 Task: Search round trip flight ticket for 2 adults, 2 infants in seat and 1 infant on lap in first from Klawock: Klawock Airport (also Seeklawock Seaplane Base) to Evansville: Evansville Regional Airport on 5-3-2023 and return on 5-3-2023. Number of bags: 1 carry on bag and 5 checked bags. Price is upto 100000. Outbound departure time preference is 19:45. Return departure time preference is 0:00.
Action: Mouse moved to (269, 420)
Screenshot: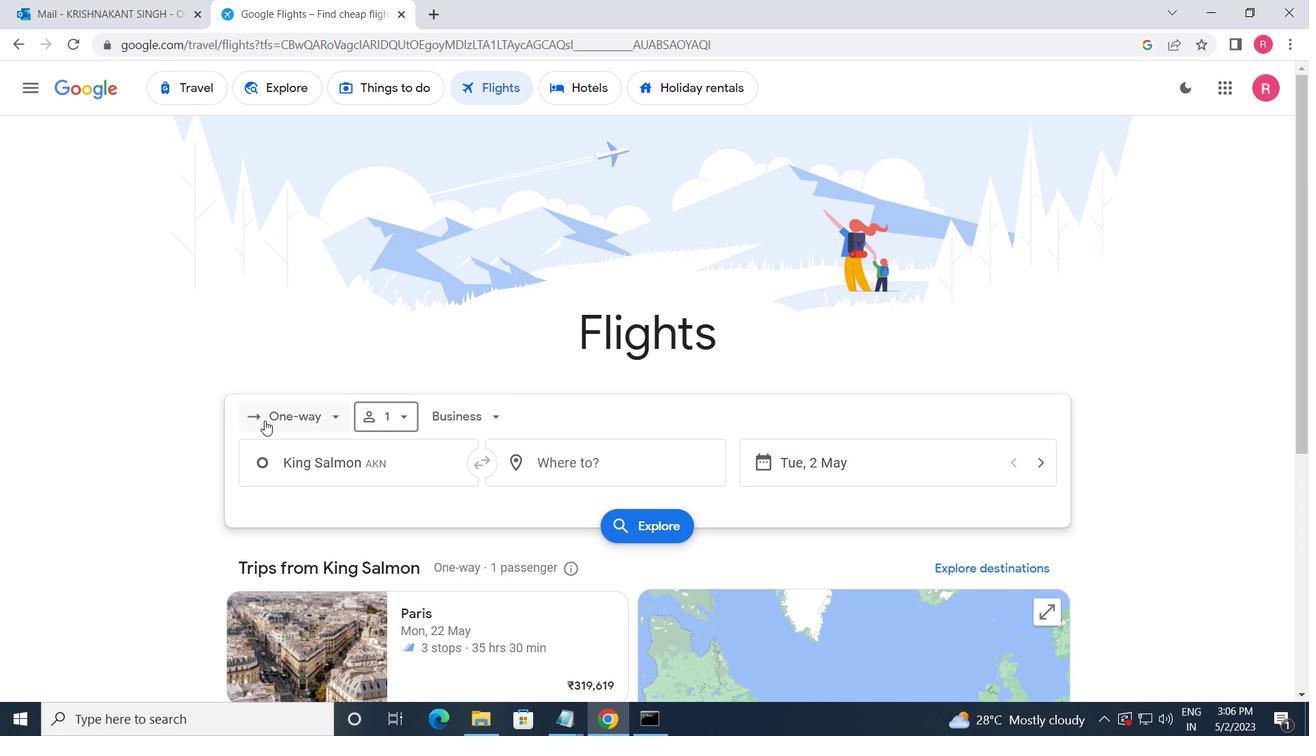 
Action: Mouse pressed left at (269, 420)
Screenshot: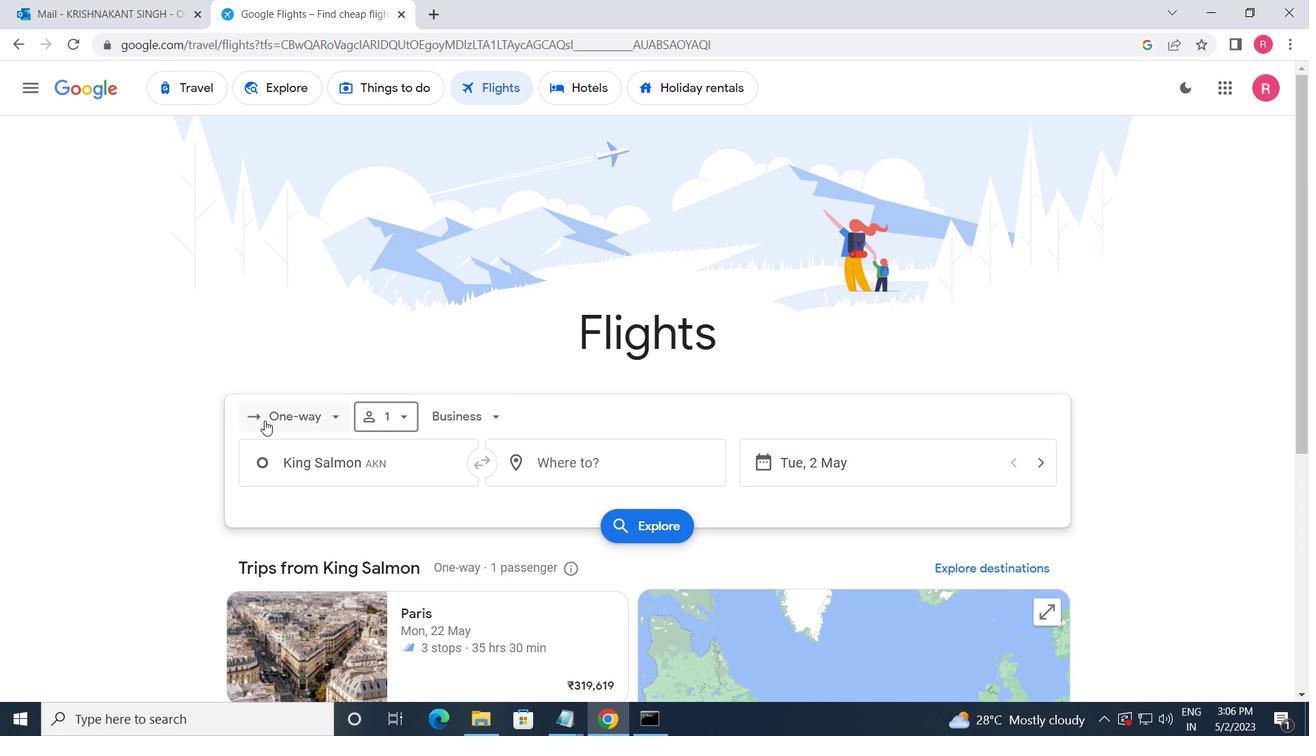 
Action: Mouse moved to (311, 463)
Screenshot: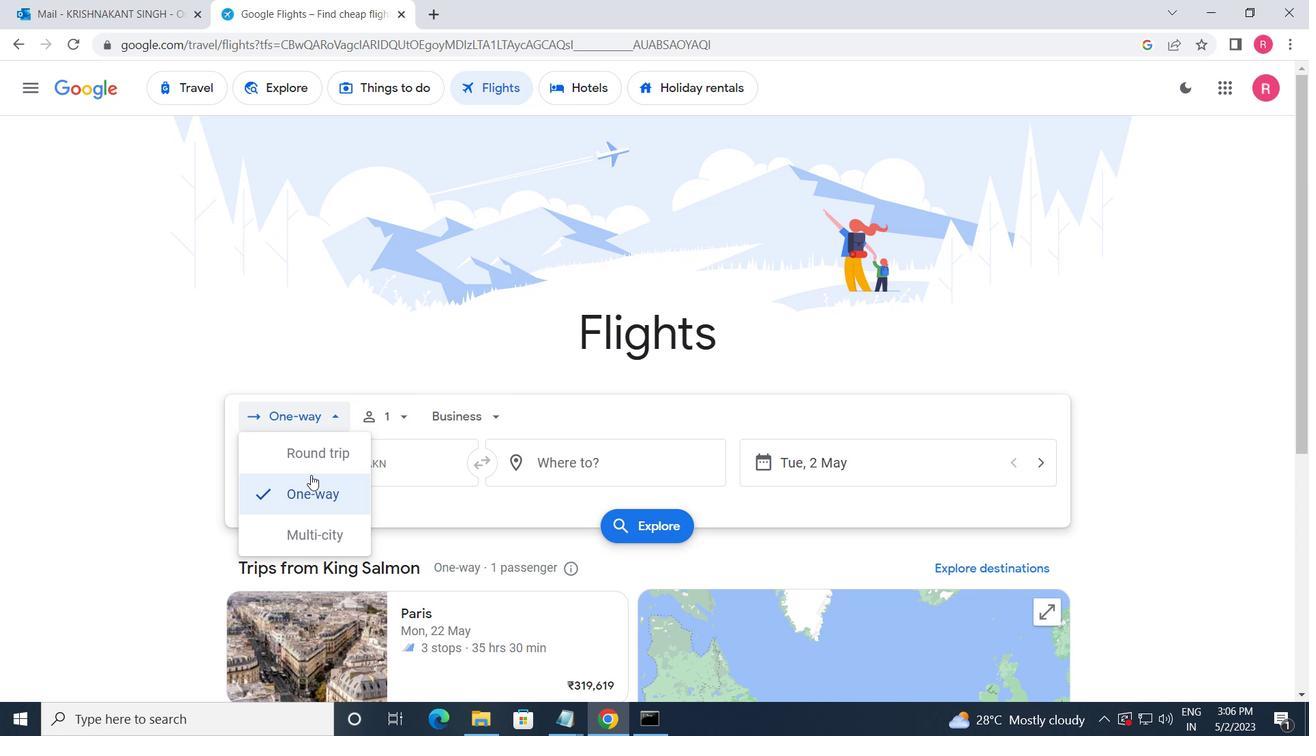 
Action: Mouse pressed left at (311, 463)
Screenshot: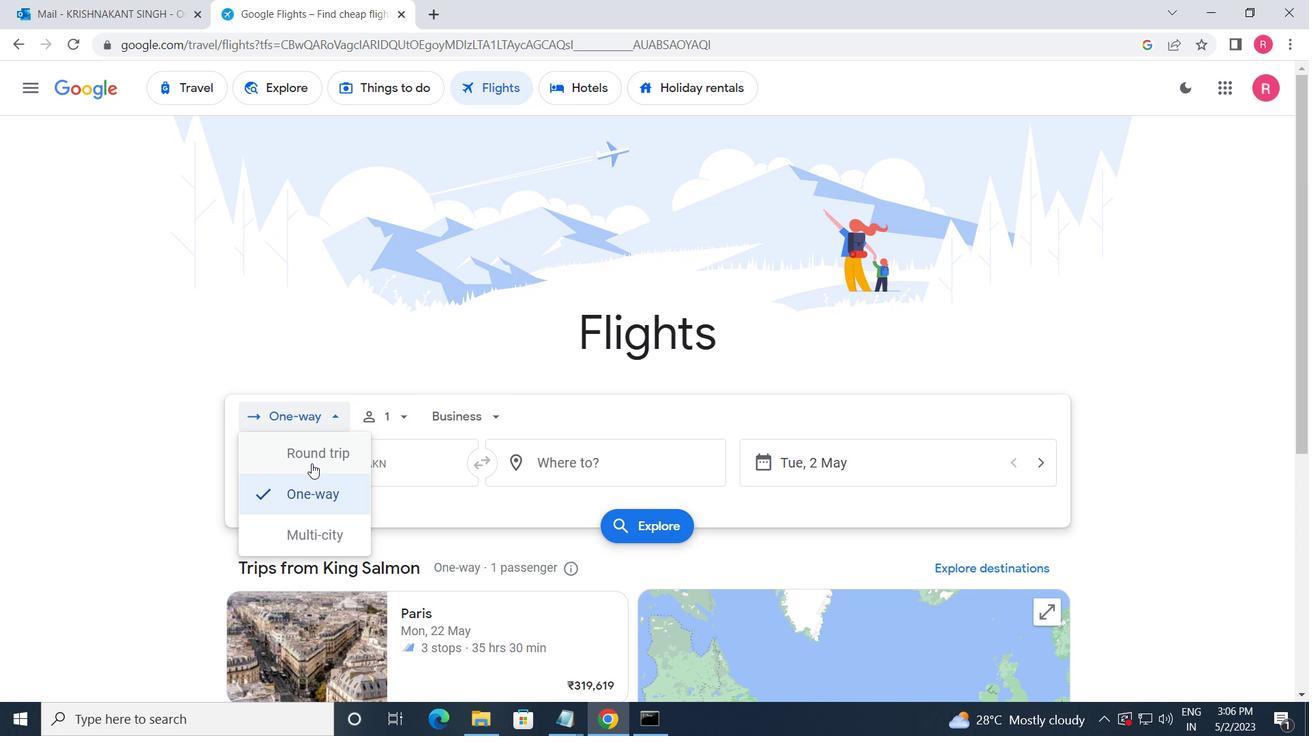
Action: Mouse moved to (391, 428)
Screenshot: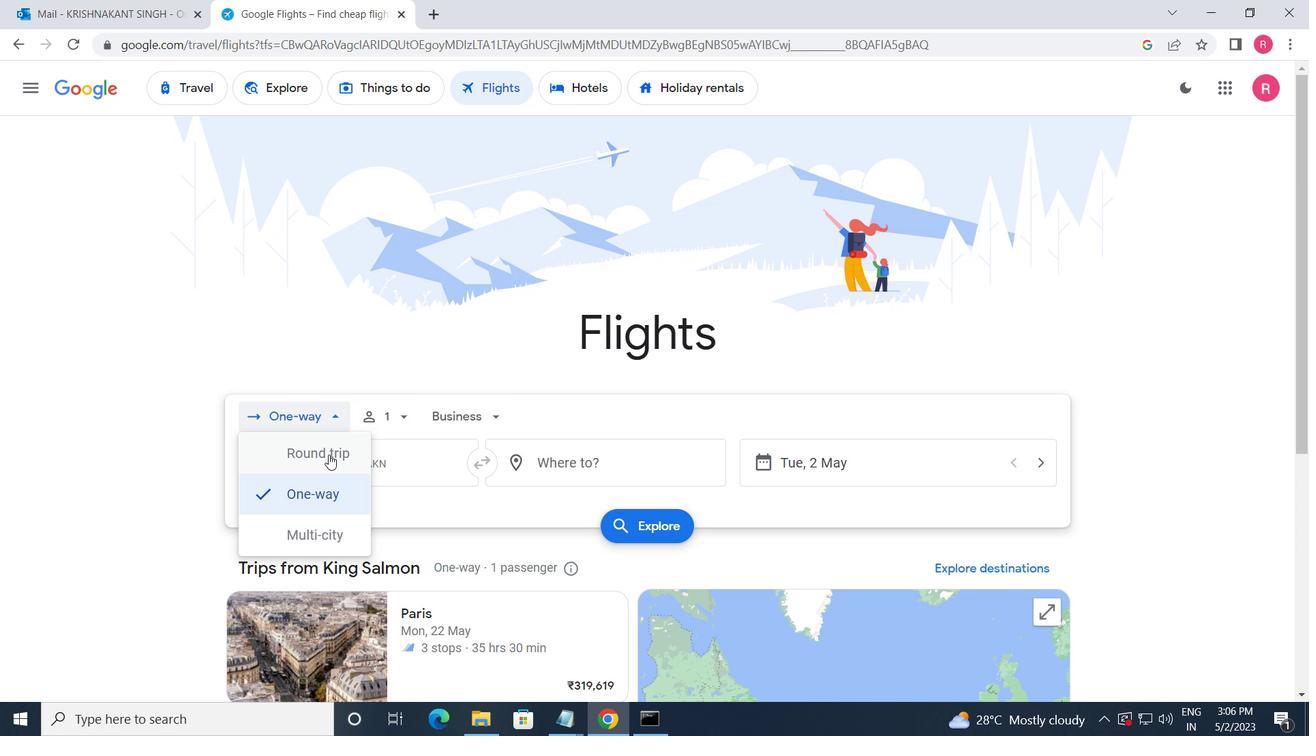 
Action: Mouse pressed left at (391, 428)
Screenshot: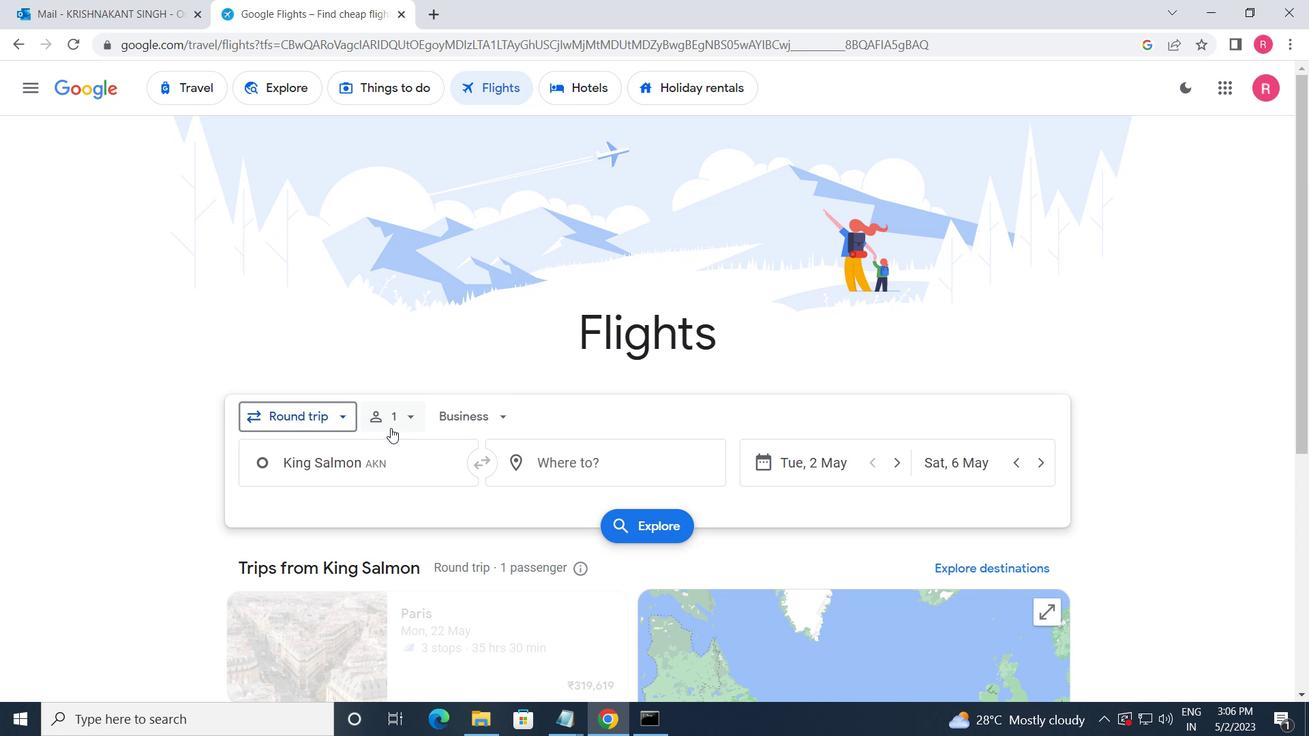 
Action: Mouse moved to (536, 460)
Screenshot: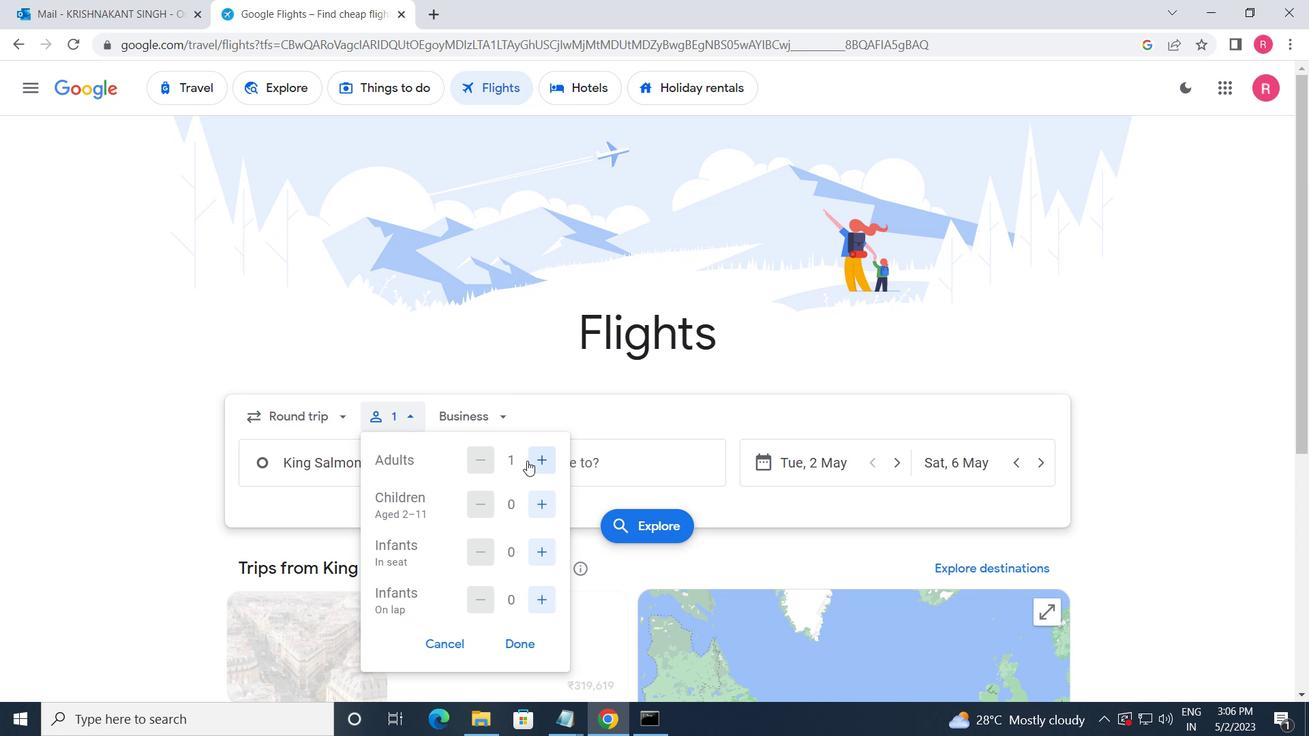 
Action: Mouse pressed left at (536, 460)
Screenshot: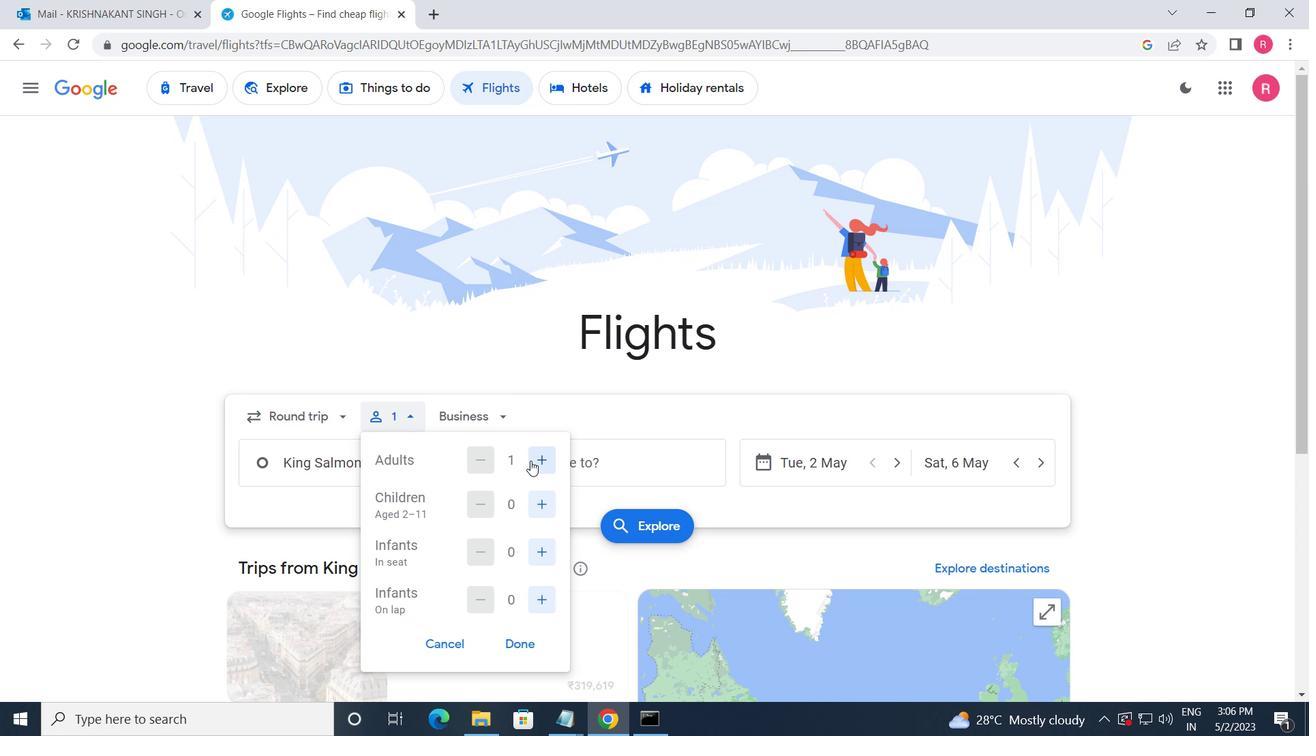
Action: Mouse moved to (536, 497)
Screenshot: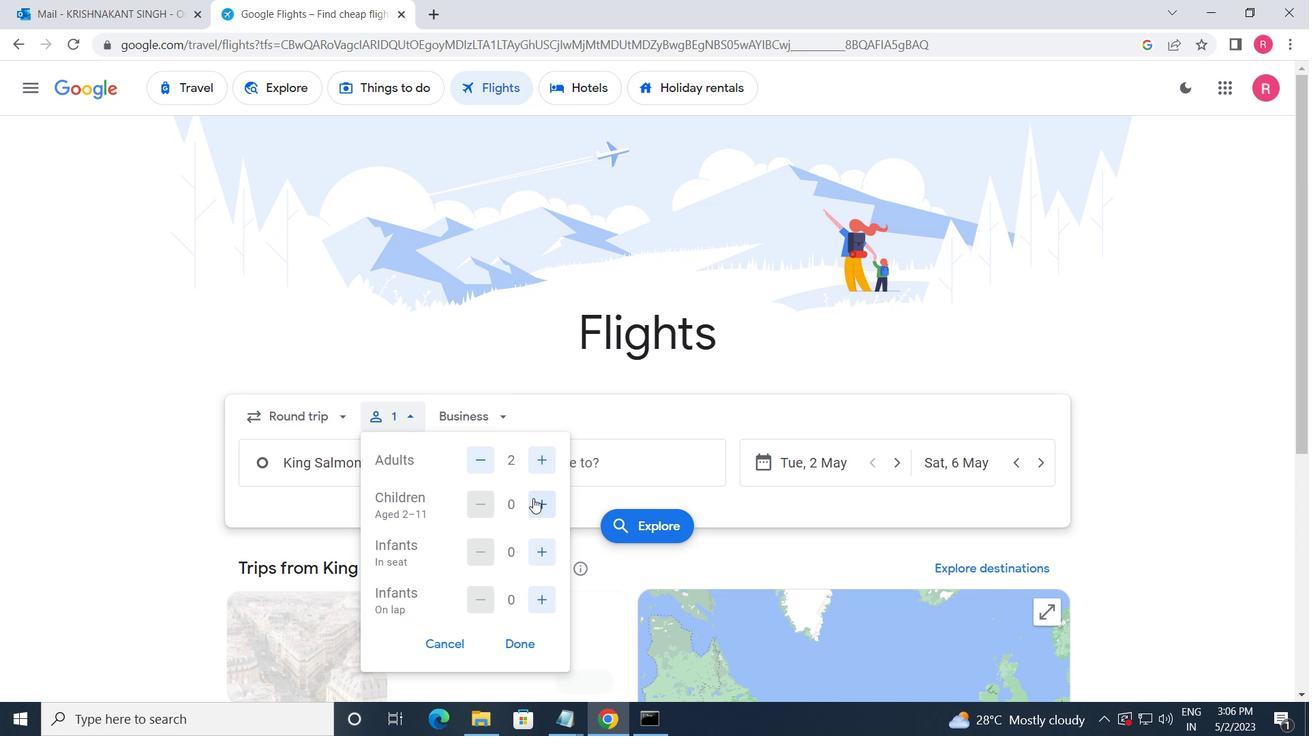 
Action: Mouse pressed left at (536, 497)
Screenshot: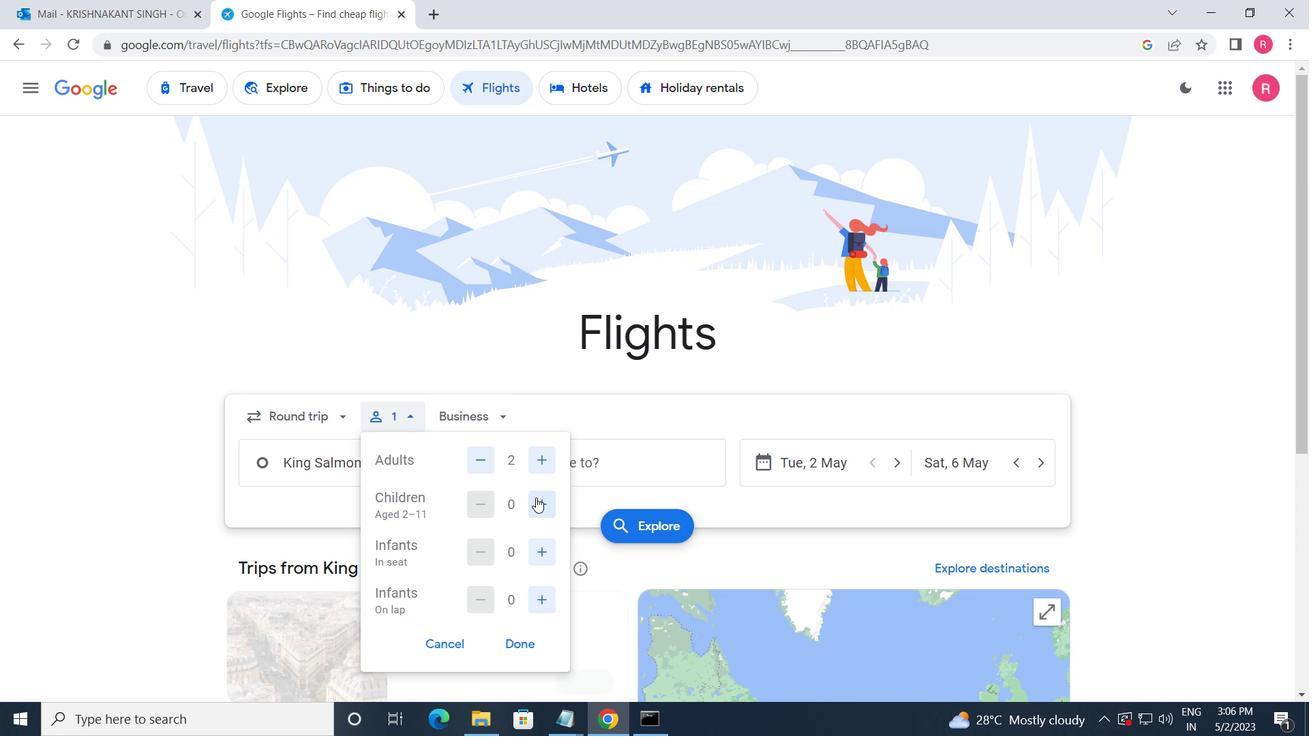 
Action: Mouse pressed left at (536, 497)
Screenshot: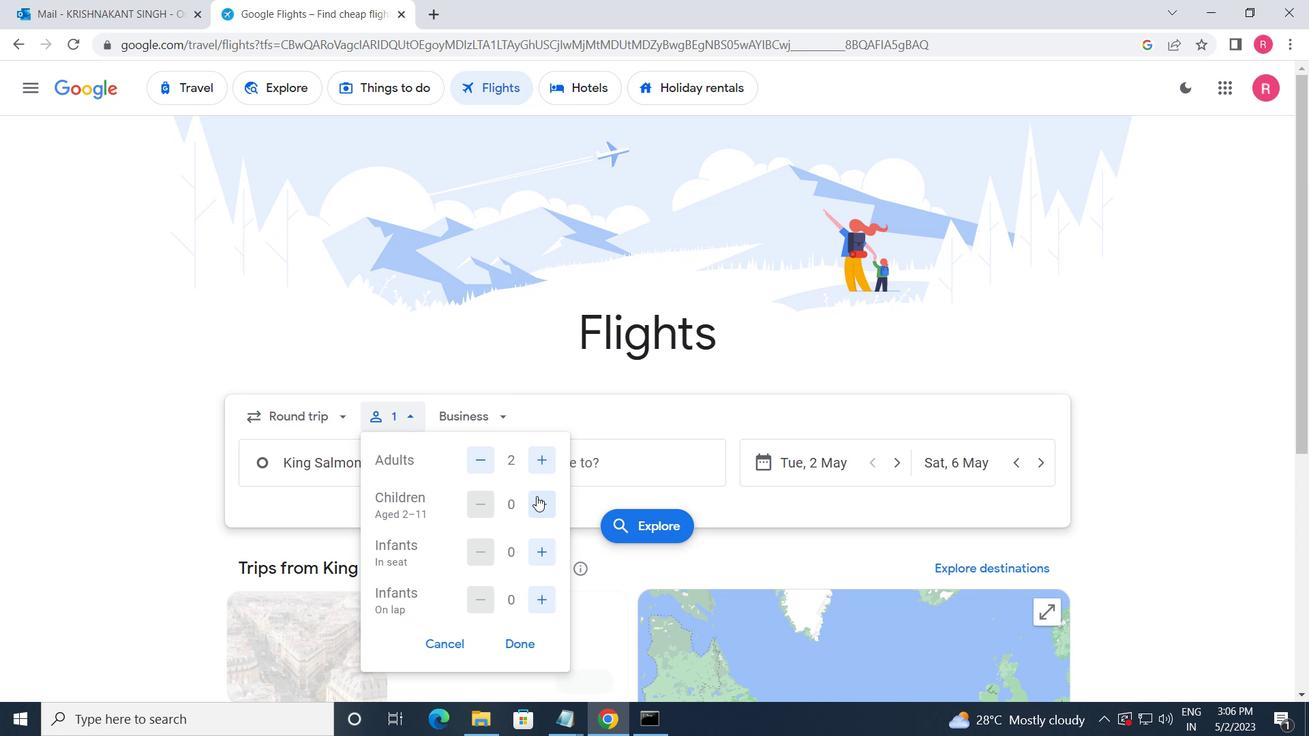 
Action: Mouse moved to (531, 544)
Screenshot: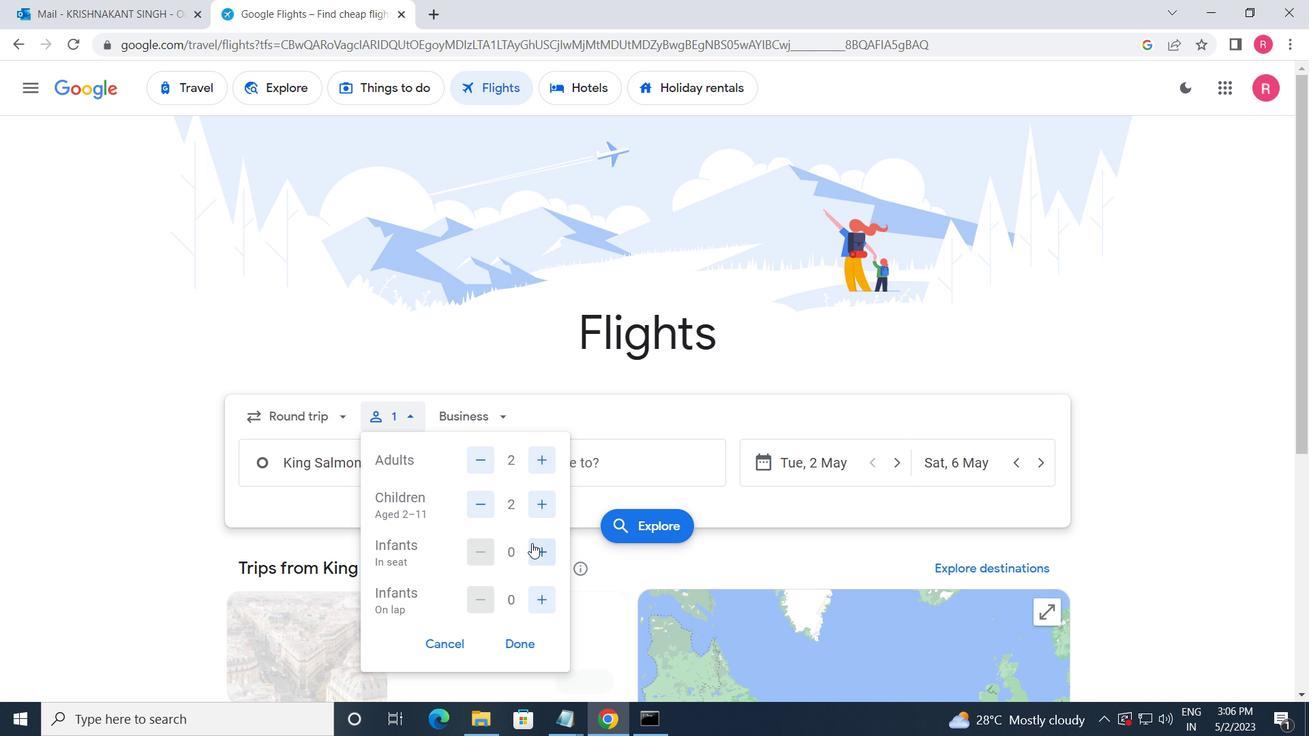 
Action: Mouse pressed left at (531, 544)
Screenshot: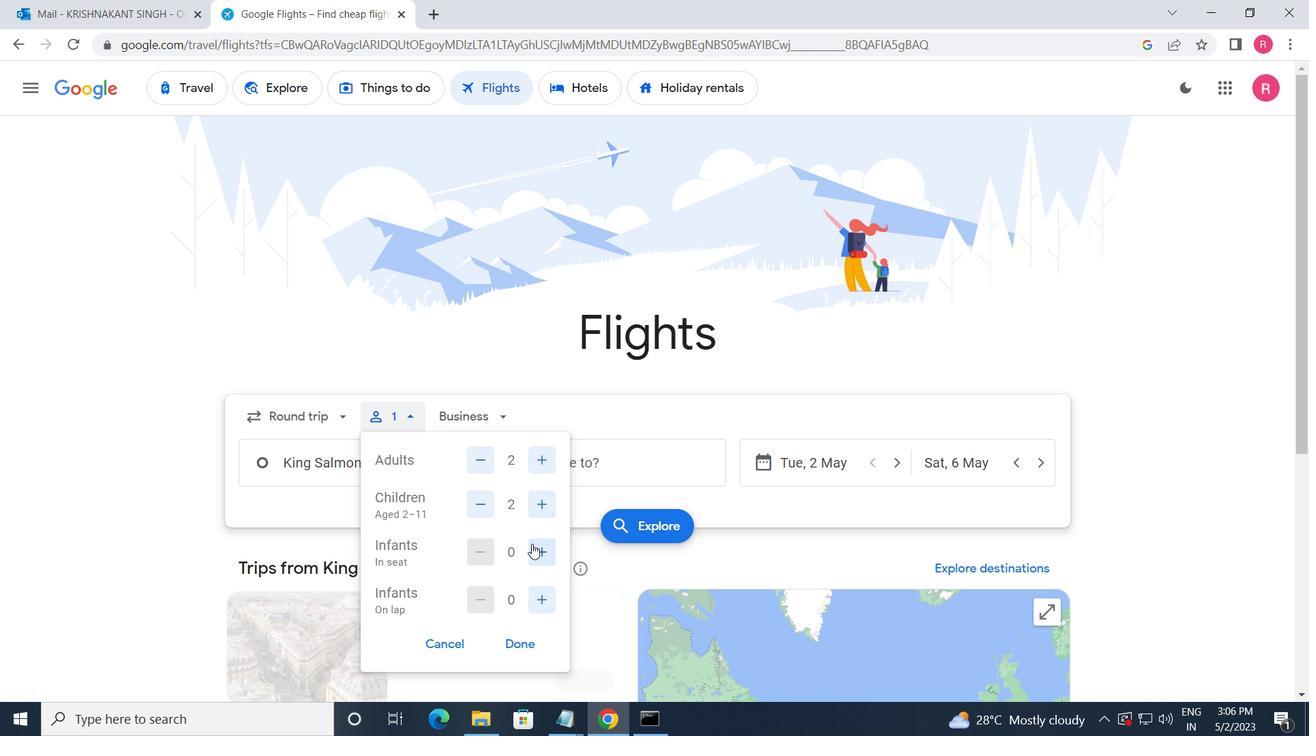 
Action: Mouse moved to (487, 420)
Screenshot: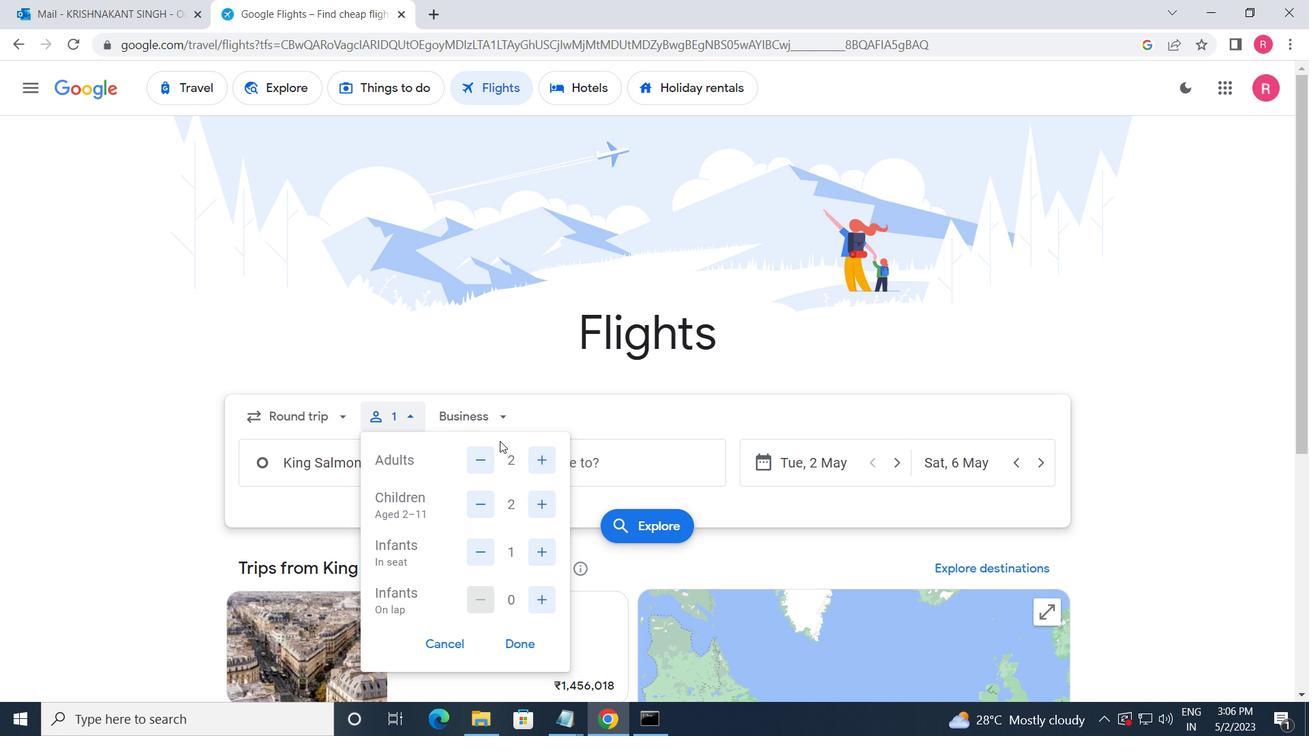
Action: Mouse pressed left at (487, 420)
Screenshot: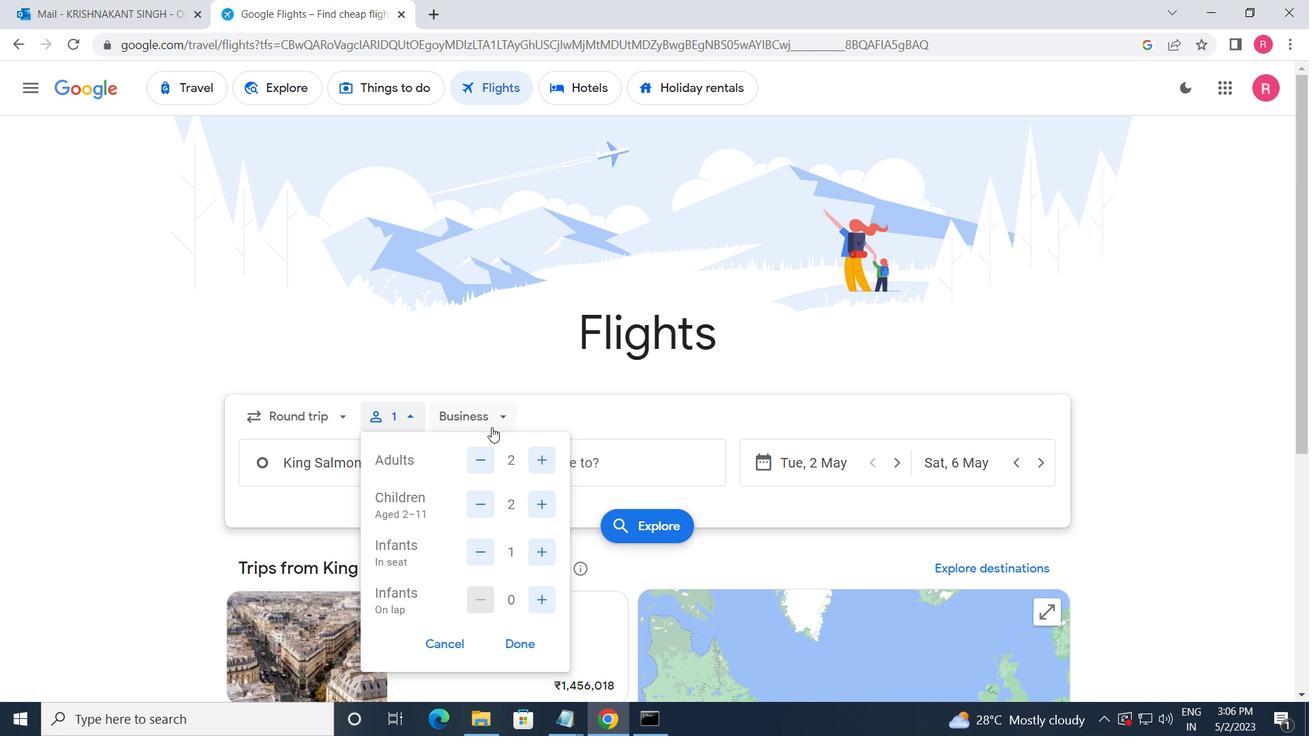 
Action: Mouse moved to (504, 589)
Screenshot: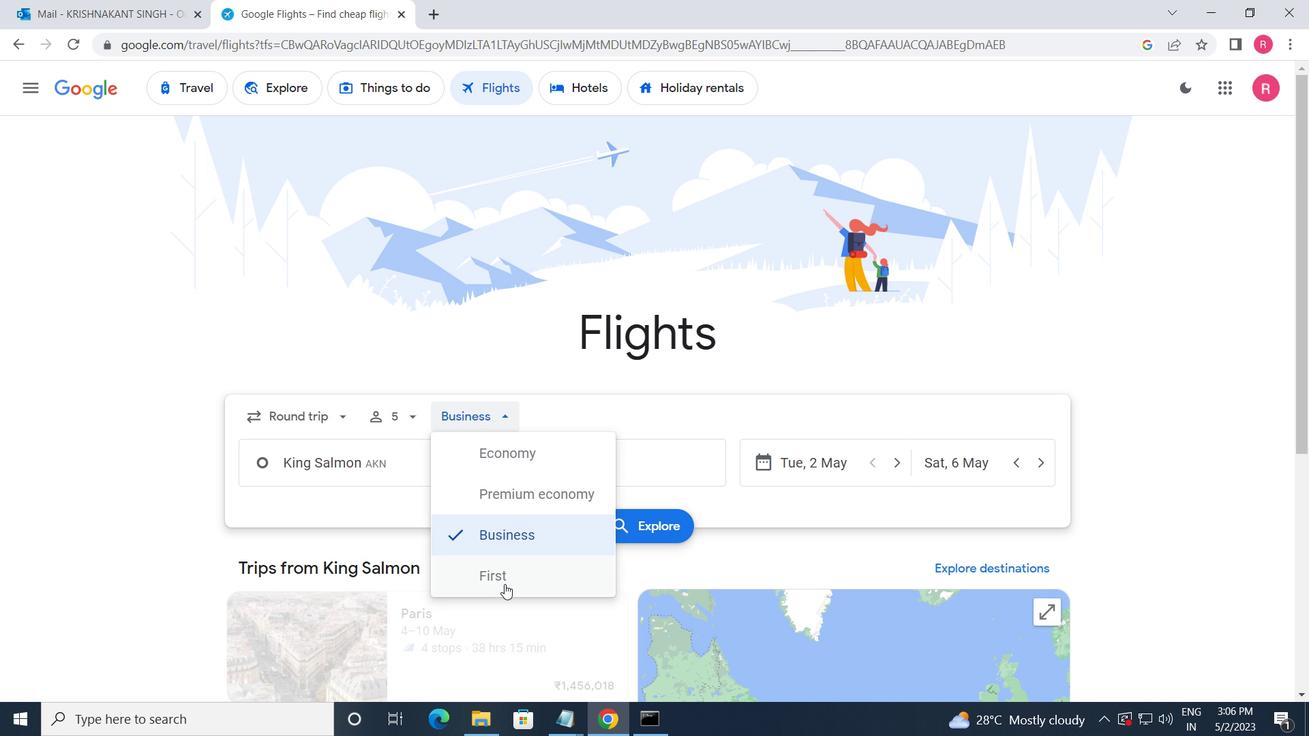 
Action: Mouse pressed left at (504, 589)
Screenshot: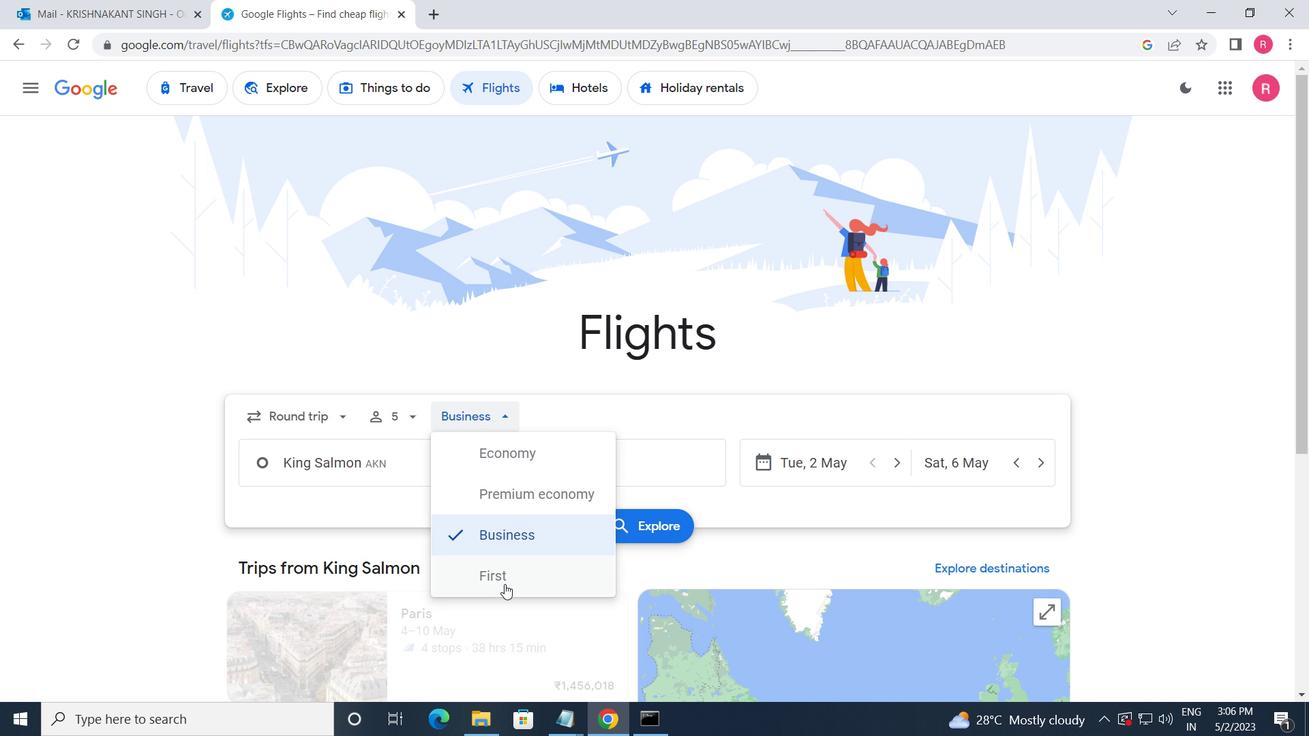 
Action: Mouse moved to (405, 483)
Screenshot: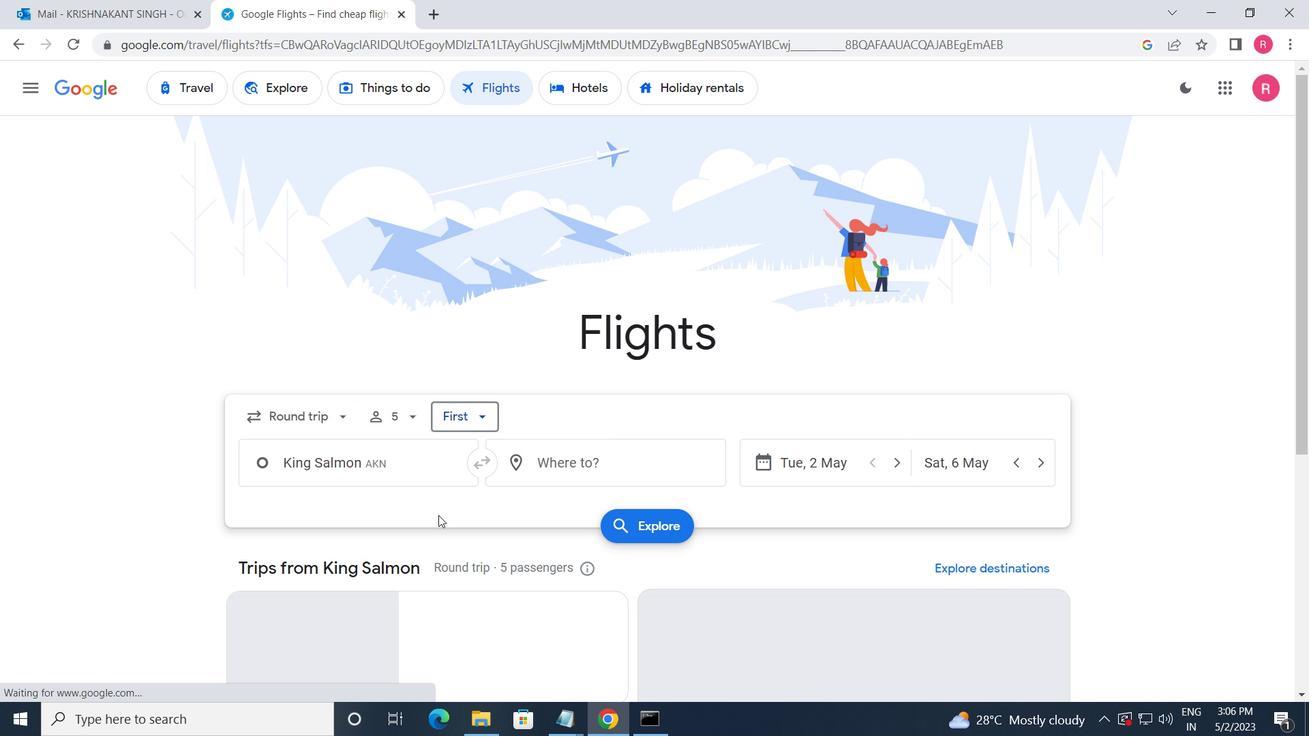 
Action: Mouse pressed left at (405, 483)
Screenshot: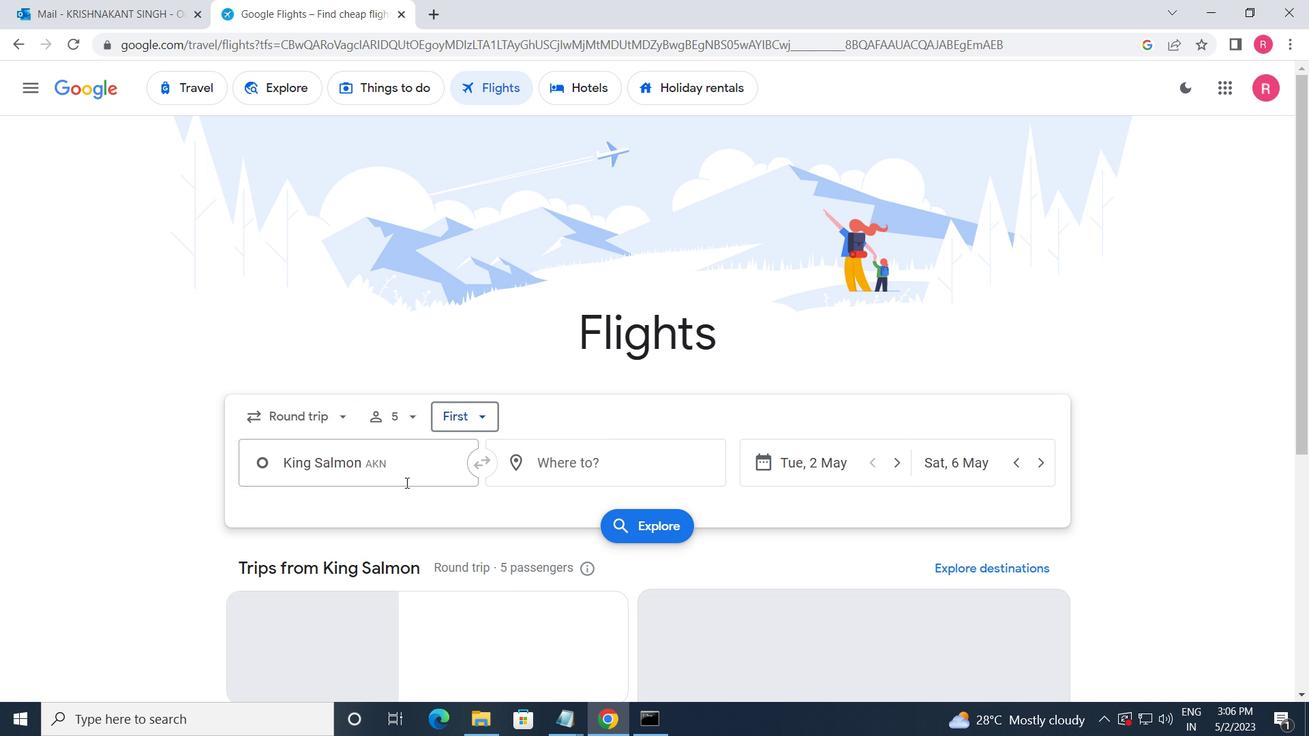 
Action: Mouse moved to (406, 505)
Screenshot: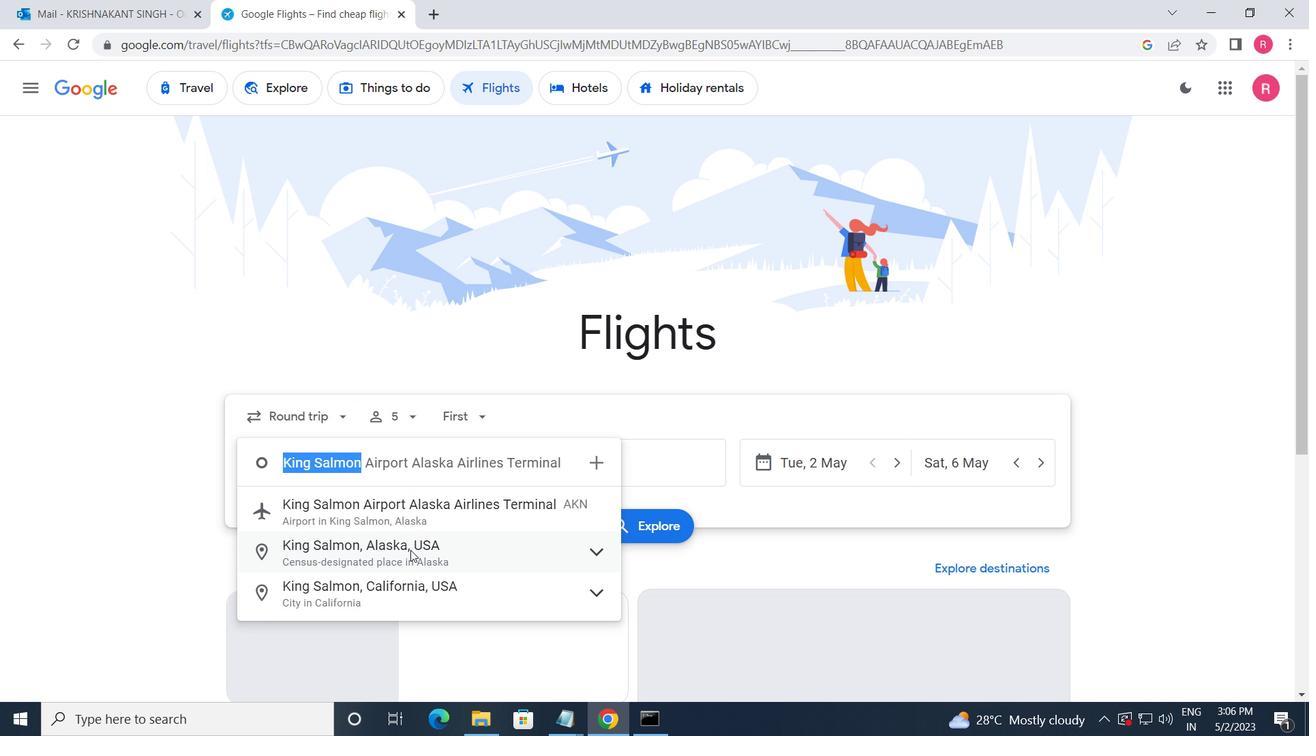 
Action: Key pressed <Key.shift_r>
Screenshot: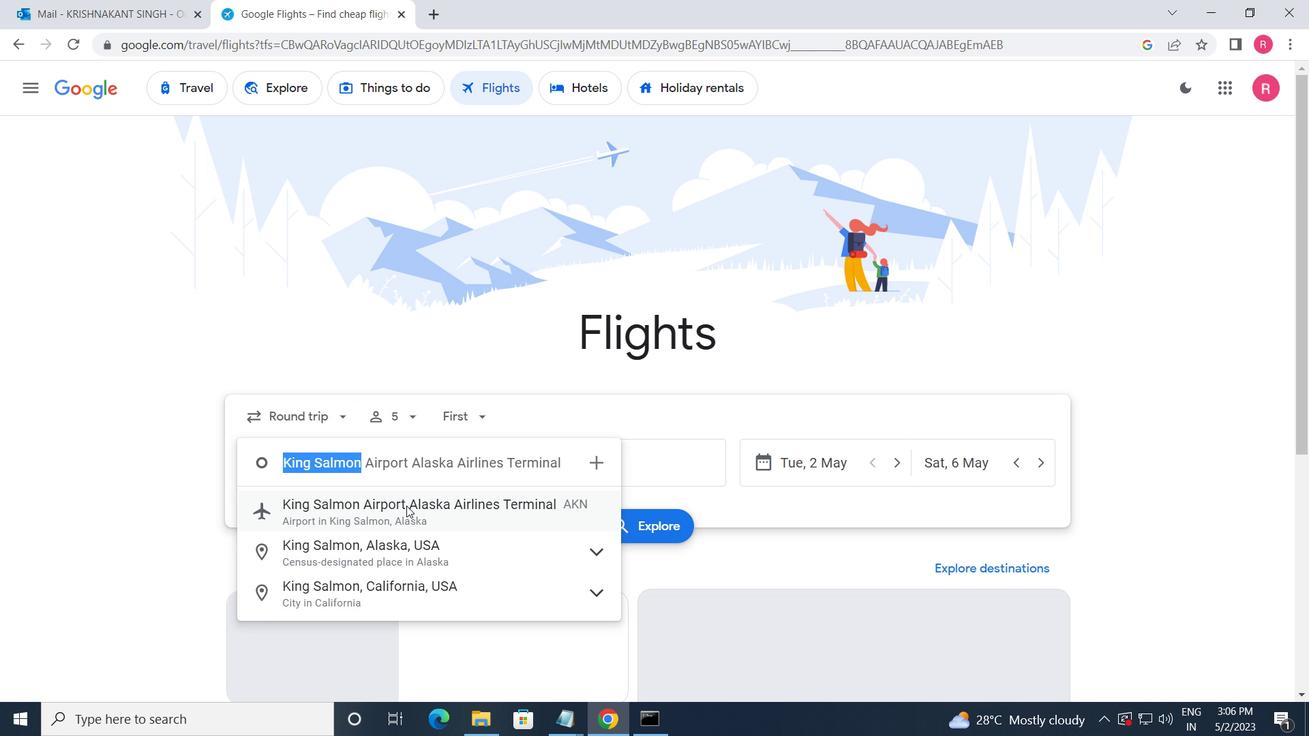 
Action: Mouse moved to (405, 505)
Screenshot: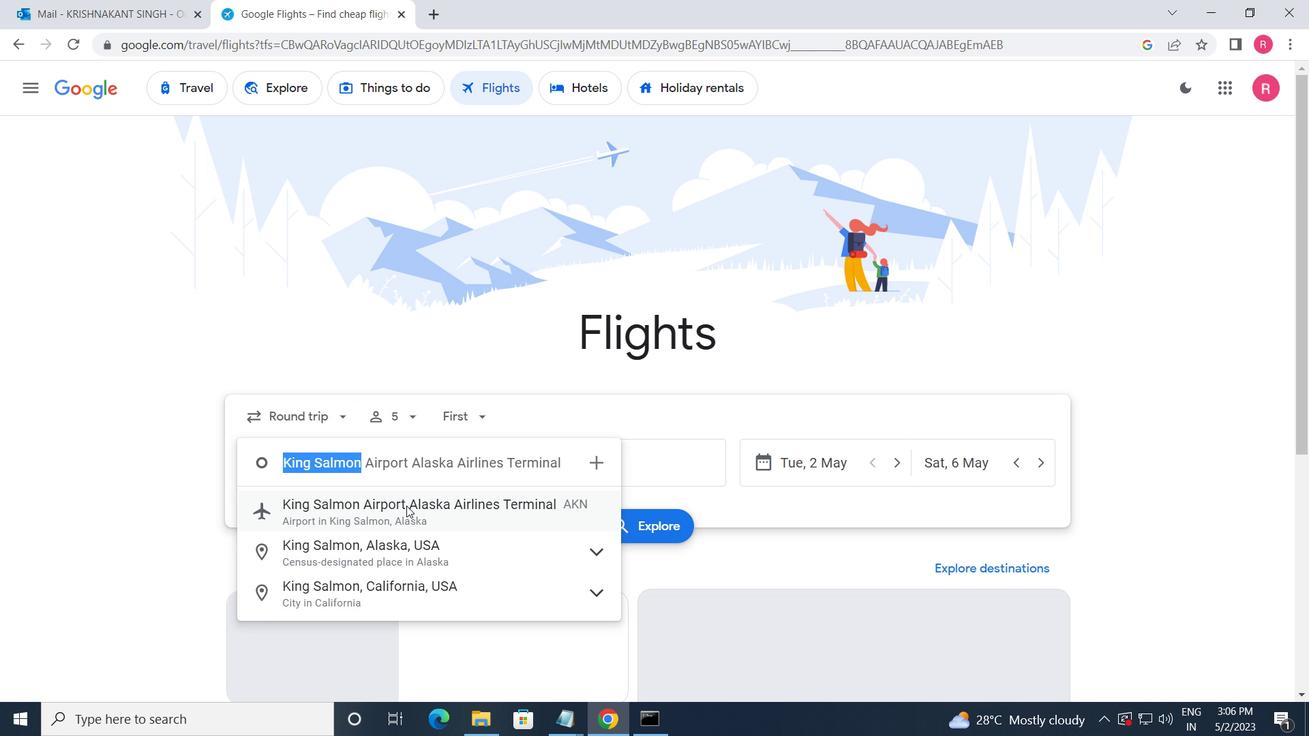 
Action: Key pressed Kal<Key.backspace><Key.backspace>lawock
Screenshot: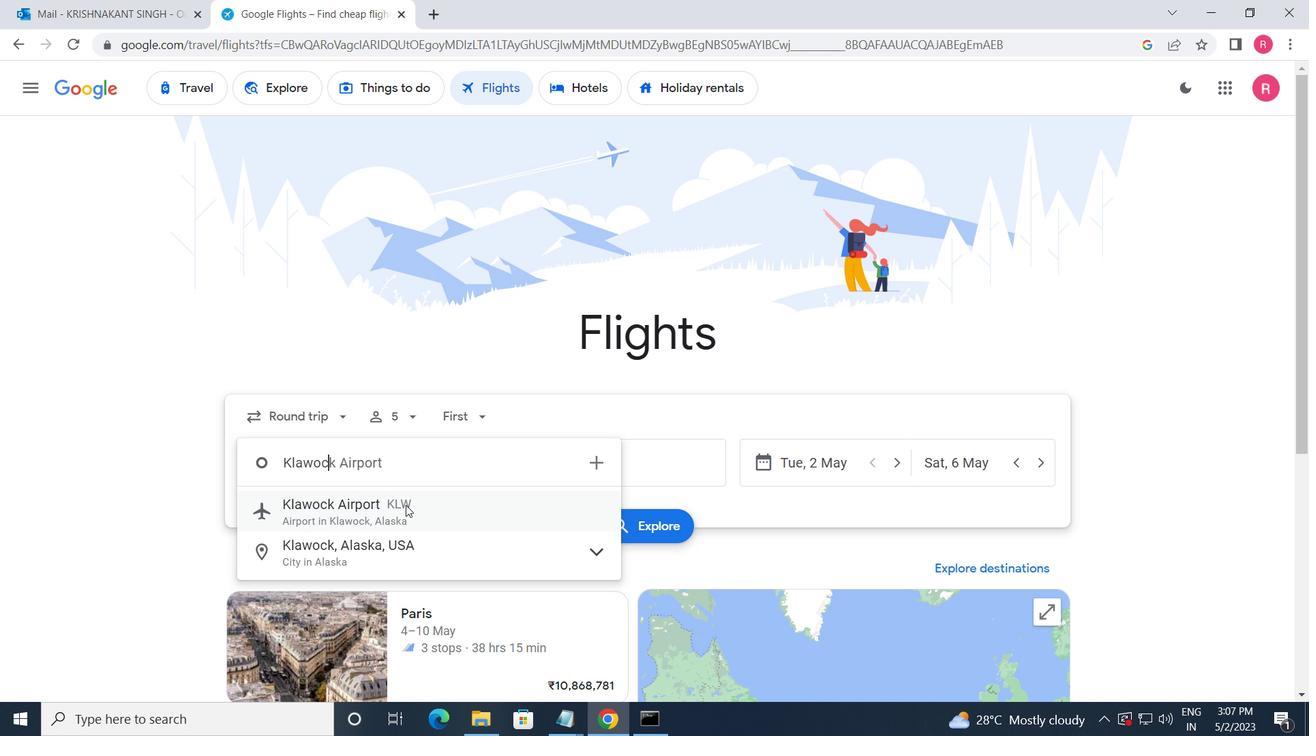 
Action: Mouse pressed left at (405, 505)
Screenshot: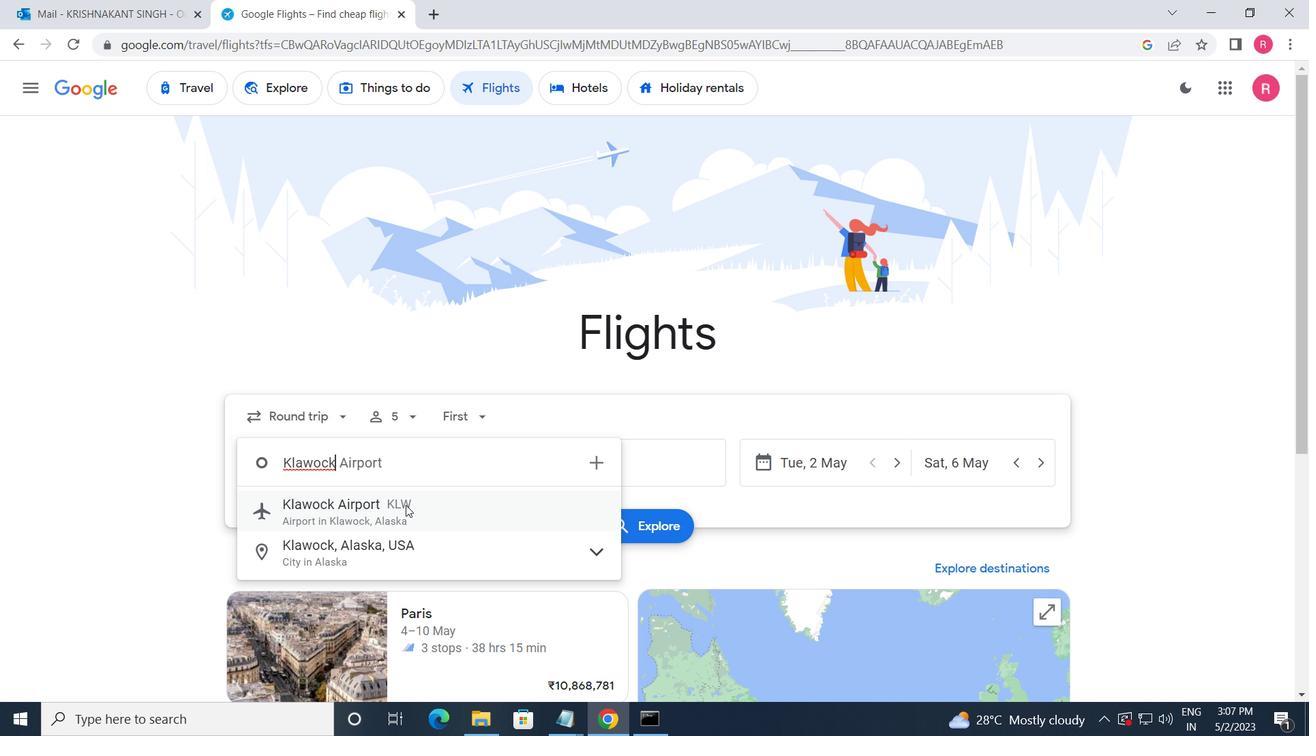 
Action: Mouse moved to (620, 464)
Screenshot: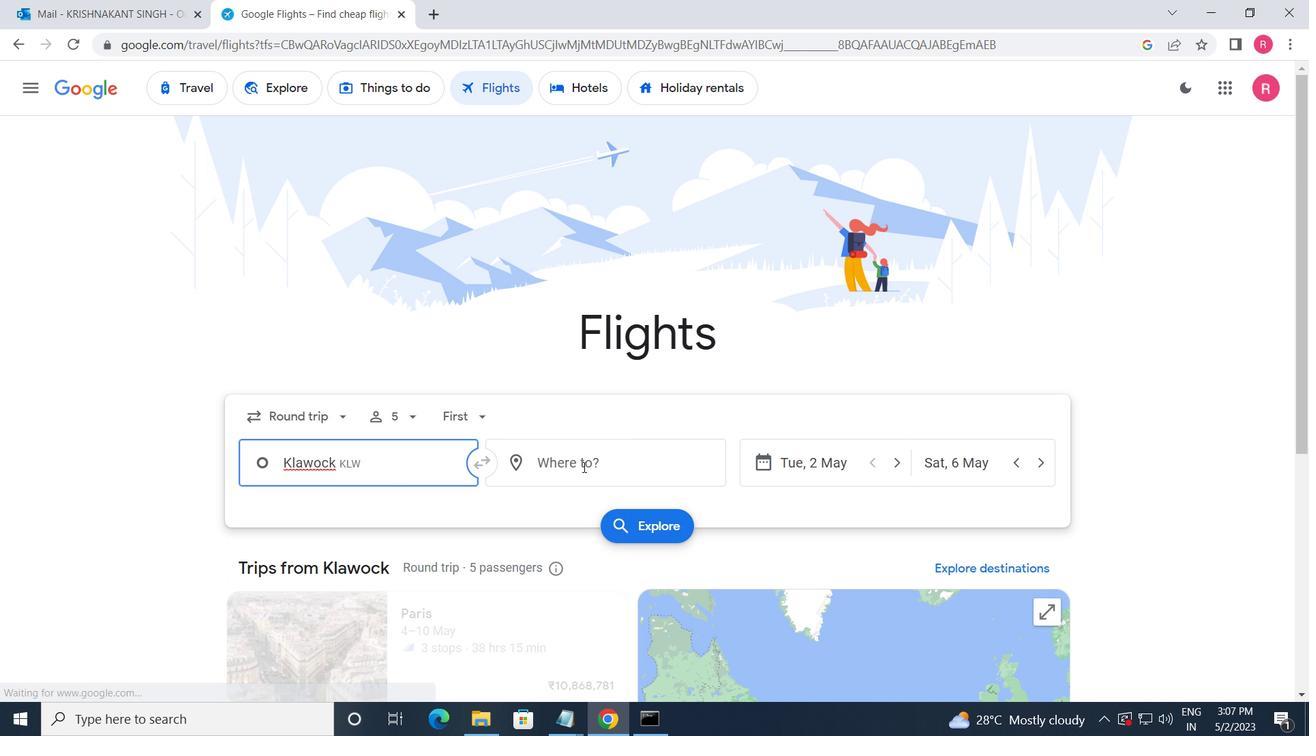 
Action: Mouse pressed left at (620, 464)
Screenshot: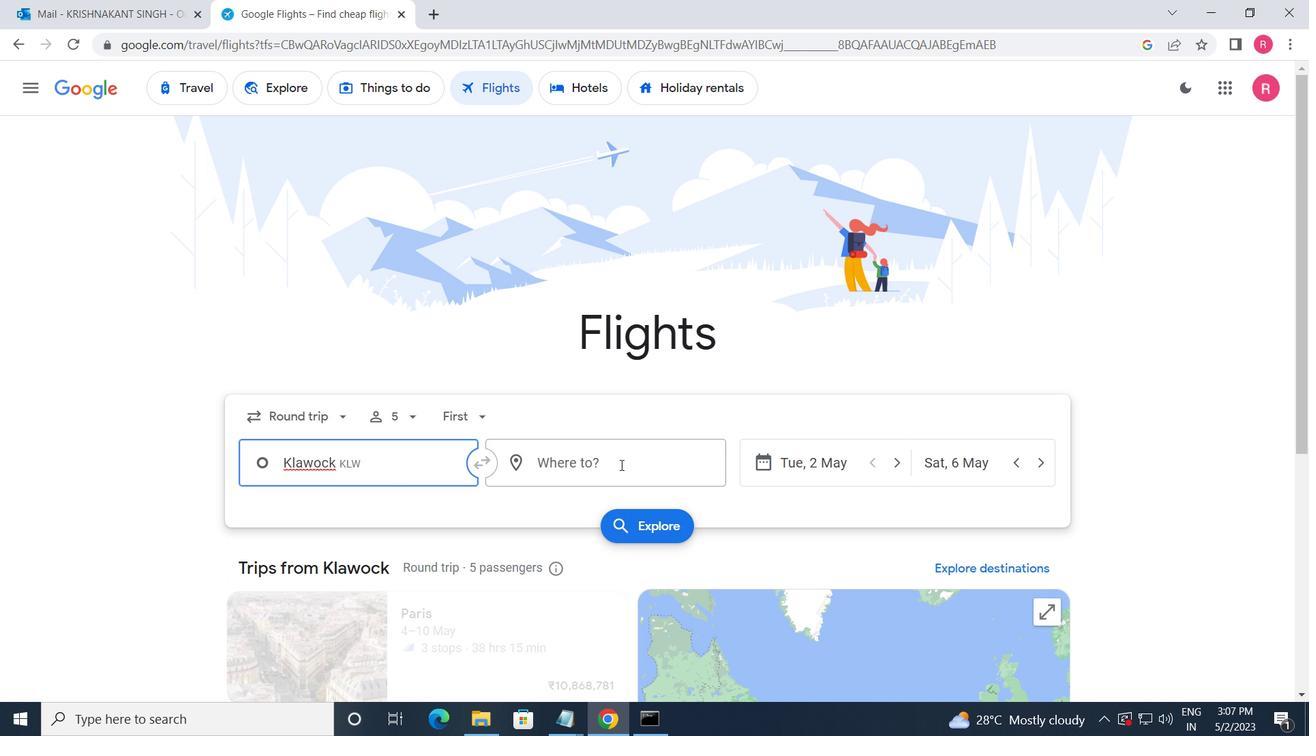 
Action: Mouse moved to (596, 633)
Screenshot: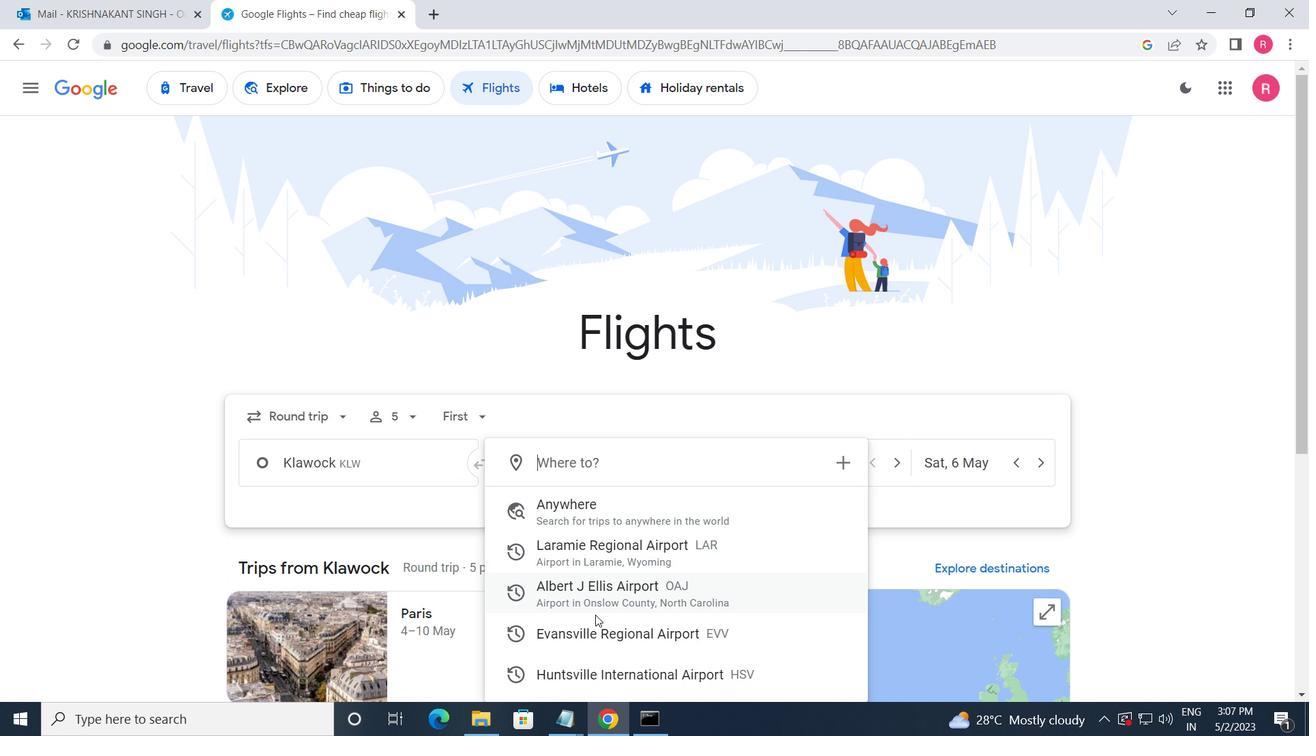 
Action: Mouse pressed left at (596, 633)
Screenshot: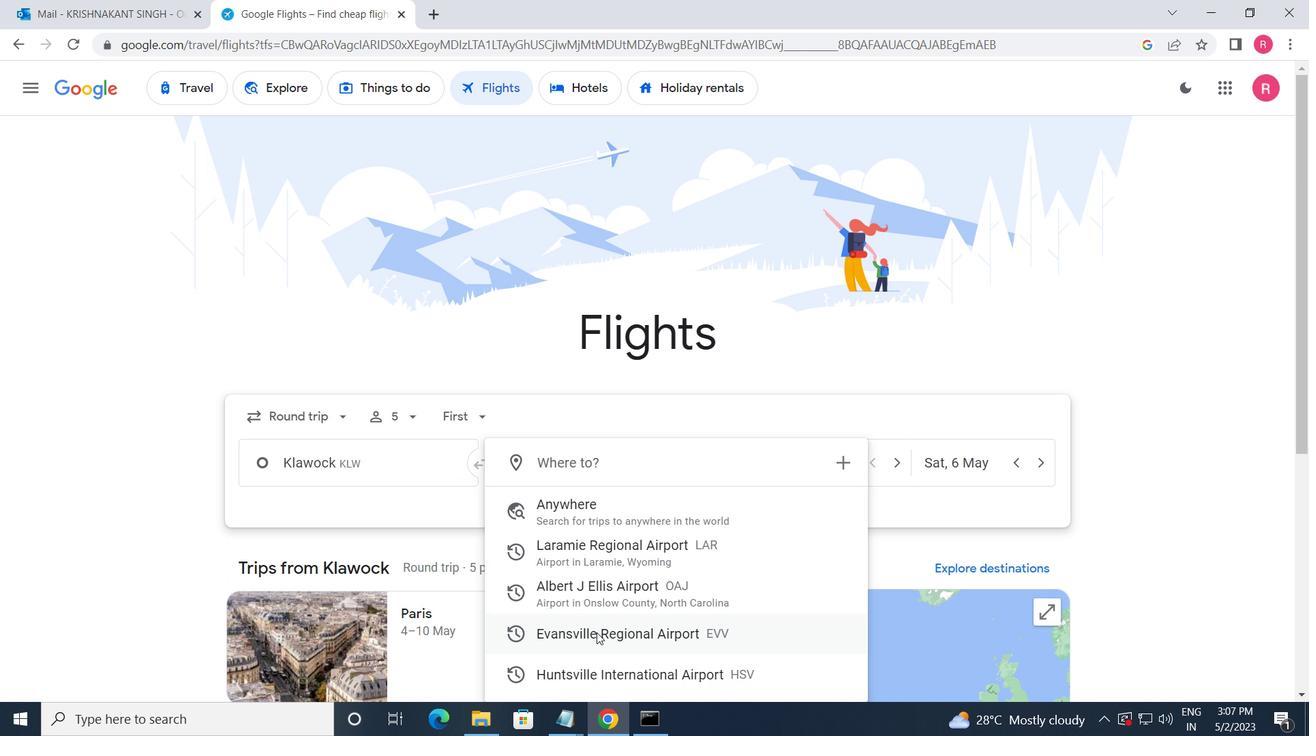 
Action: Mouse moved to (833, 475)
Screenshot: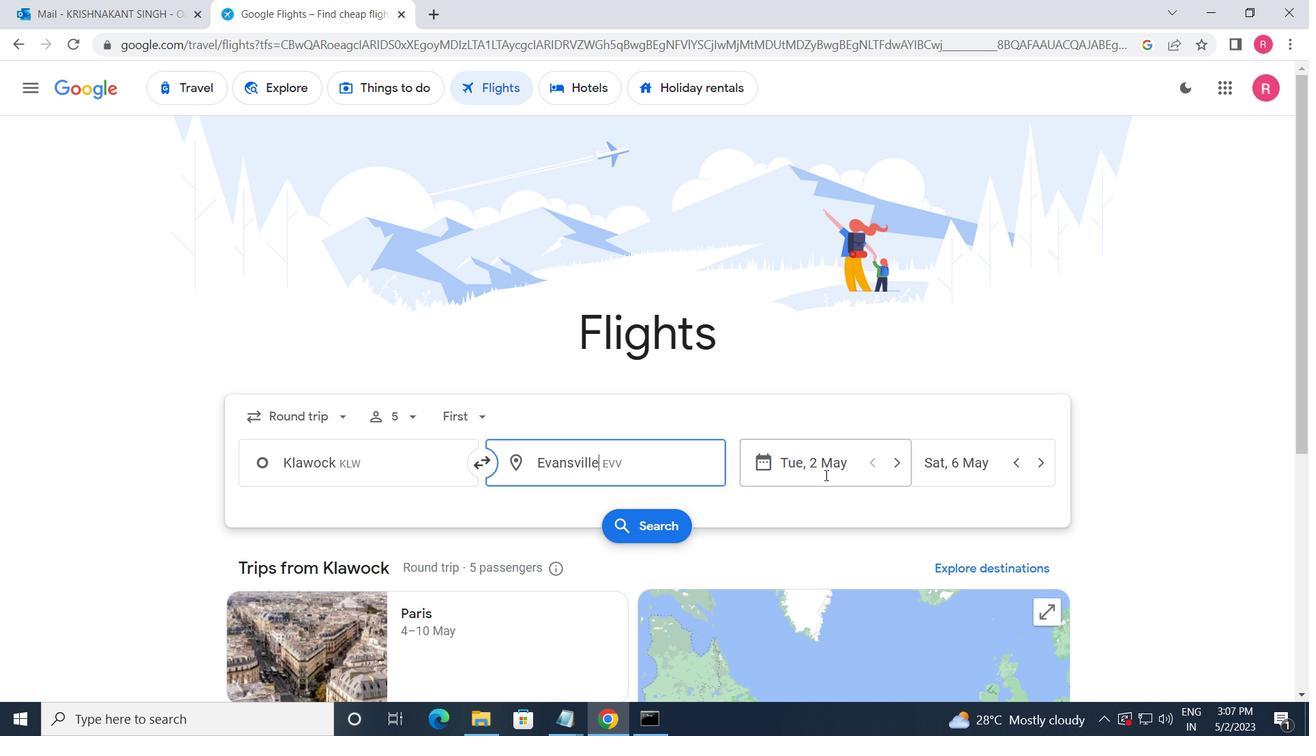 
Action: Mouse pressed left at (833, 475)
Screenshot: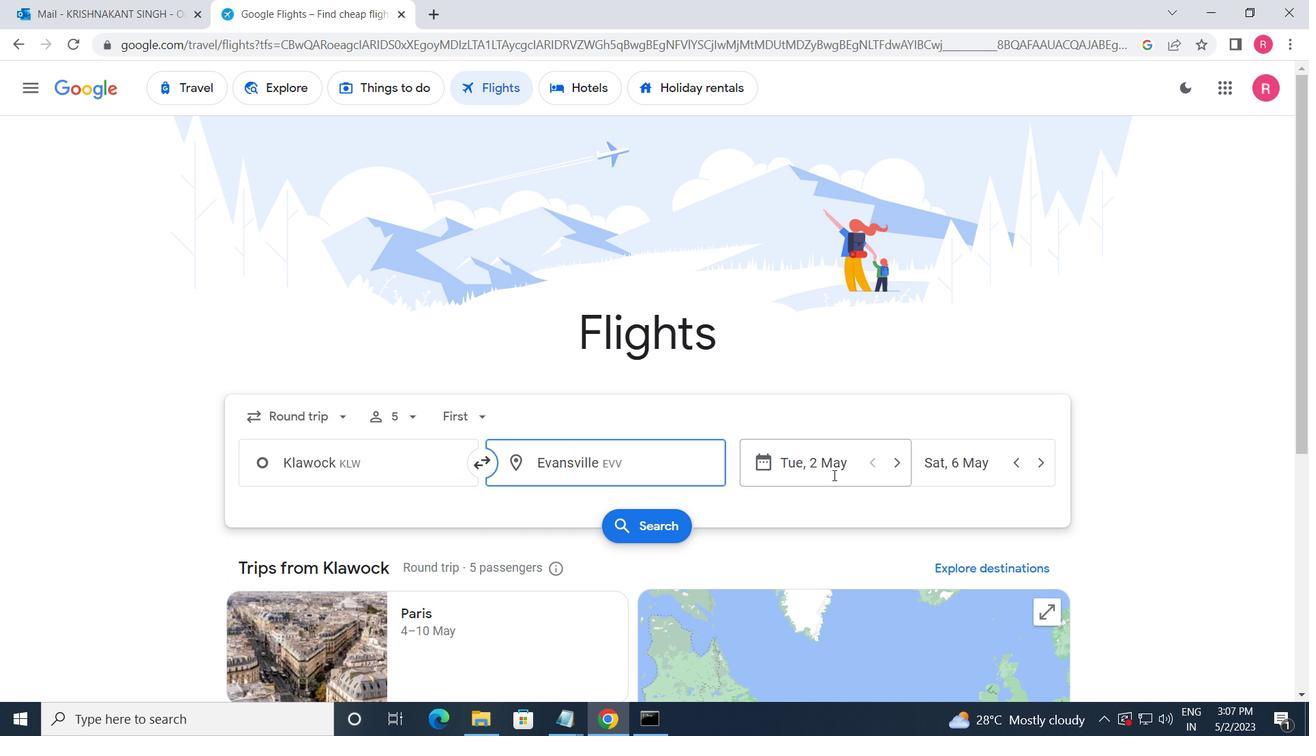 
Action: Mouse moved to (558, 391)
Screenshot: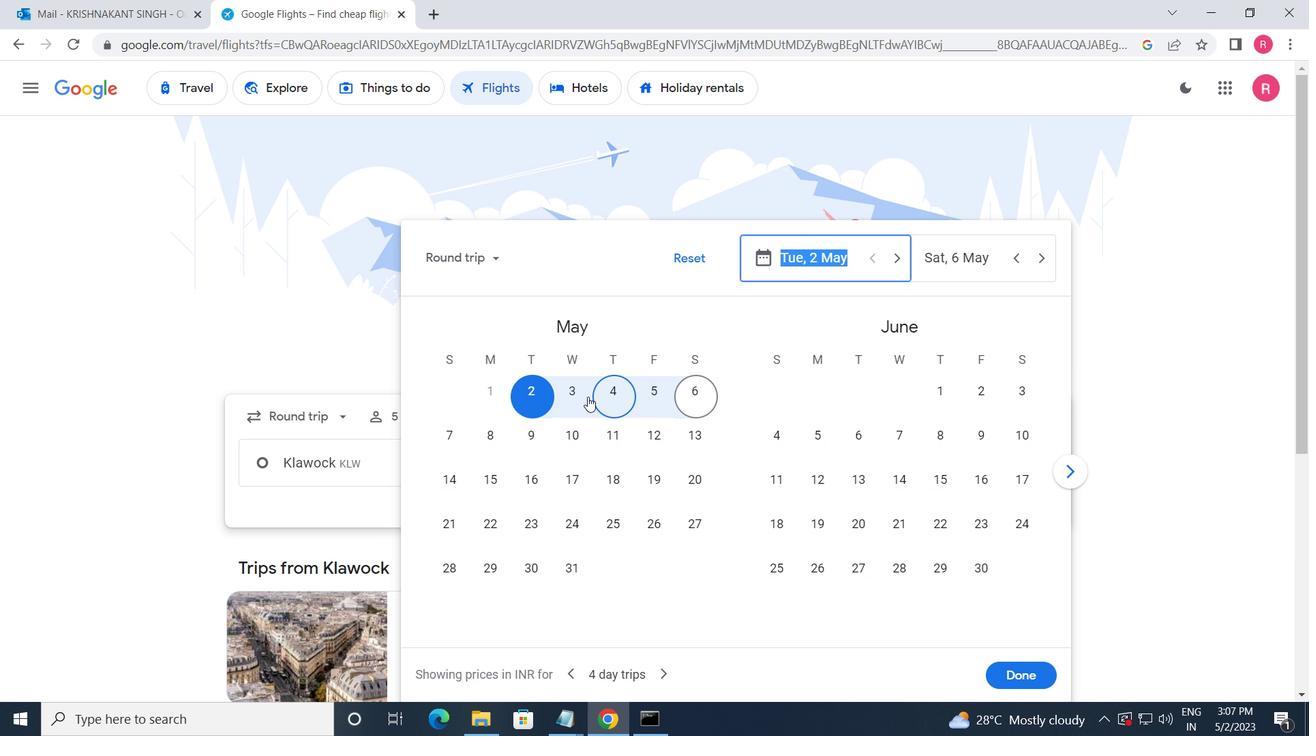 
Action: Mouse pressed left at (558, 391)
Screenshot: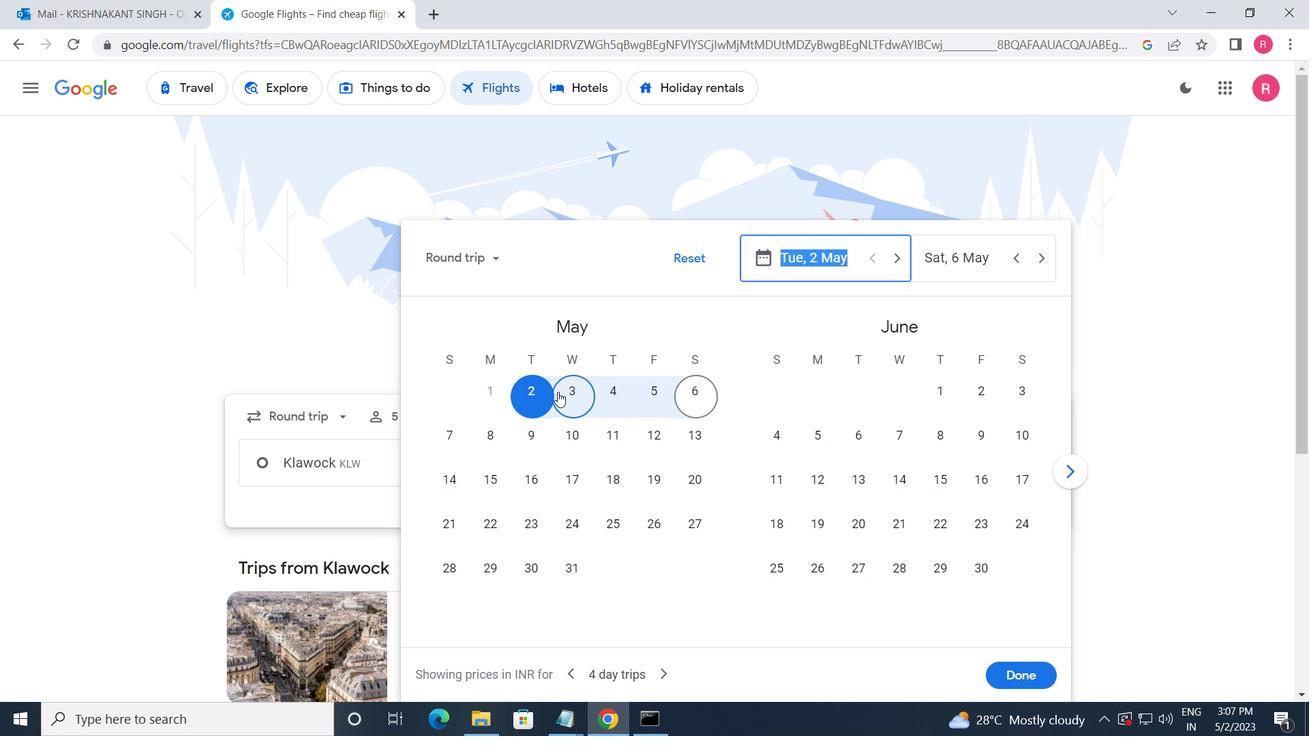
Action: Mouse moved to (576, 398)
Screenshot: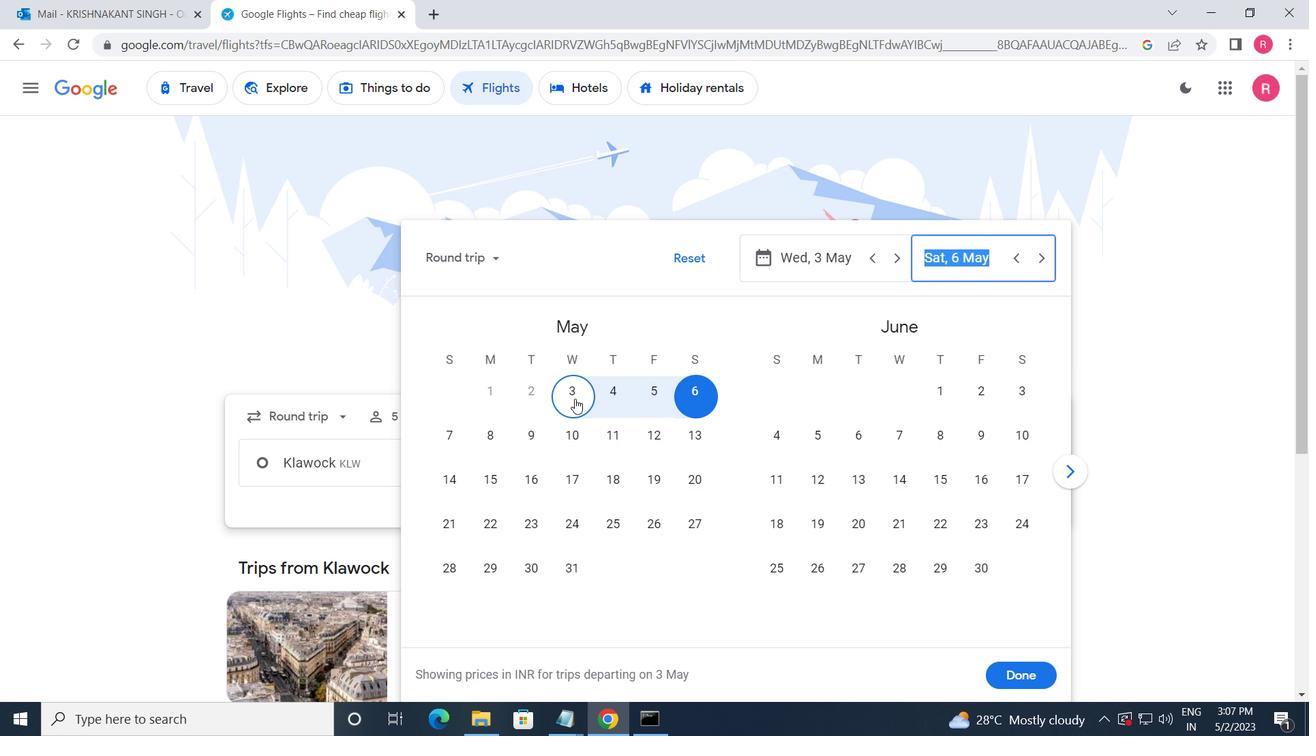 
Action: Mouse pressed left at (576, 398)
Screenshot: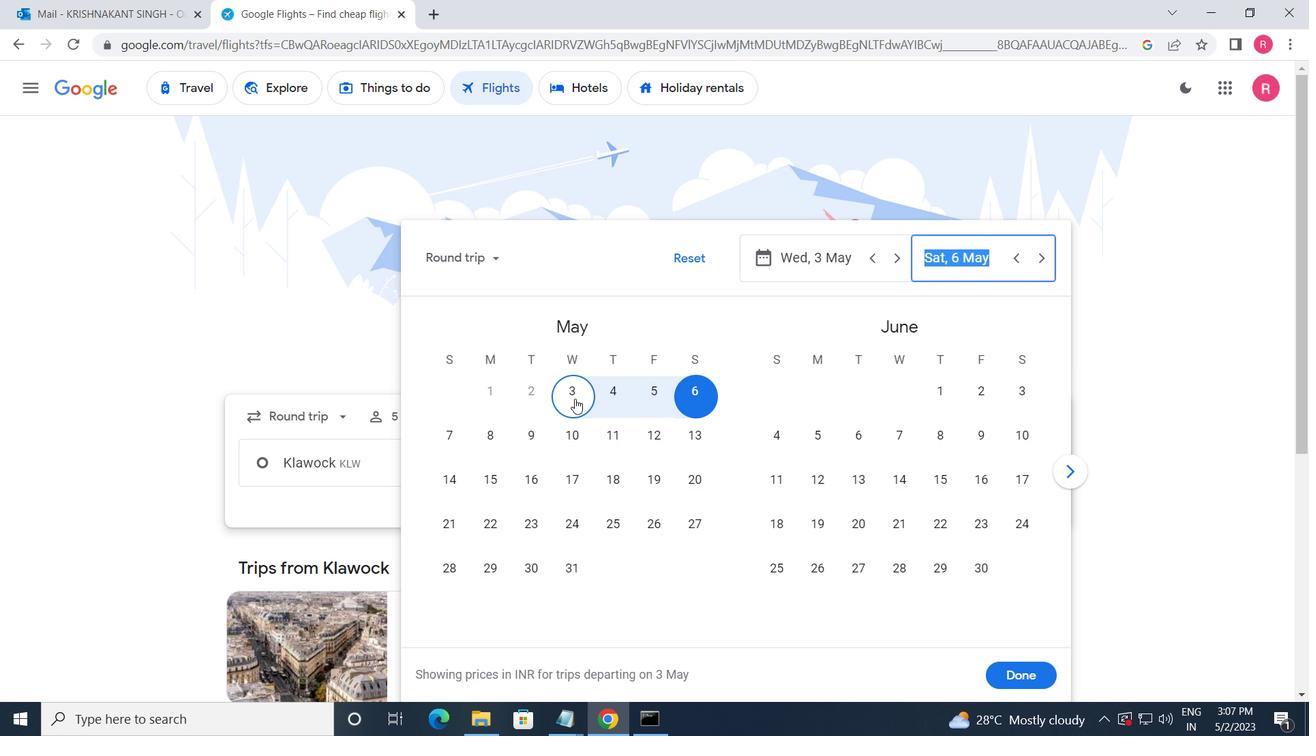 
Action: Mouse moved to (1030, 681)
Screenshot: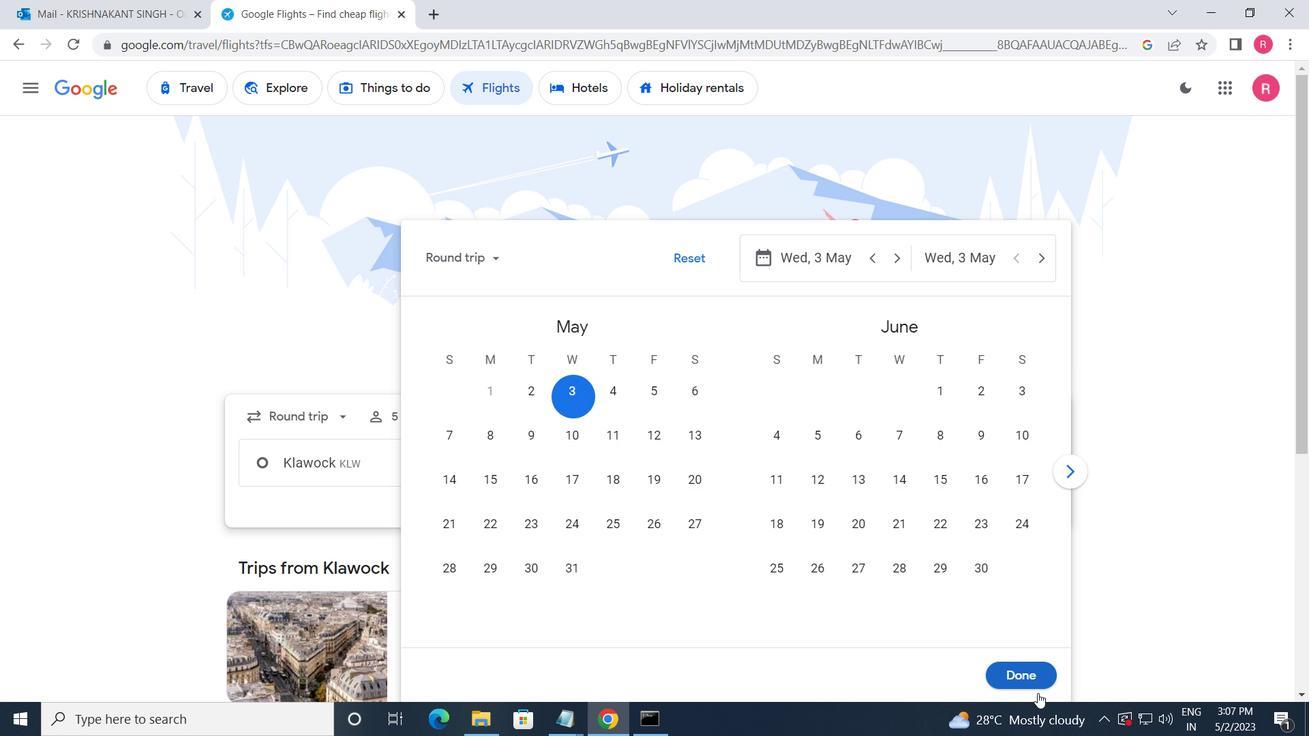 
Action: Mouse pressed left at (1030, 681)
Screenshot: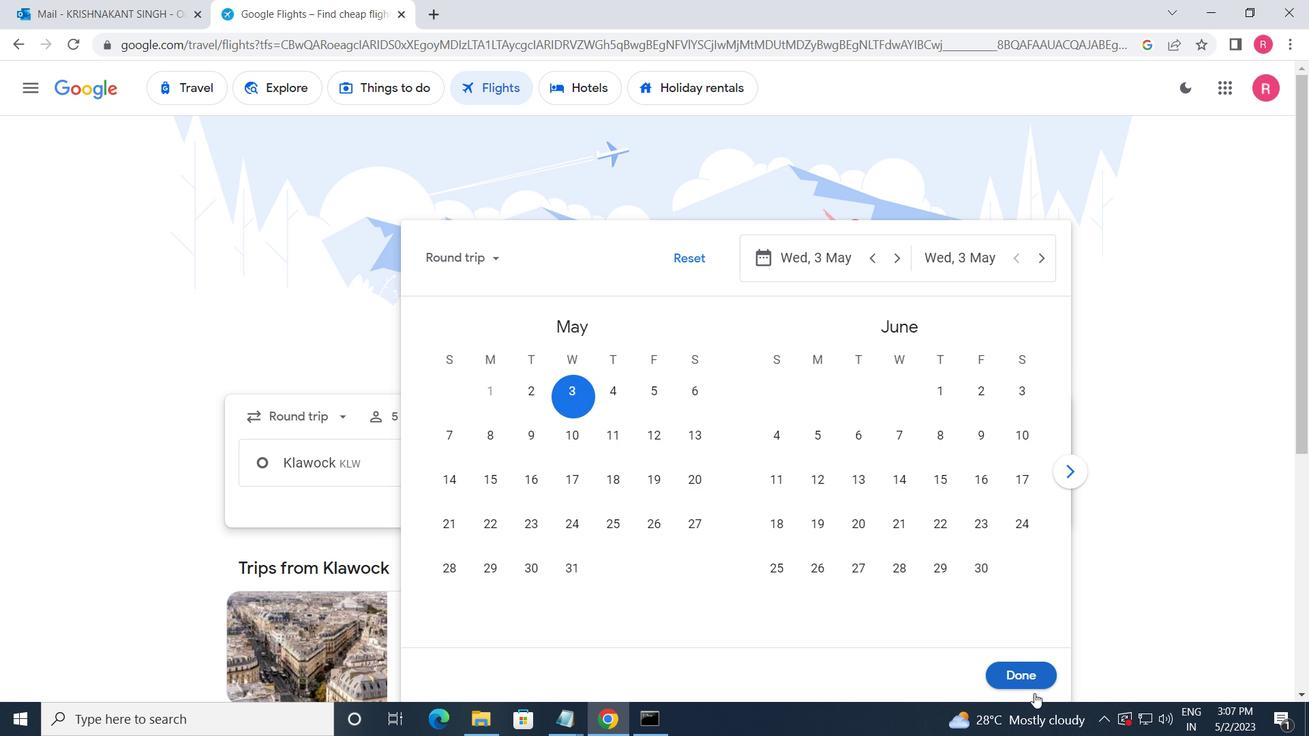 
Action: Mouse moved to (649, 522)
Screenshot: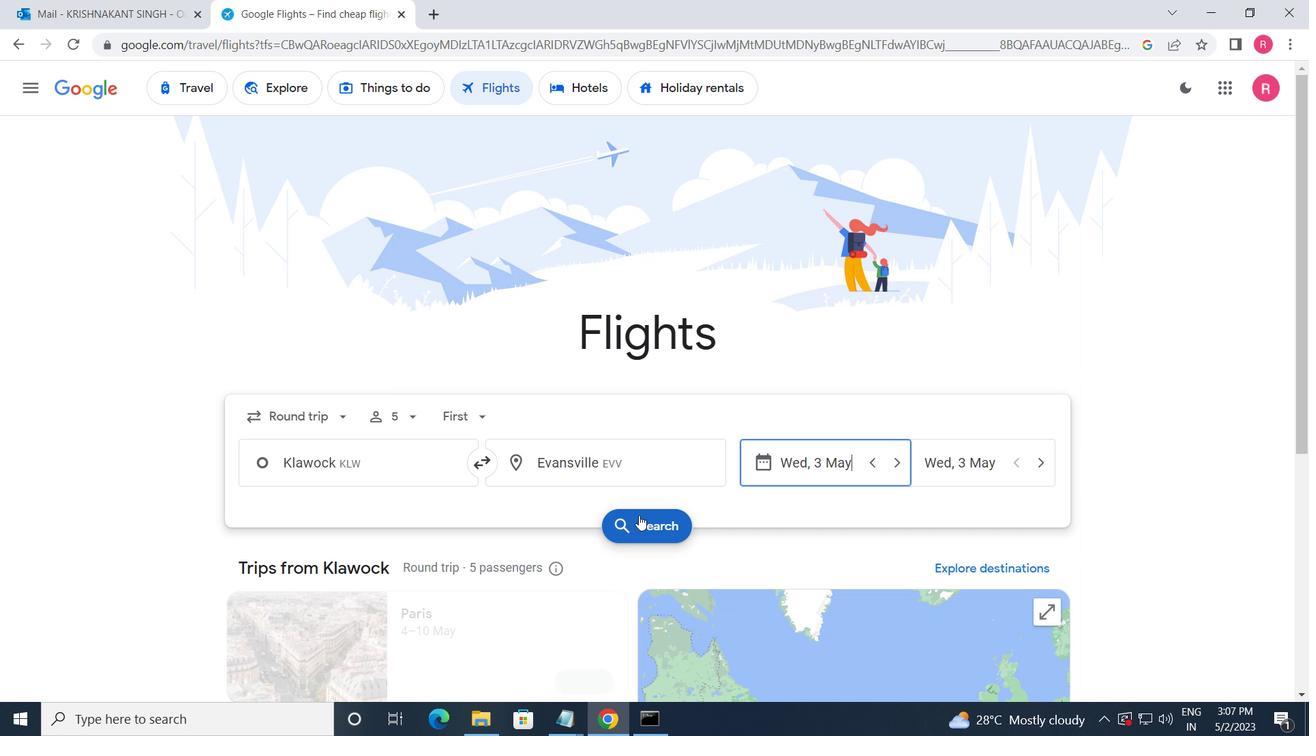 
Action: Mouse pressed left at (649, 522)
Screenshot: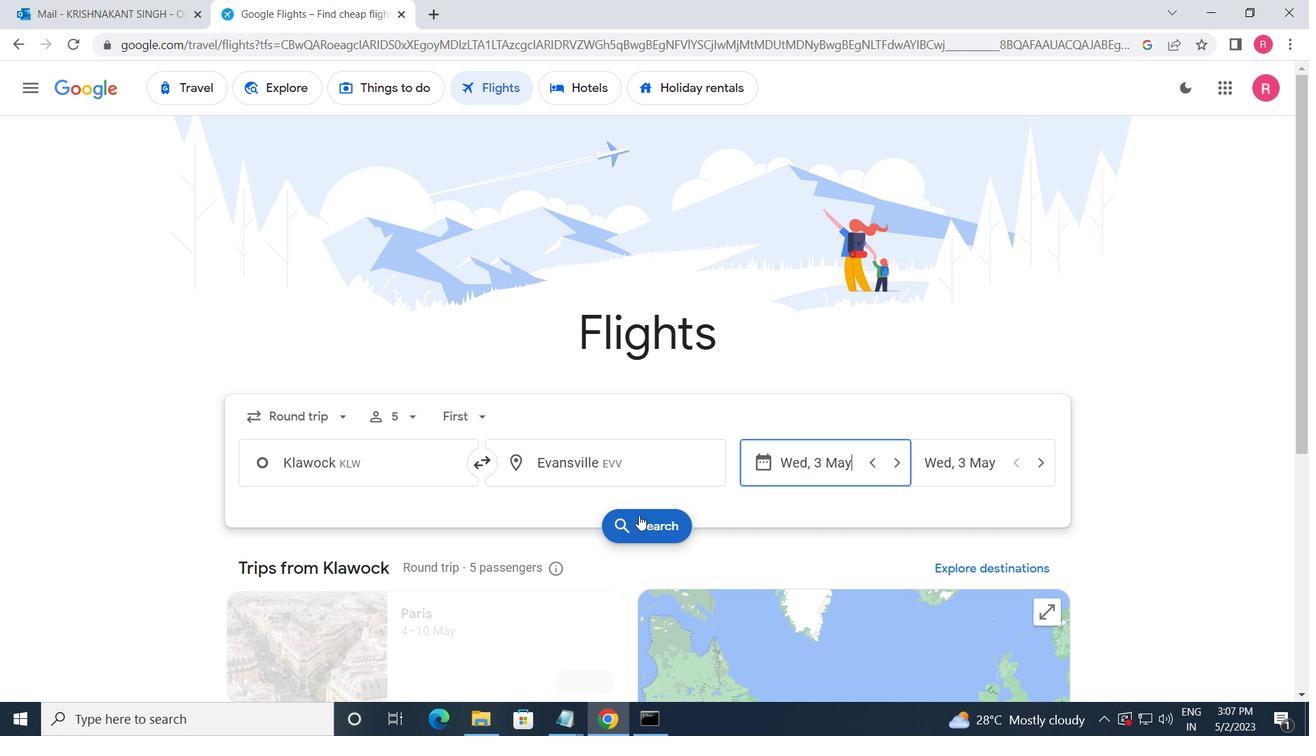 
Action: Mouse moved to (259, 257)
Screenshot: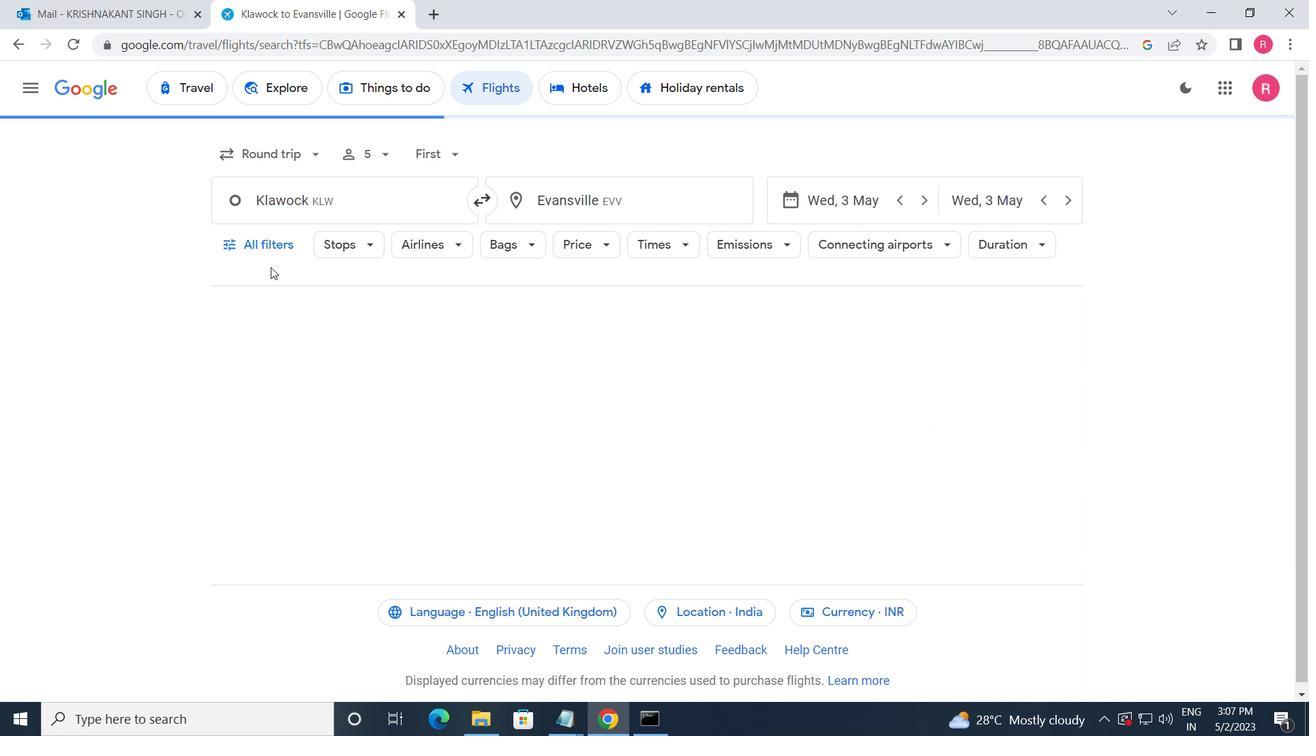 
Action: Mouse pressed left at (259, 257)
Screenshot: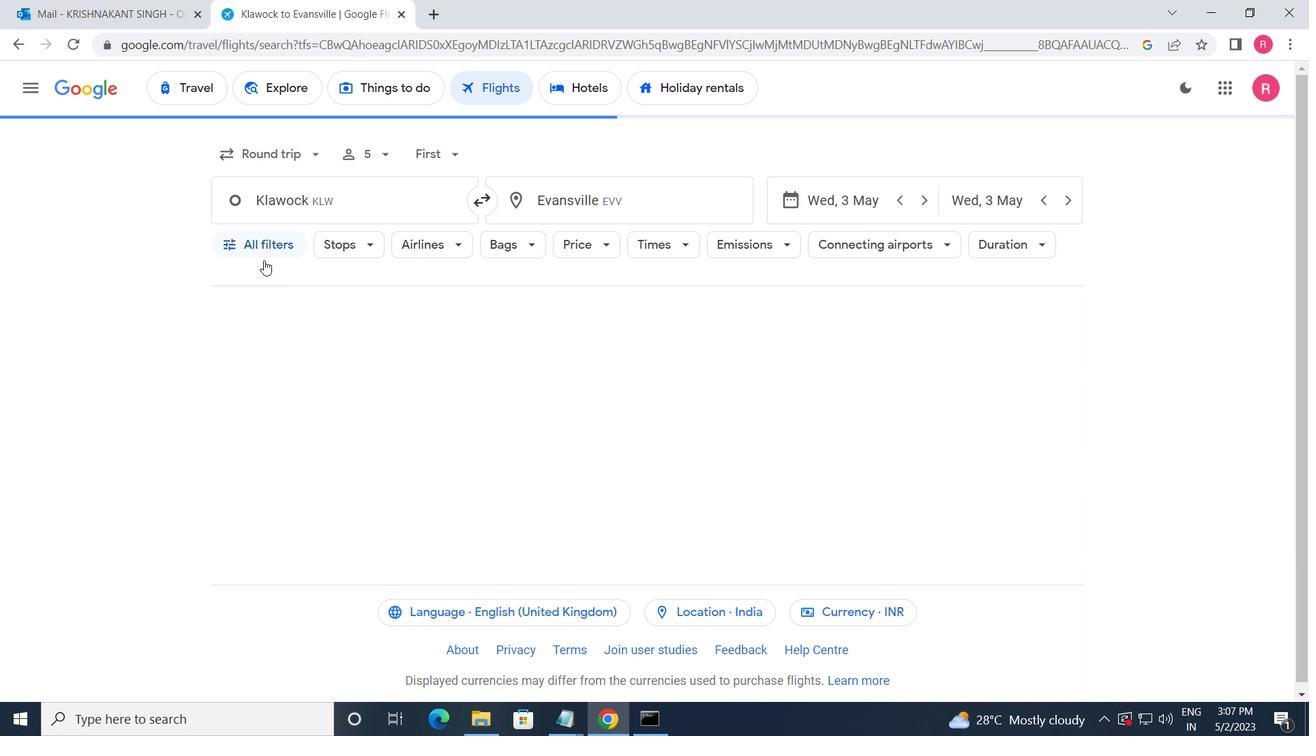 
Action: Mouse moved to (422, 531)
Screenshot: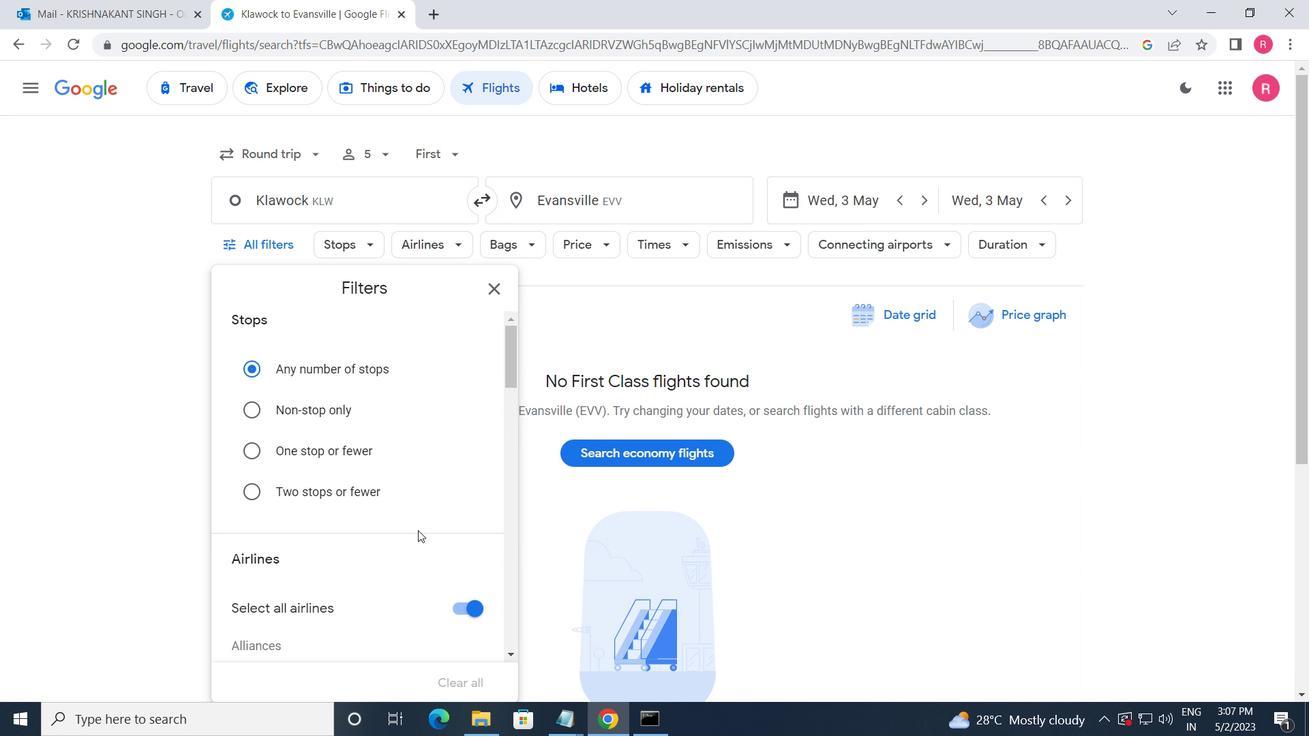 
Action: Mouse scrolled (422, 530) with delta (0, 0)
Screenshot: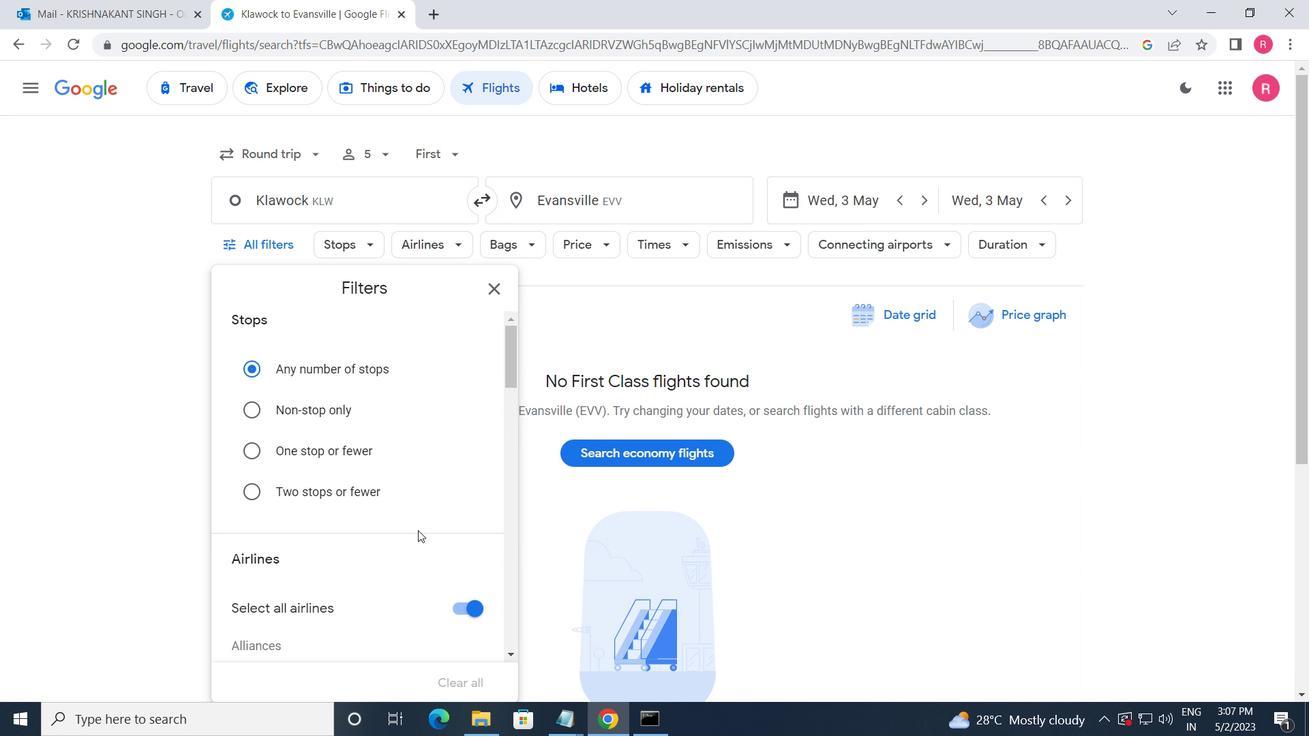 
Action: Mouse moved to (428, 532)
Screenshot: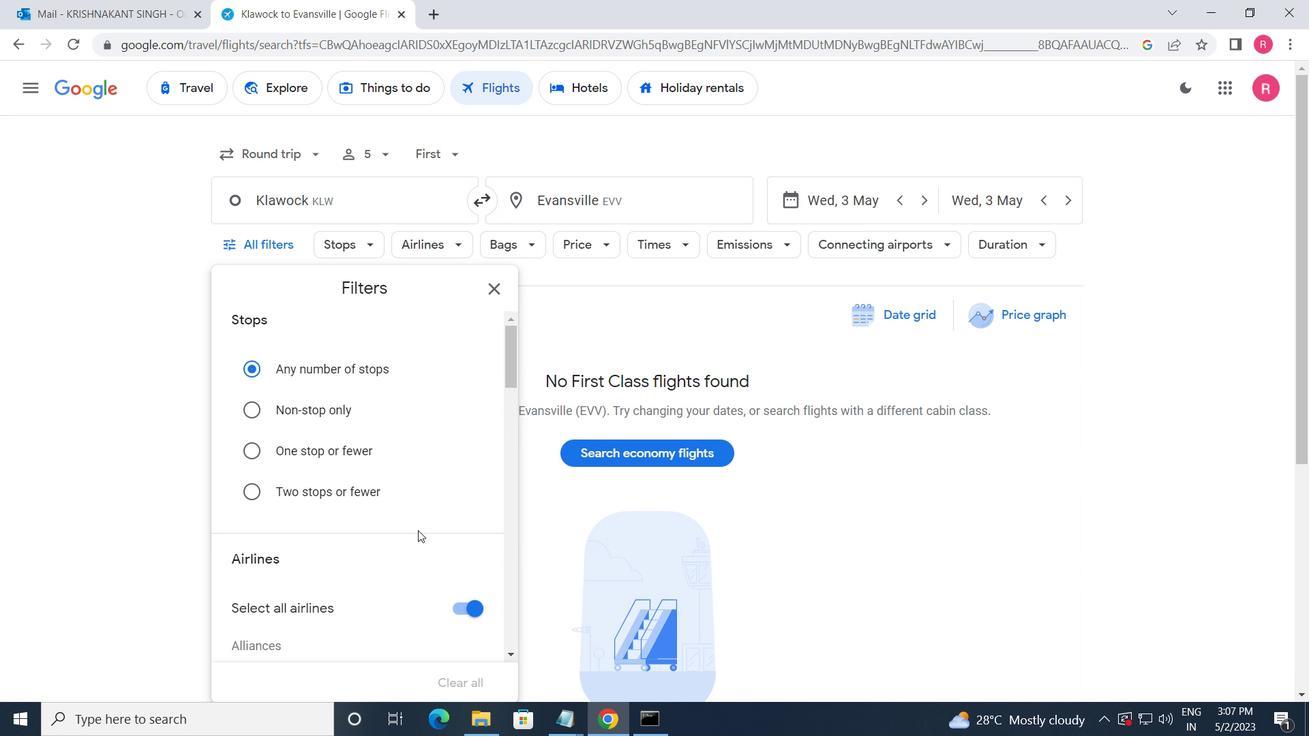
Action: Mouse scrolled (428, 531) with delta (0, 0)
Screenshot: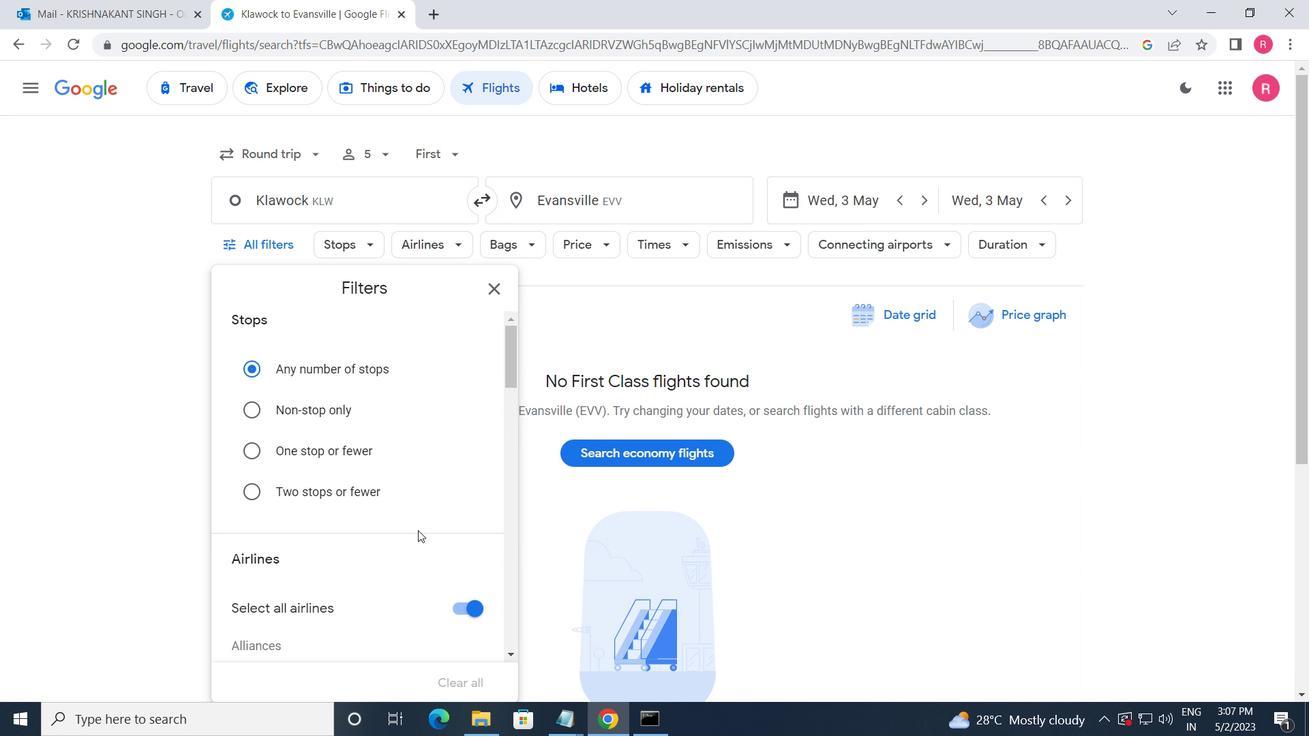 
Action: Mouse moved to (433, 535)
Screenshot: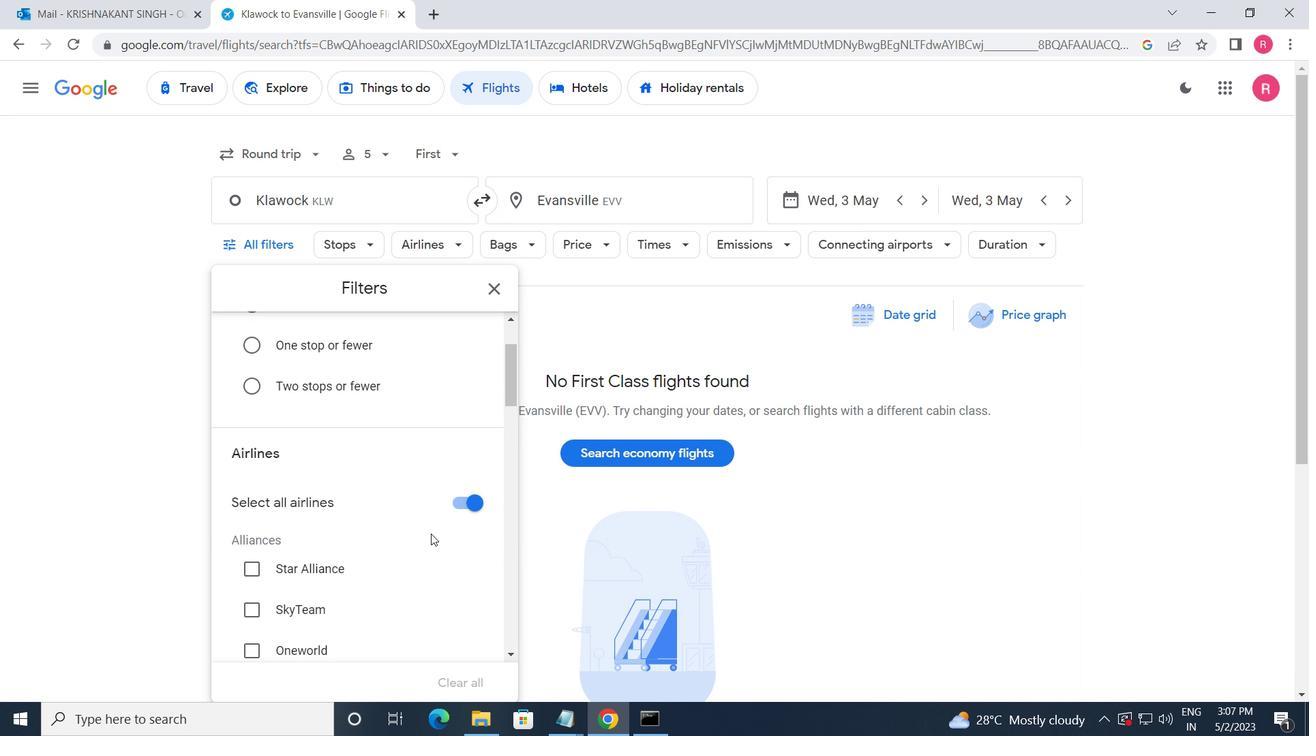 
Action: Mouse scrolled (433, 534) with delta (0, 0)
Screenshot: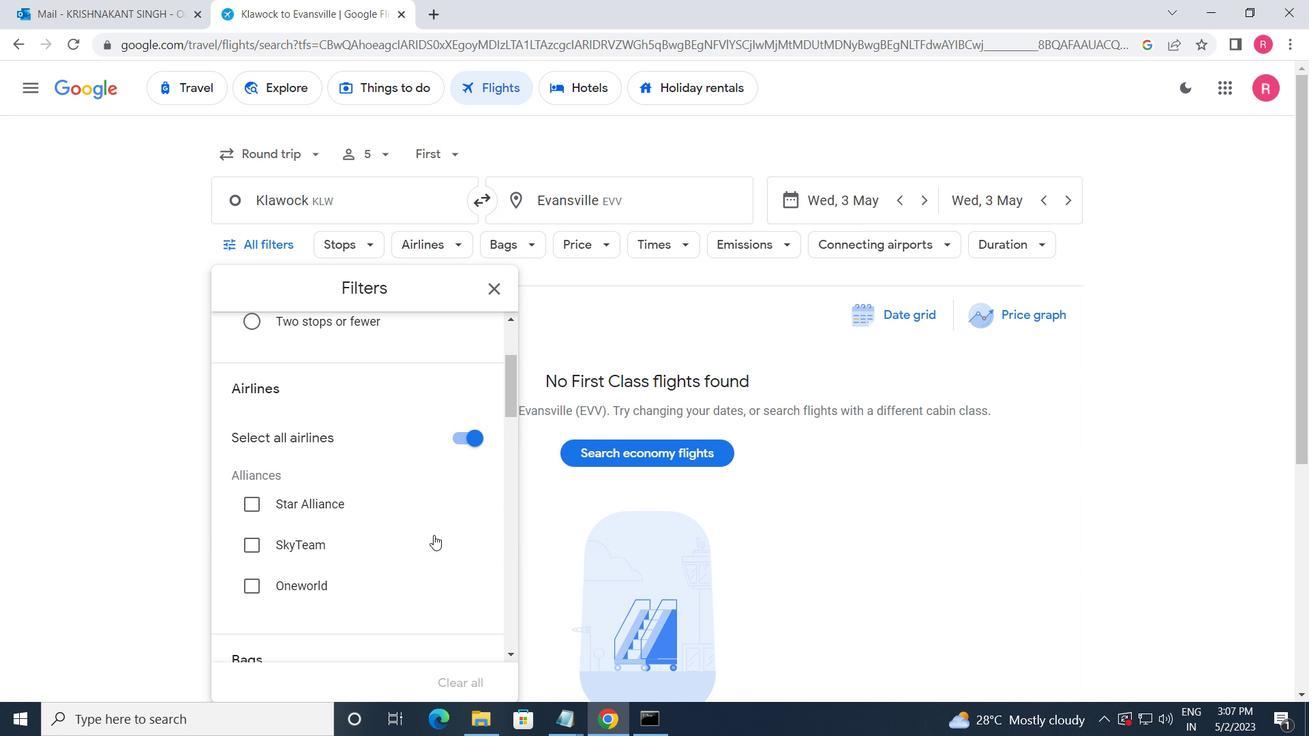 
Action: Mouse moved to (435, 536)
Screenshot: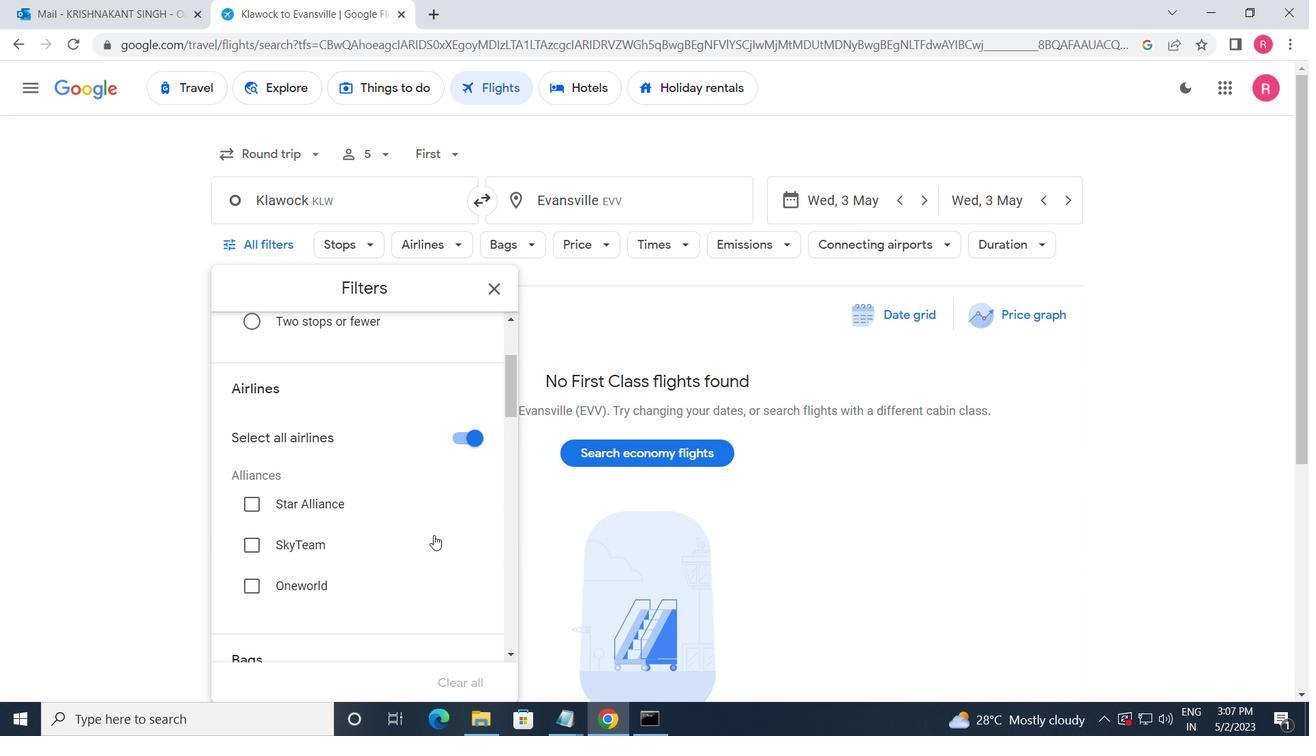 
Action: Mouse scrolled (435, 535) with delta (0, 0)
Screenshot: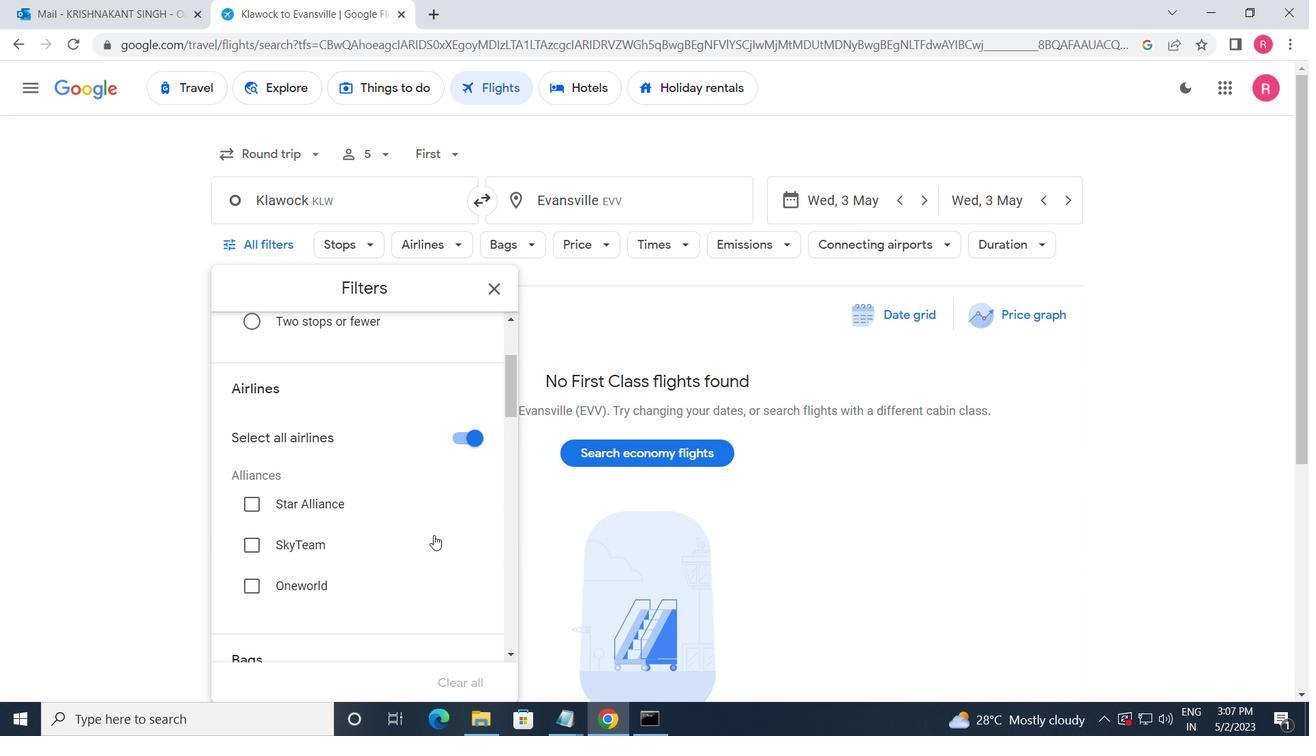 
Action: Mouse moved to (438, 537)
Screenshot: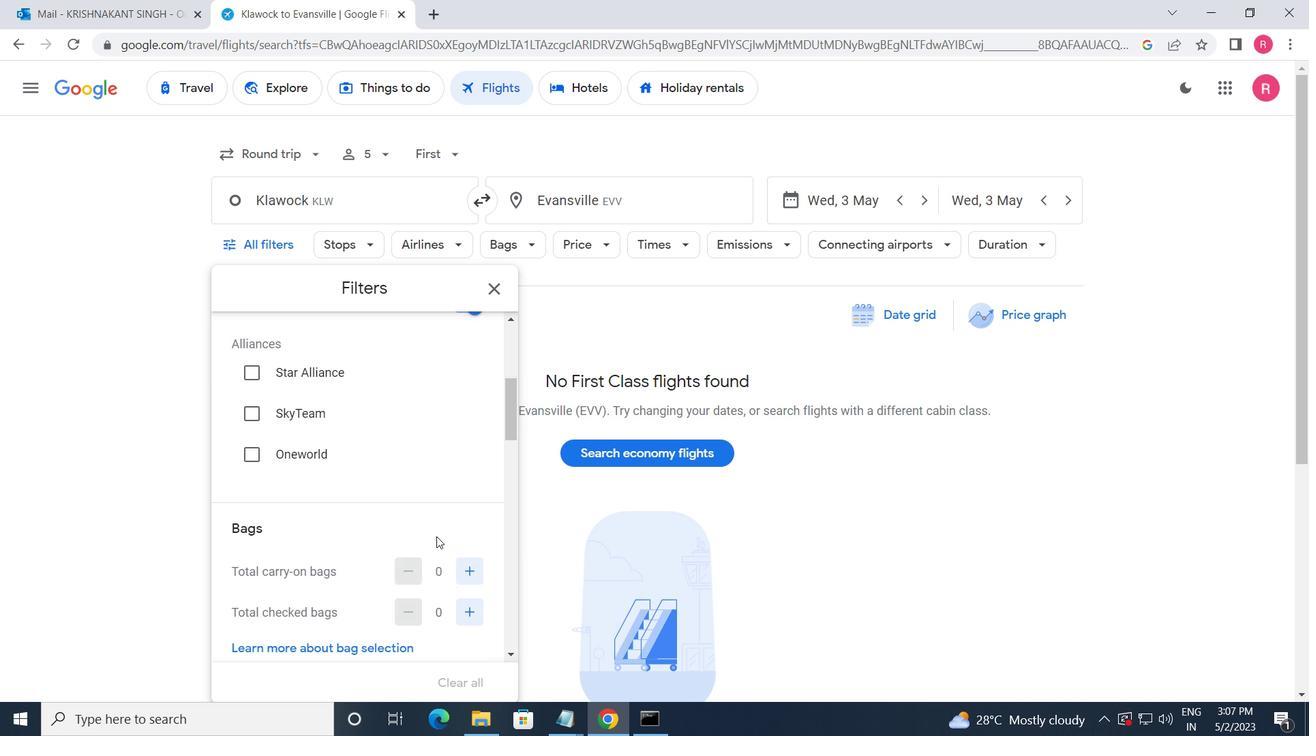 
Action: Mouse scrolled (438, 536) with delta (0, 0)
Screenshot: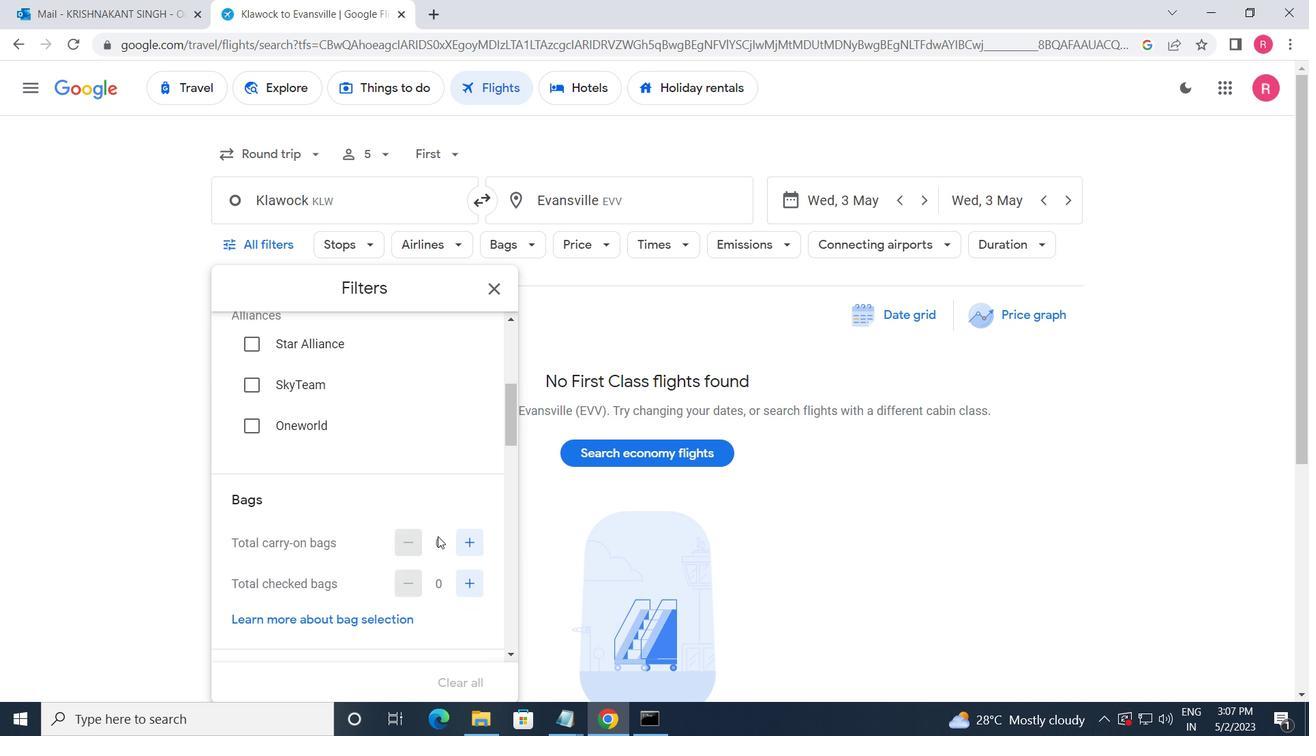 
Action: Mouse moved to (475, 452)
Screenshot: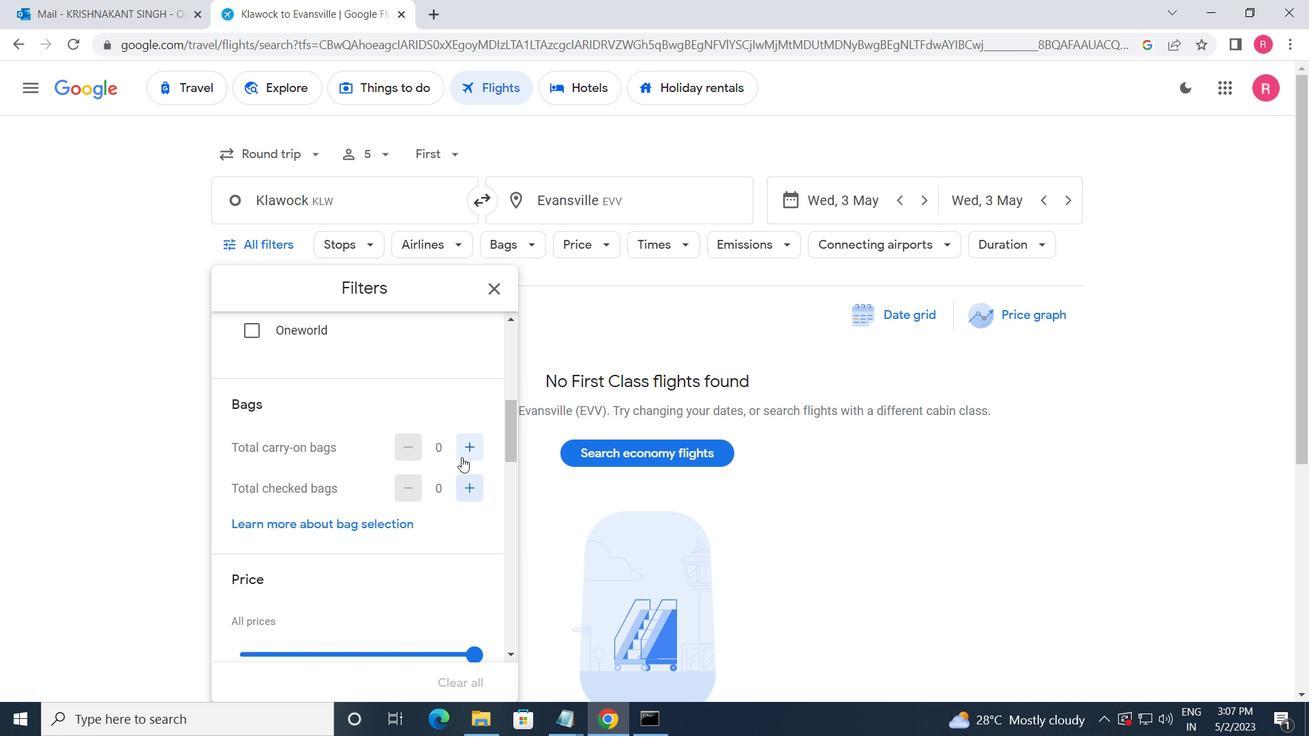 
Action: Mouse pressed left at (475, 452)
Screenshot: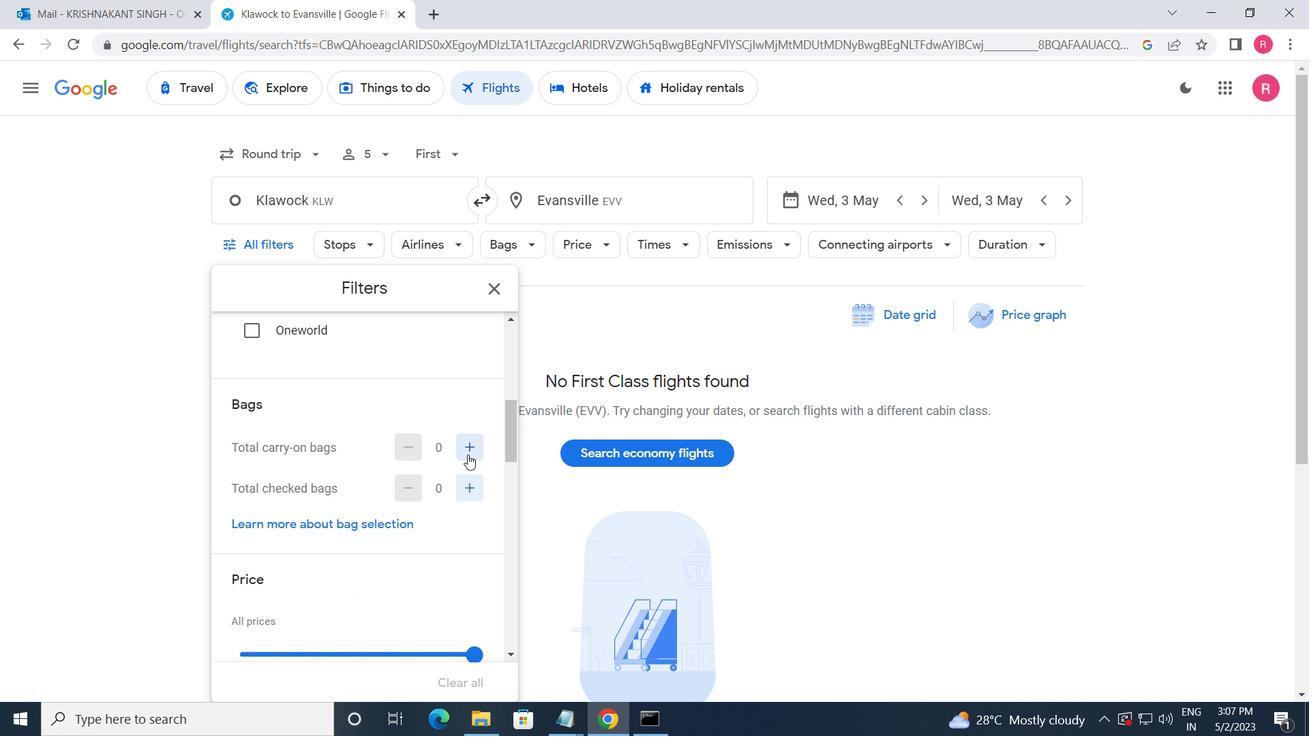 
Action: Mouse moved to (470, 489)
Screenshot: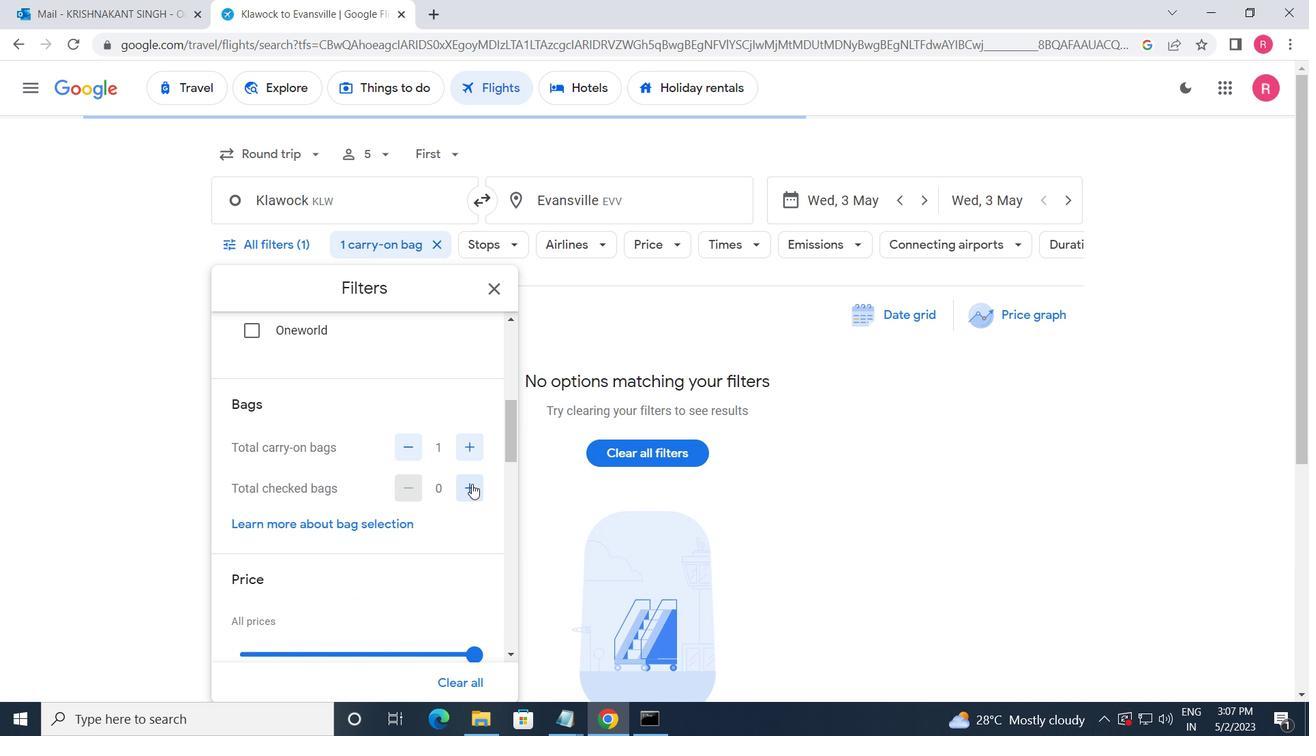 
Action: Mouse pressed left at (470, 489)
Screenshot: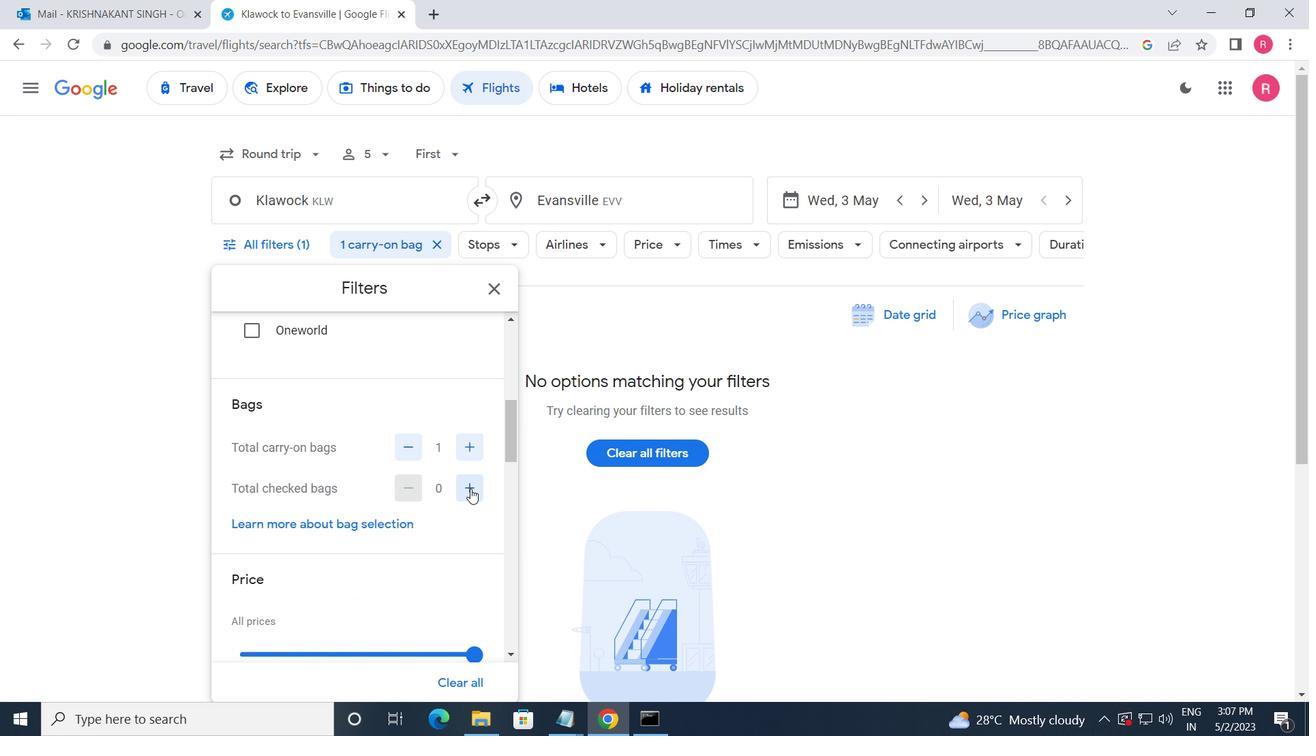 
Action: Mouse moved to (470, 490)
Screenshot: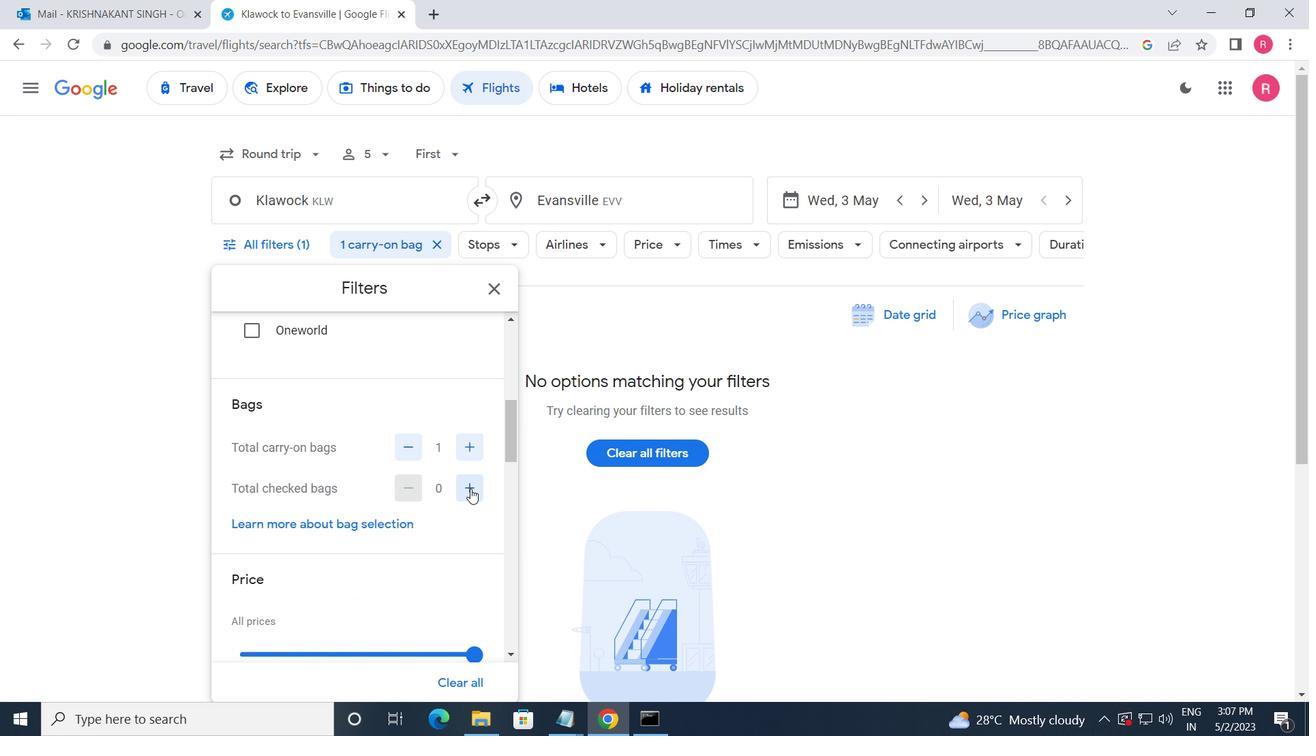 
Action: Mouse pressed left at (470, 490)
Screenshot: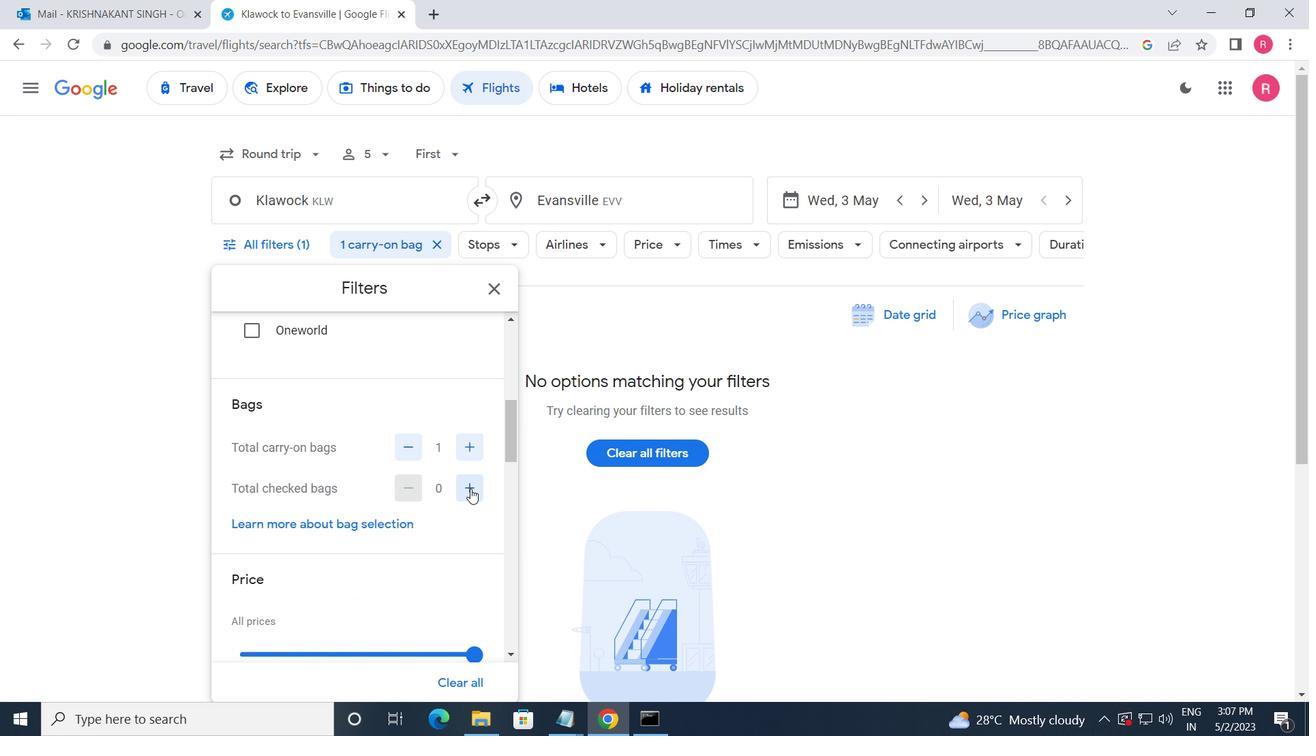 
Action: Mouse moved to (470, 491)
Screenshot: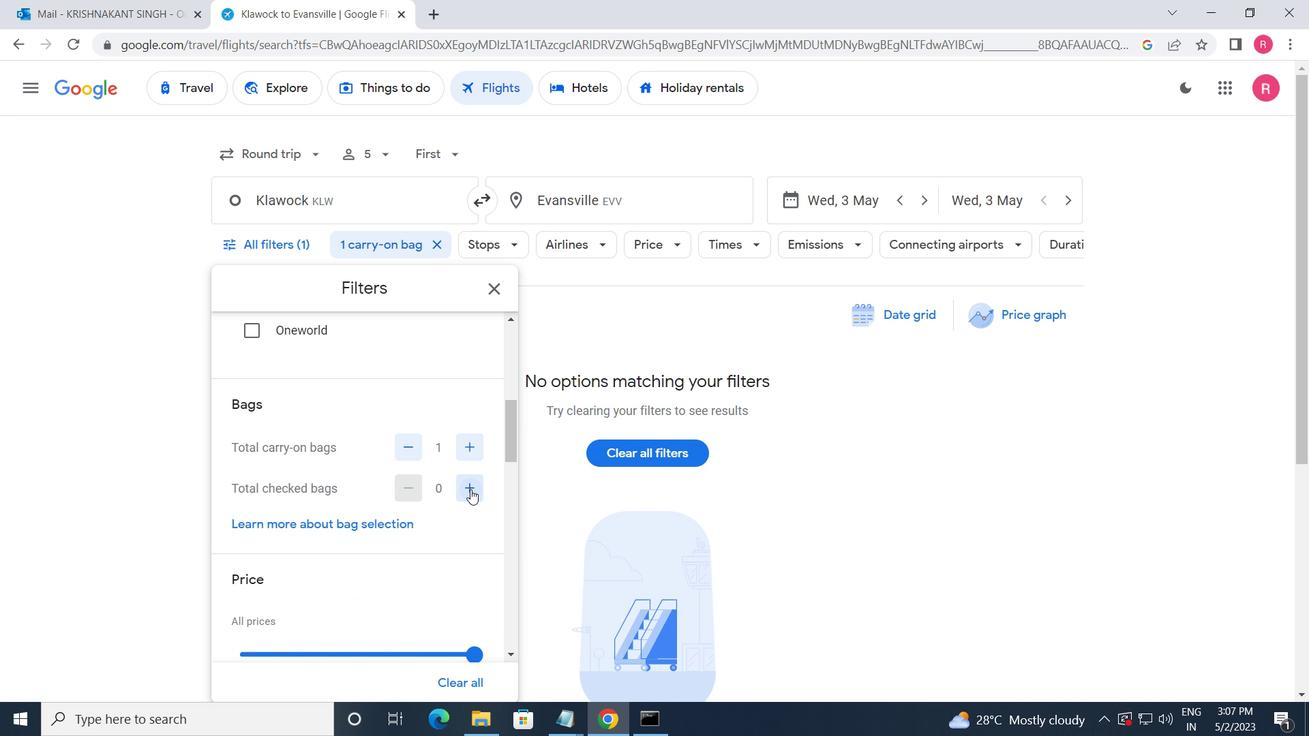 
Action: Mouse pressed left at (470, 491)
Screenshot: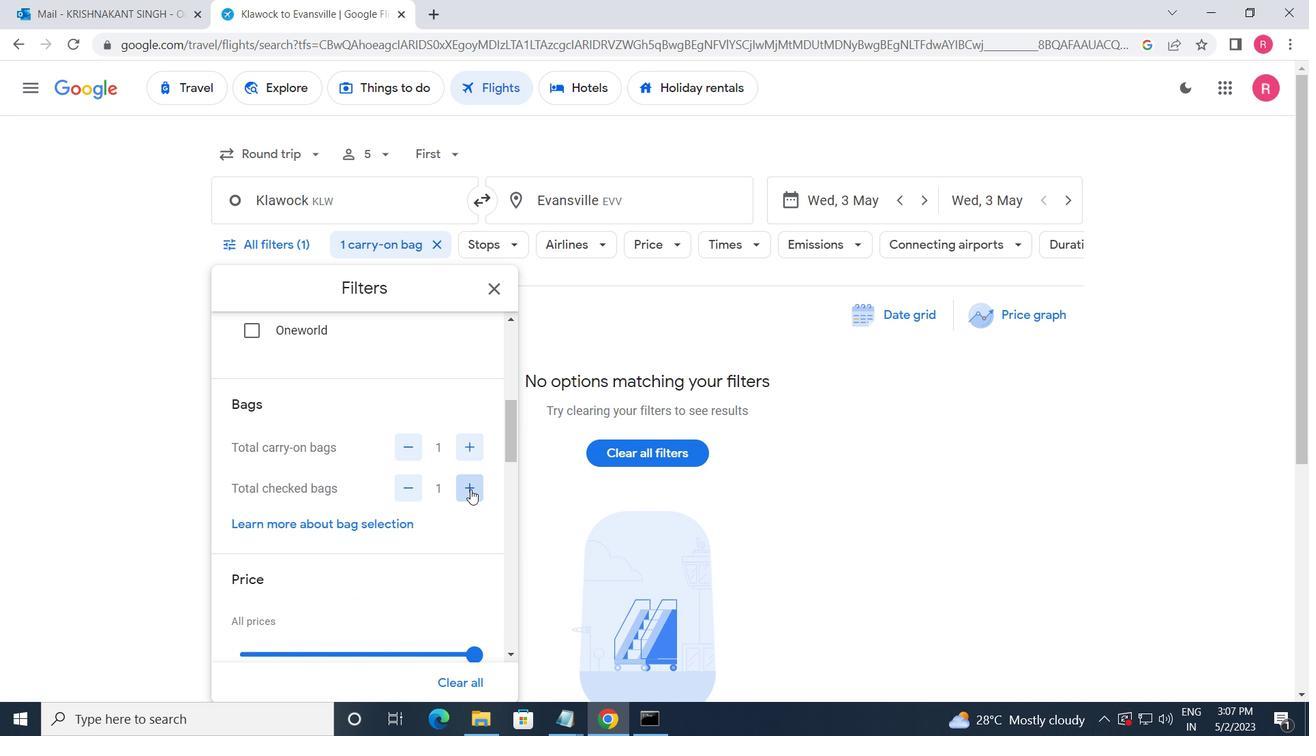 
Action: Mouse pressed left at (470, 491)
Screenshot: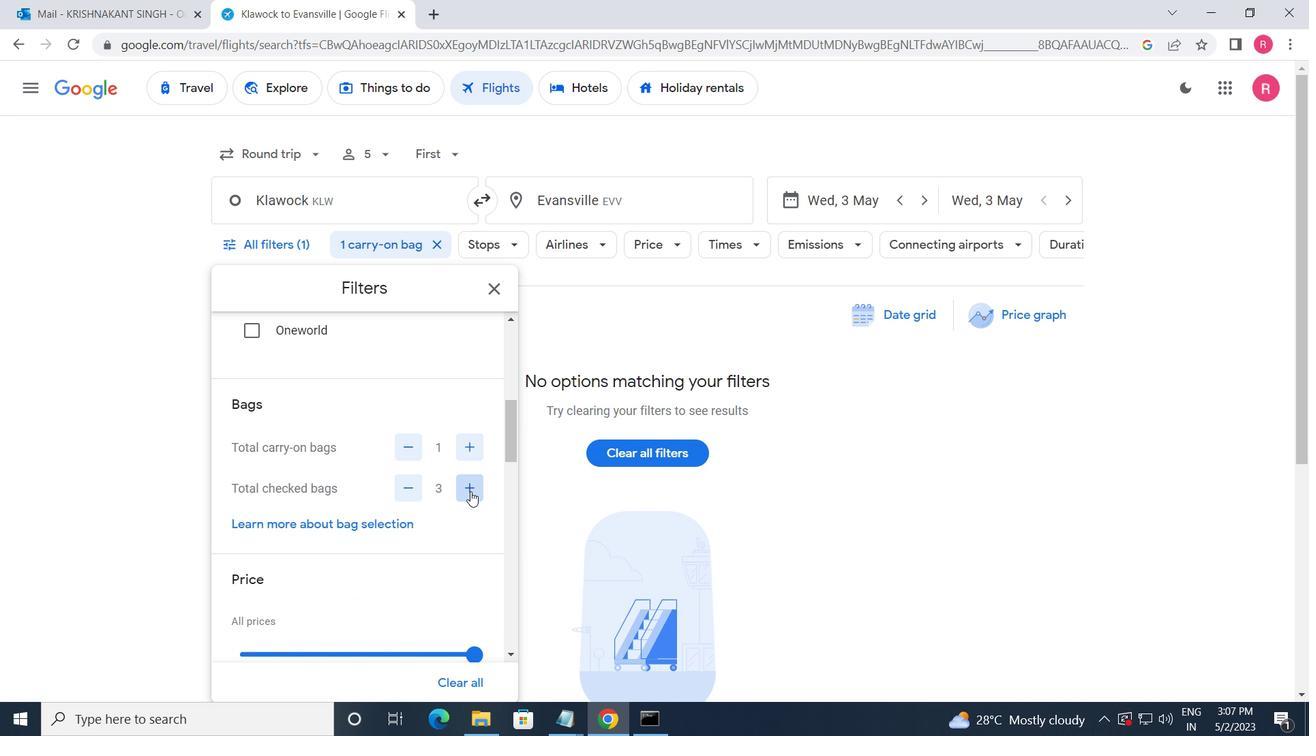 
Action: Mouse pressed left at (470, 491)
Screenshot: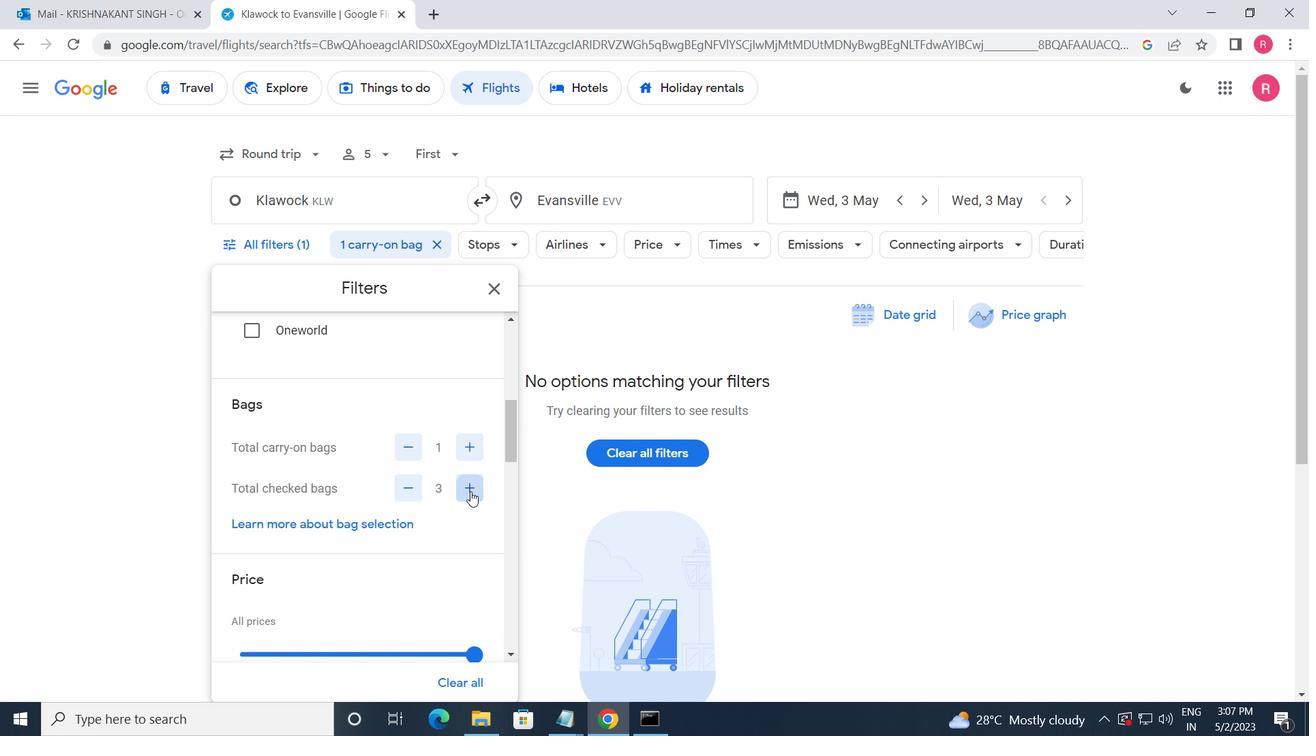 
Action: Mouse scrolled (470, 490) with delta (0, 0)
Screenshot: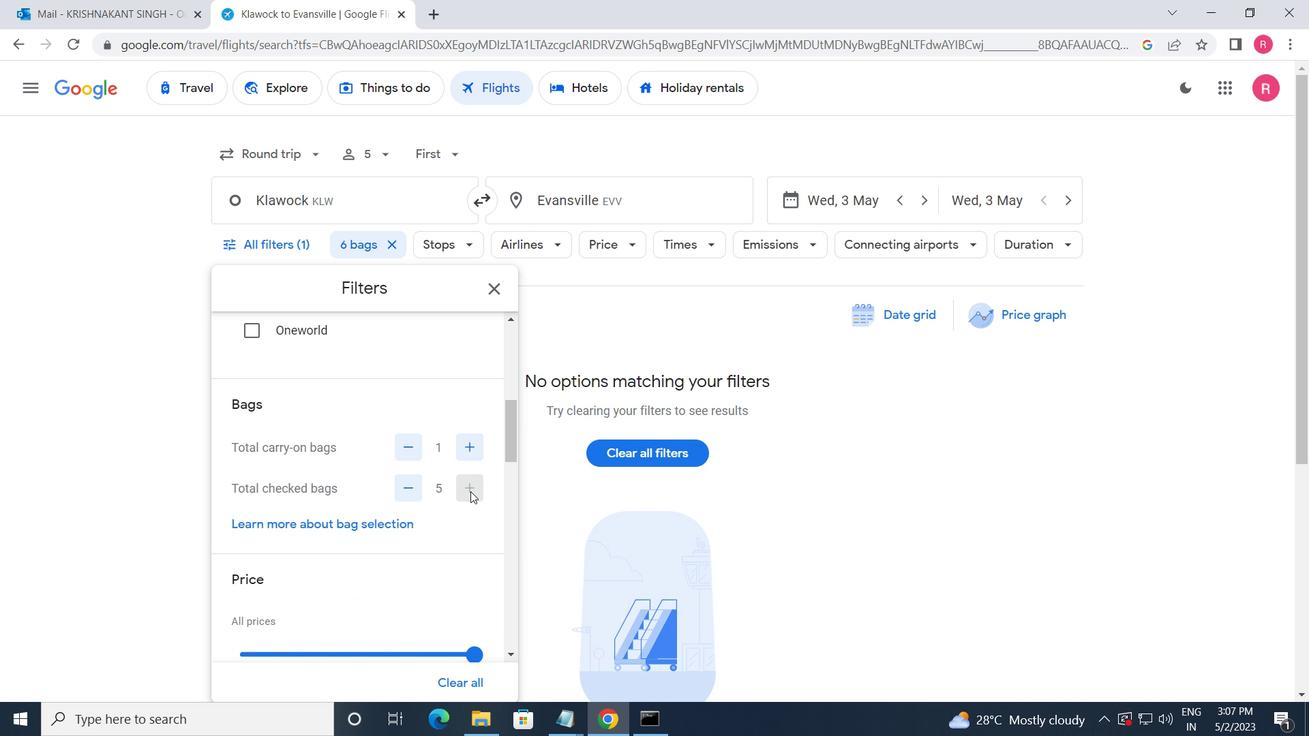 
Action: Mouse moved to (470, 496)
Screenshot: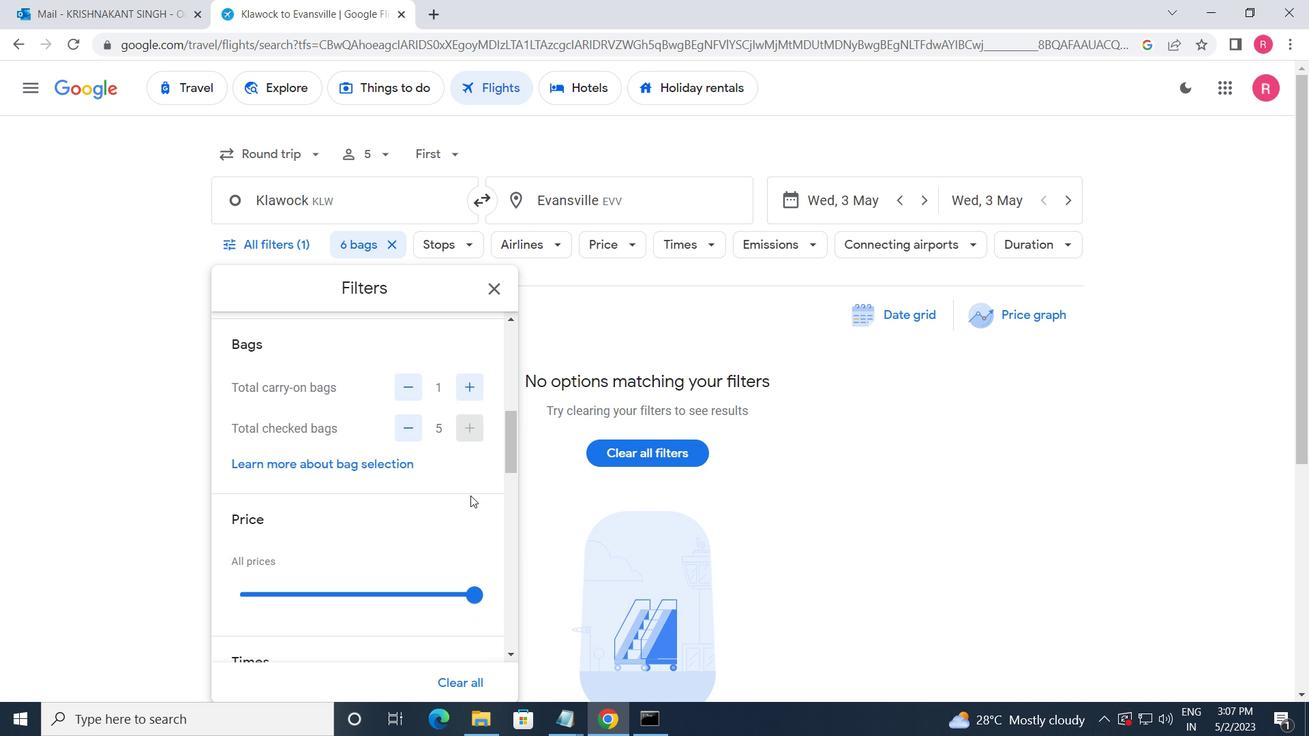 
Action: Mouse scrolled (470, 495) with delta (0, 0)
Screenshot: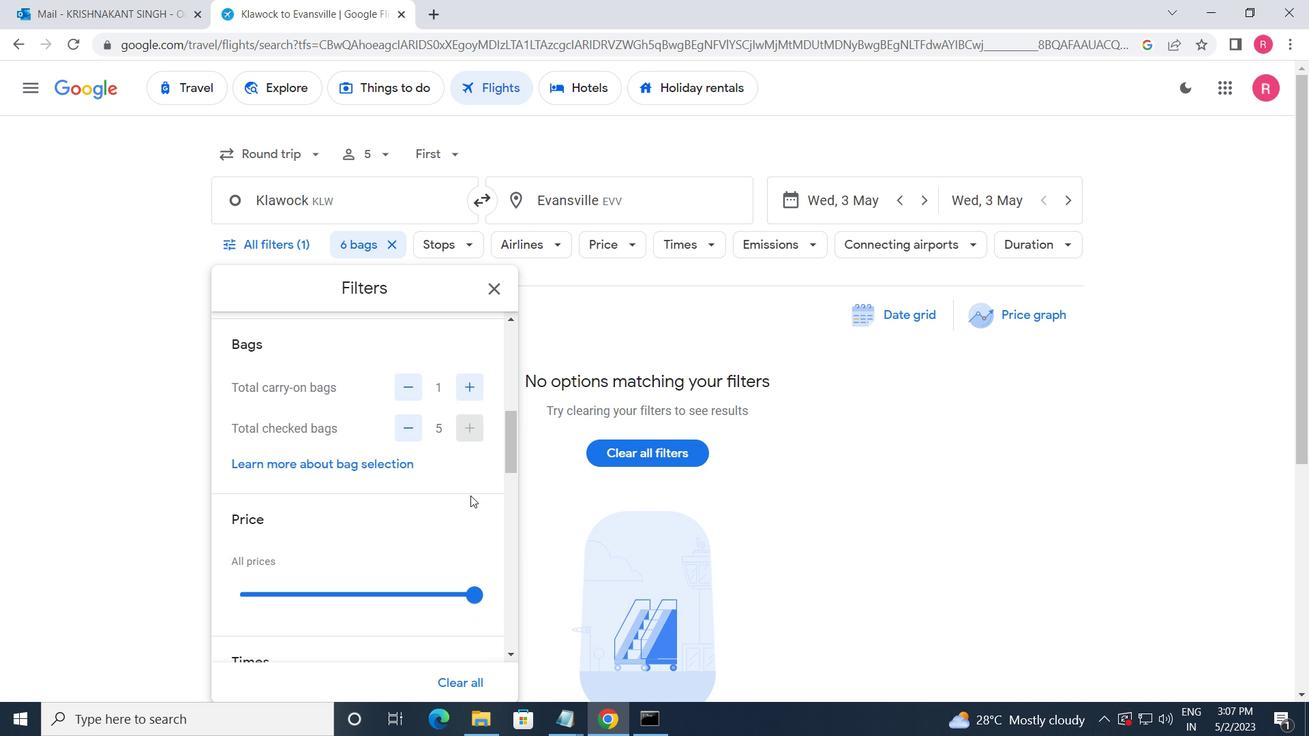 
Action: Mouse moved to (479, 499)
Screenshot: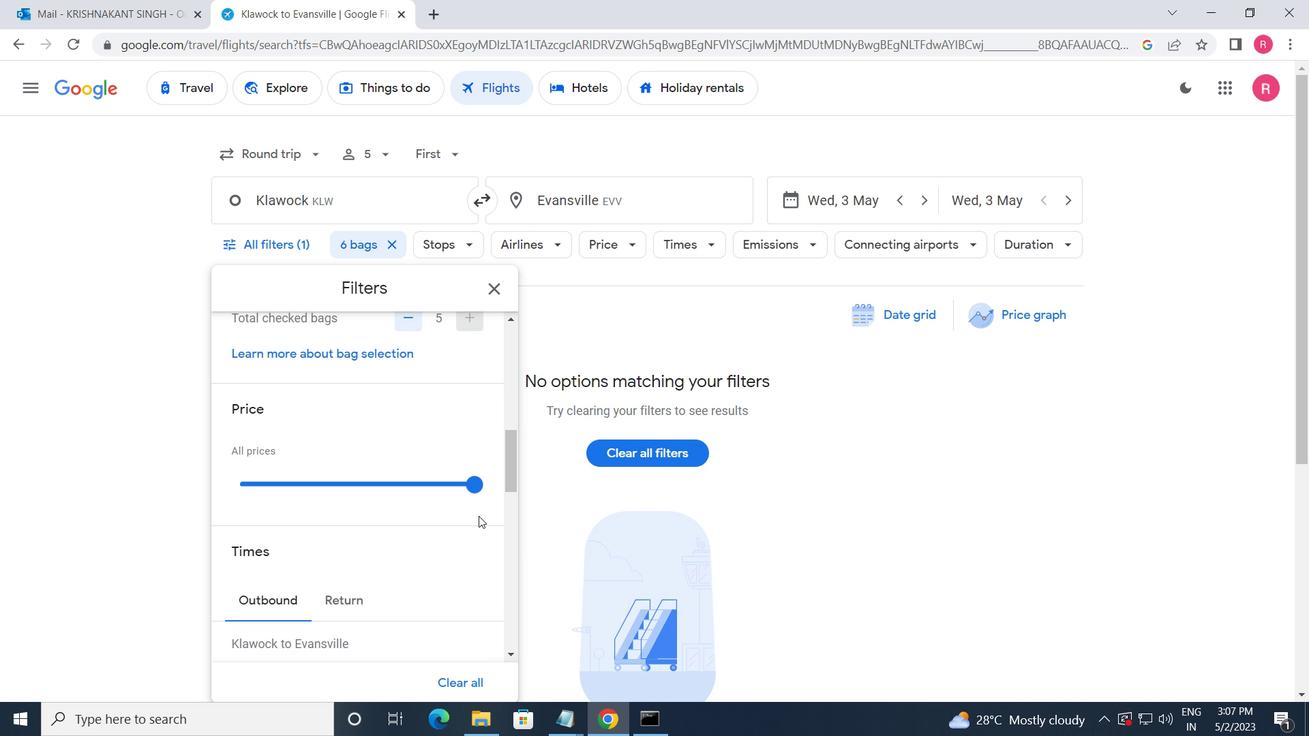 
Action: Mouse pressed left at (479, 499)
Screenshot: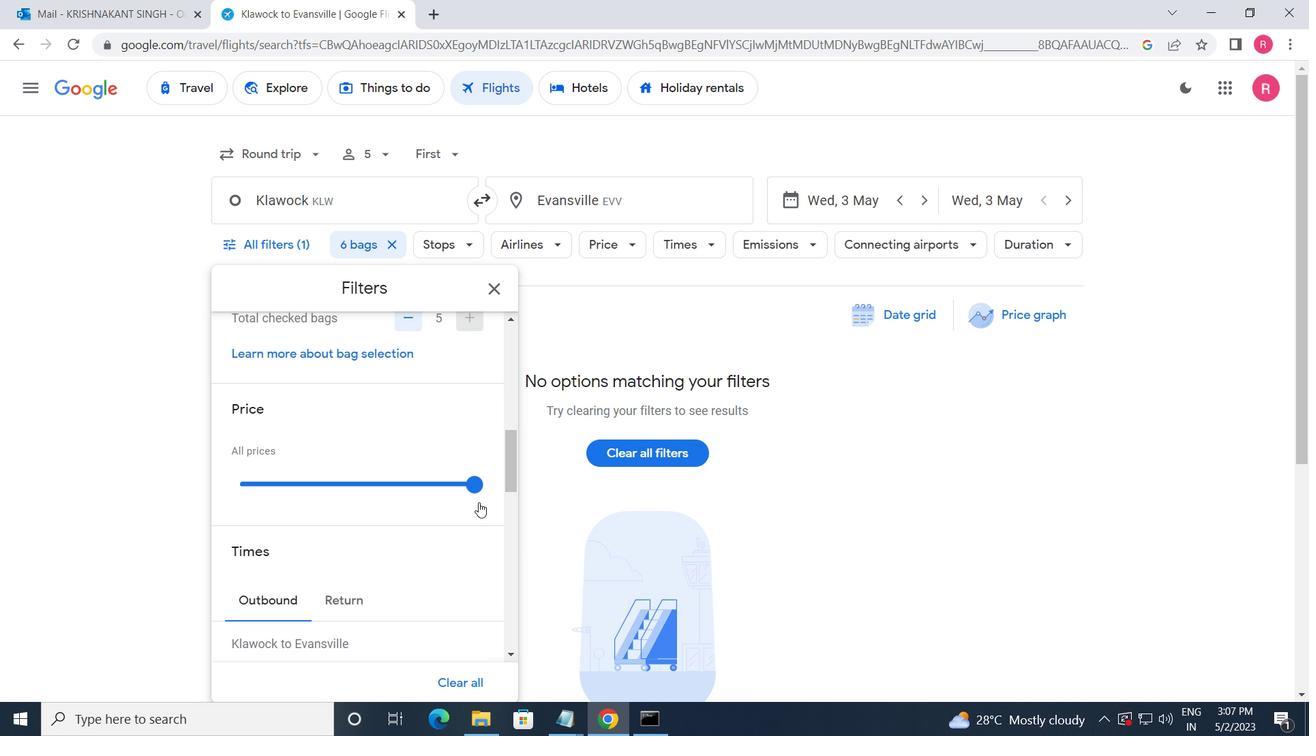 
Action: Mouse moved to (473, 527)
Screenshot: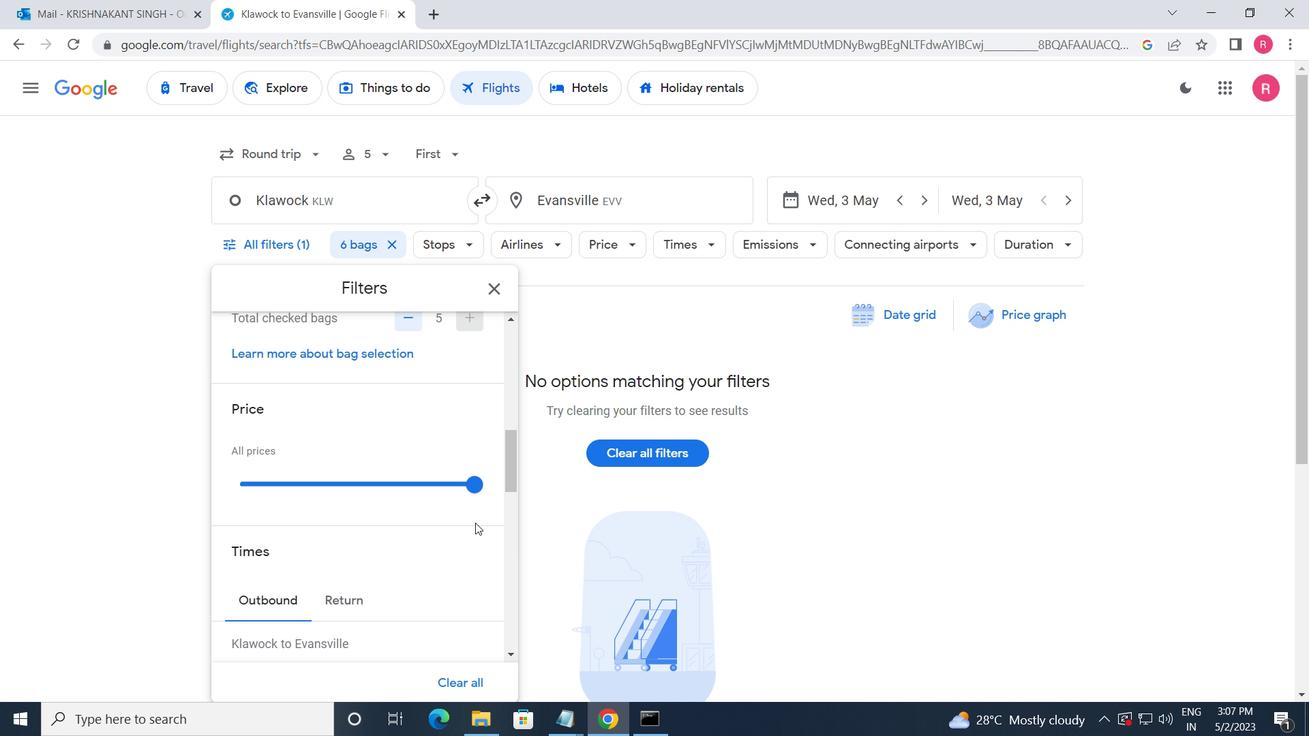 
Action: Mouse scrolled (473, 527) with delta (0, 0)
Screenshot: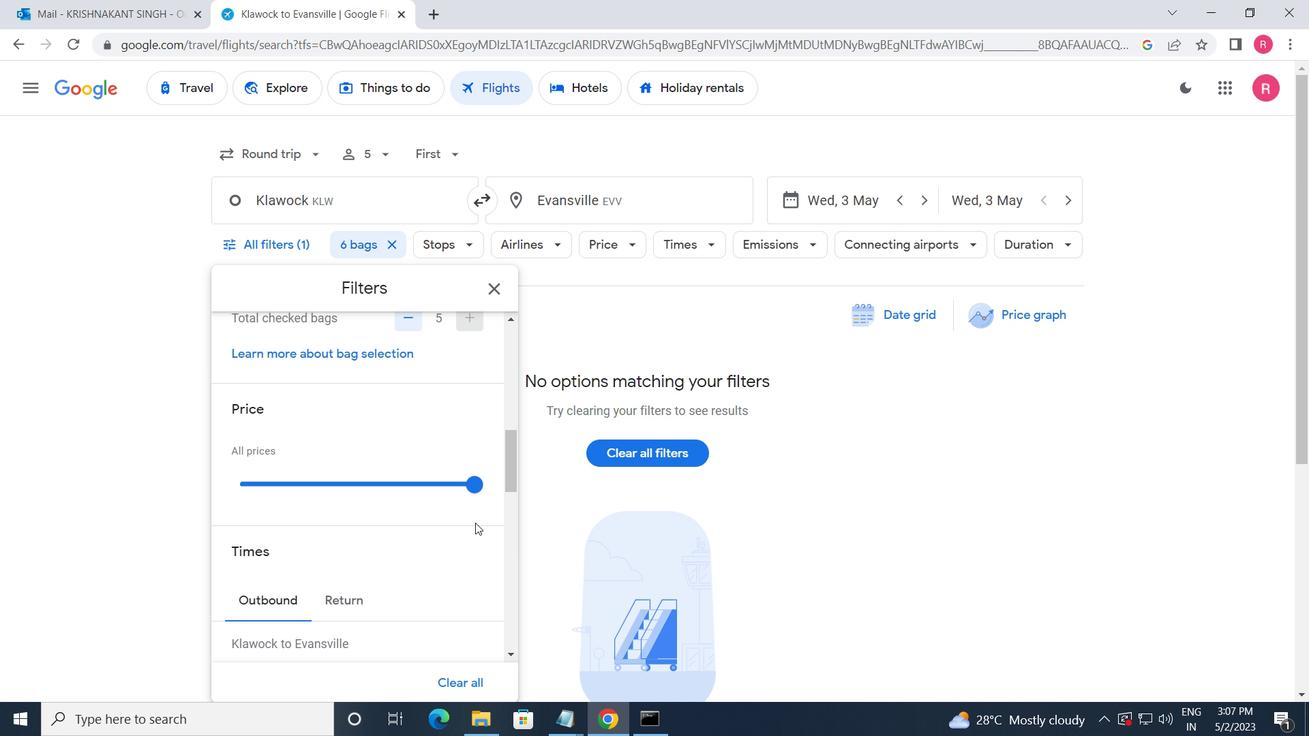 
Action: Mouse moved to (452, 562)
Screenshot: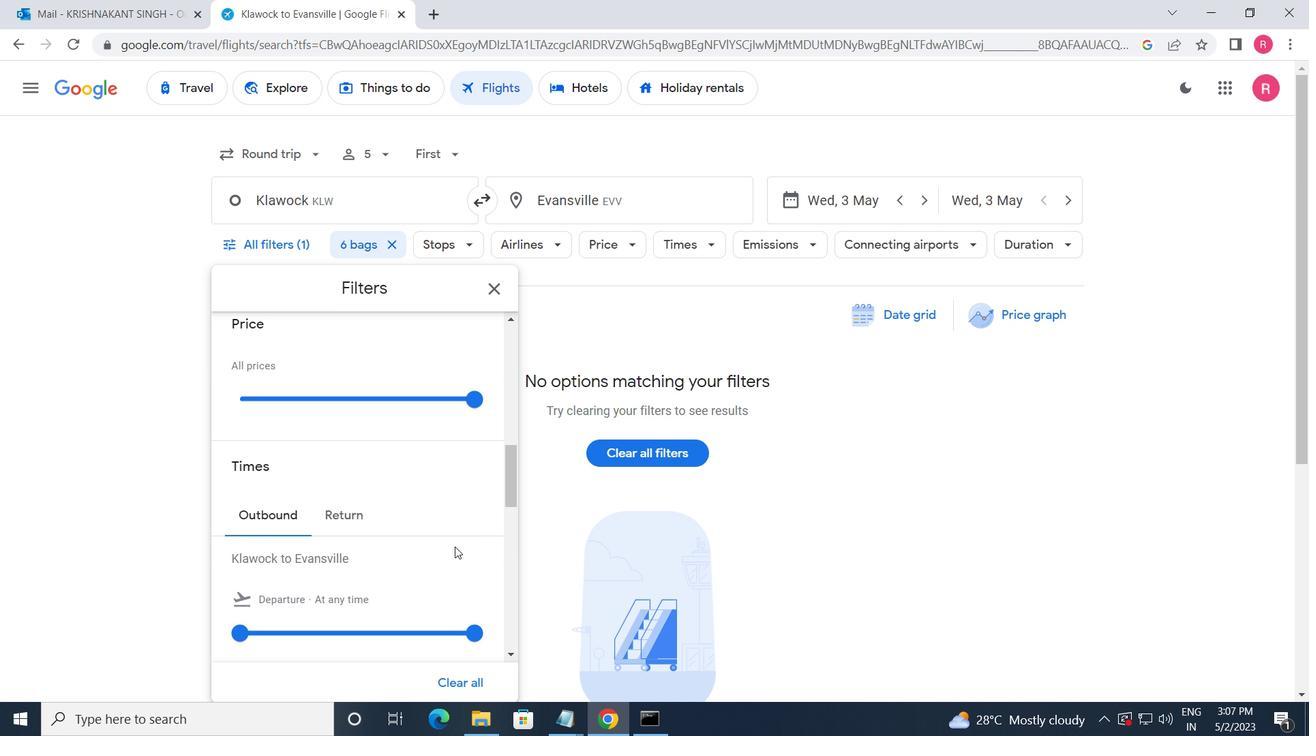 
Action: Mouse scrolled (452, 561) with delta (0, 0)
Screenshot: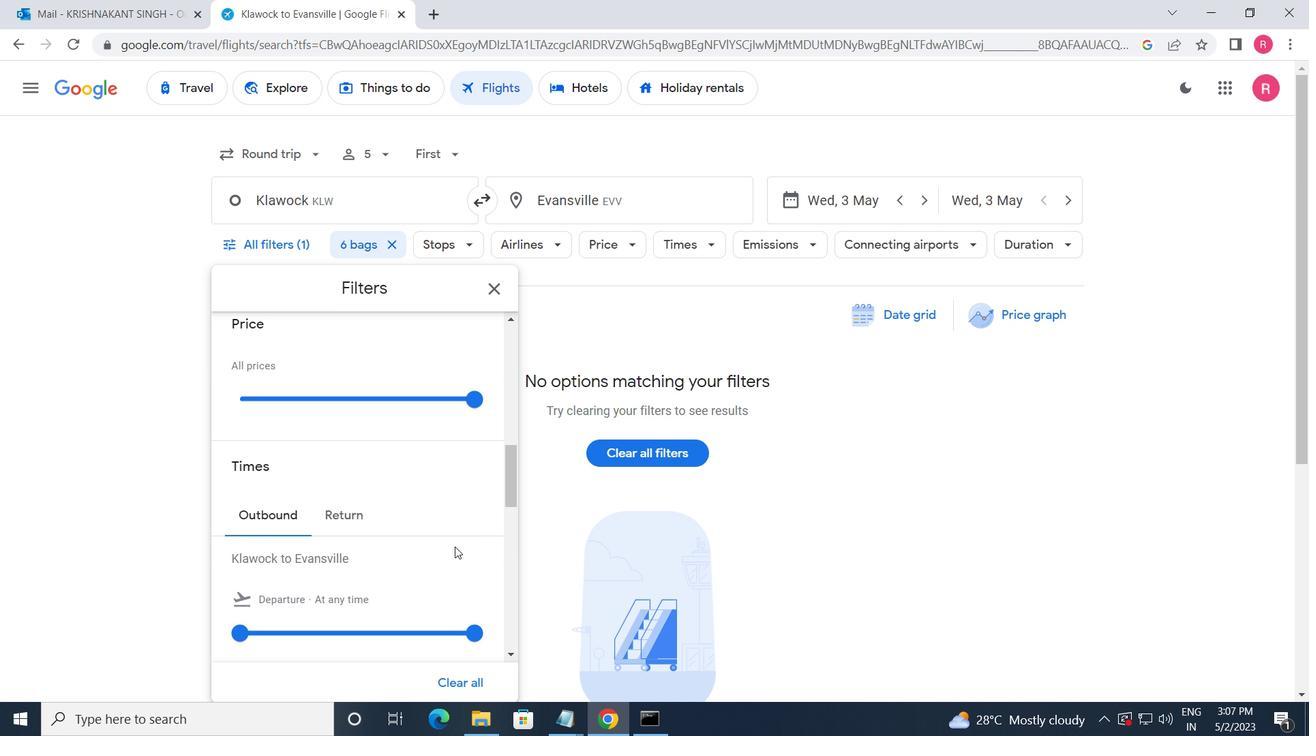 
Action: Mouse moved to (236, 542)
Screenshot: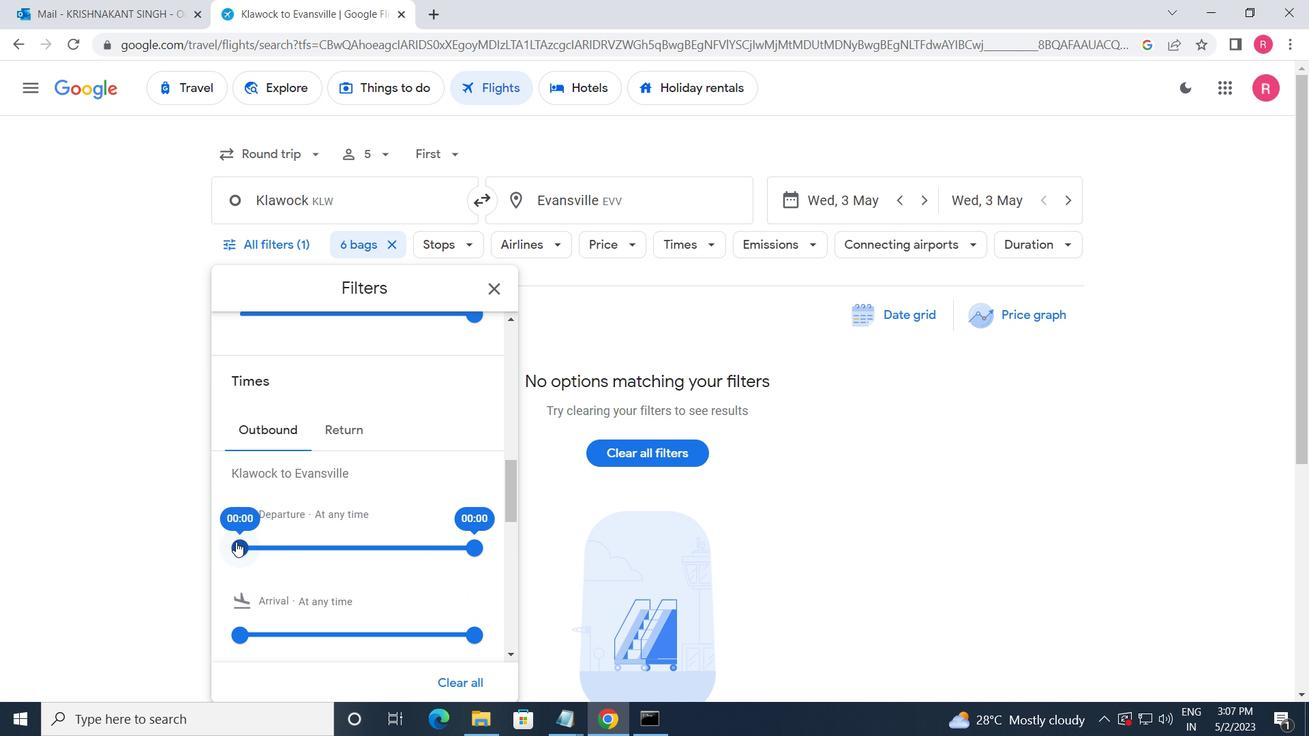 
Action: Mouse pressed left at (236, 542)
Screenshot: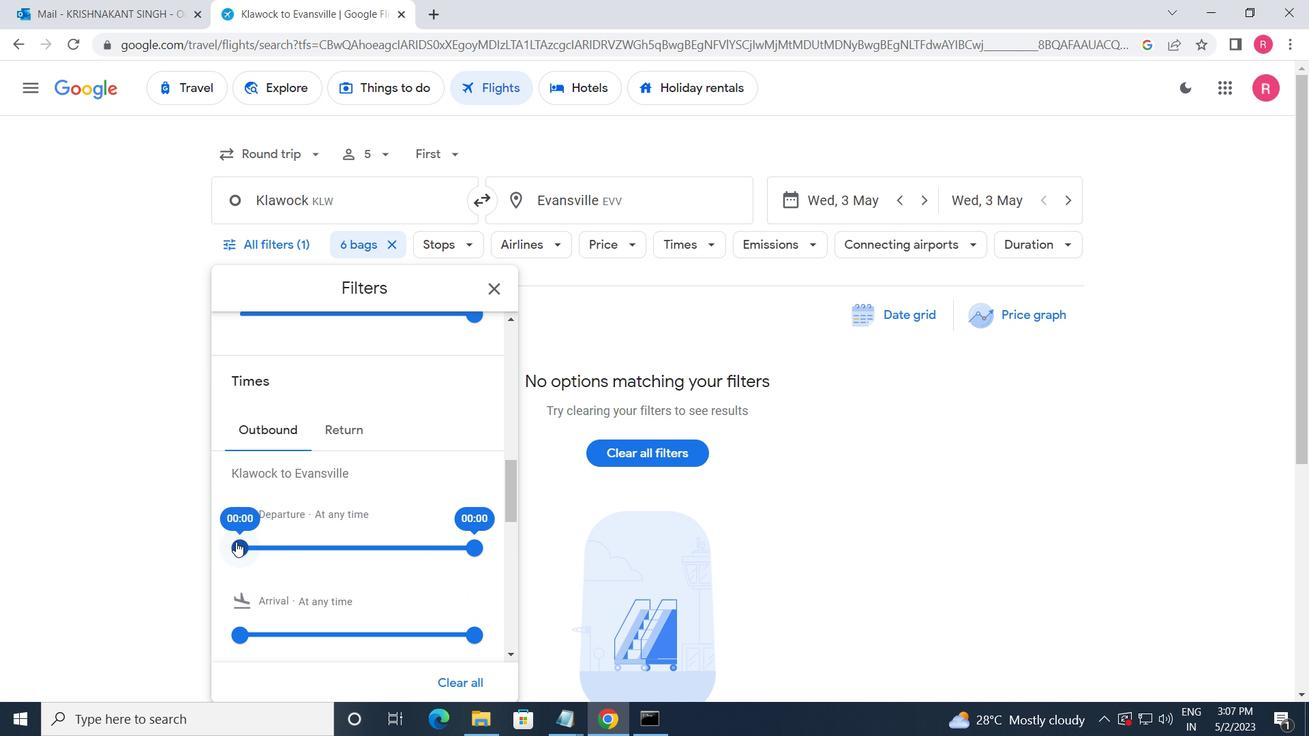 
Action: Mouse moved to (475, 550)
Screenshot: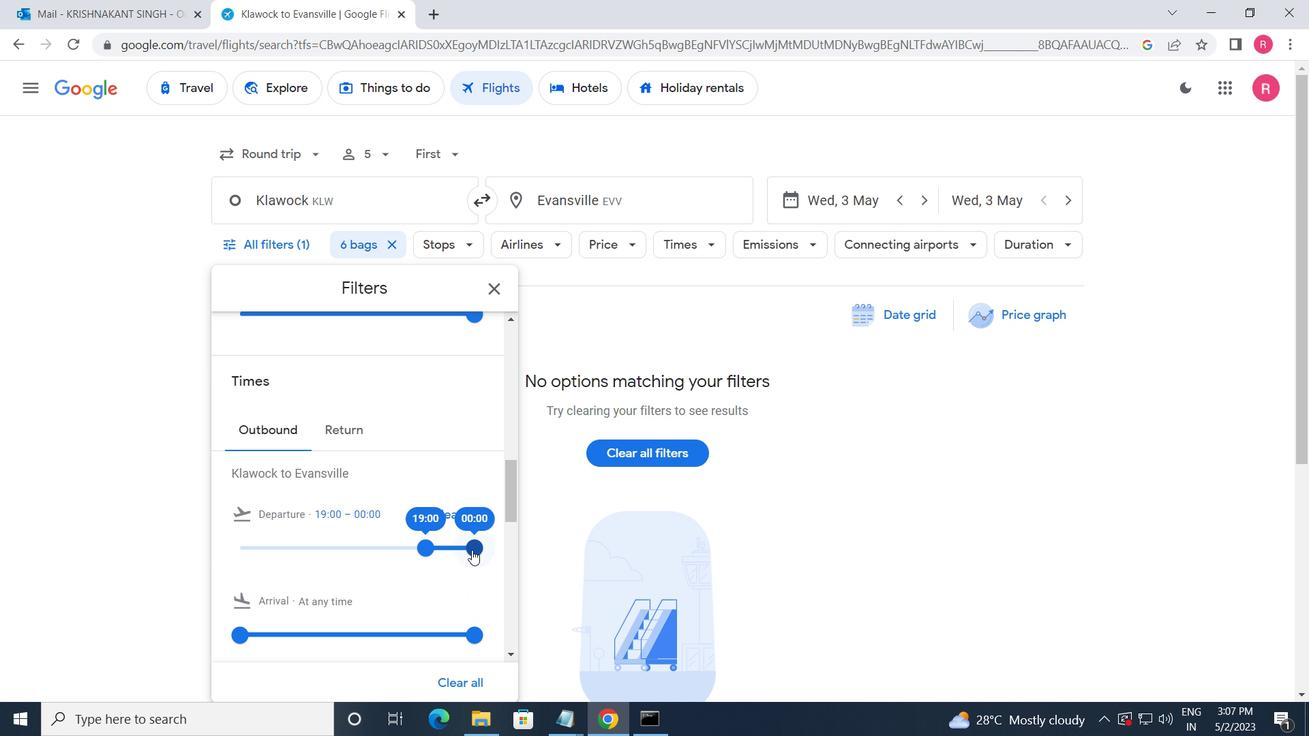 
Action: Mouse pressed left at (475, 550)
Screenshot: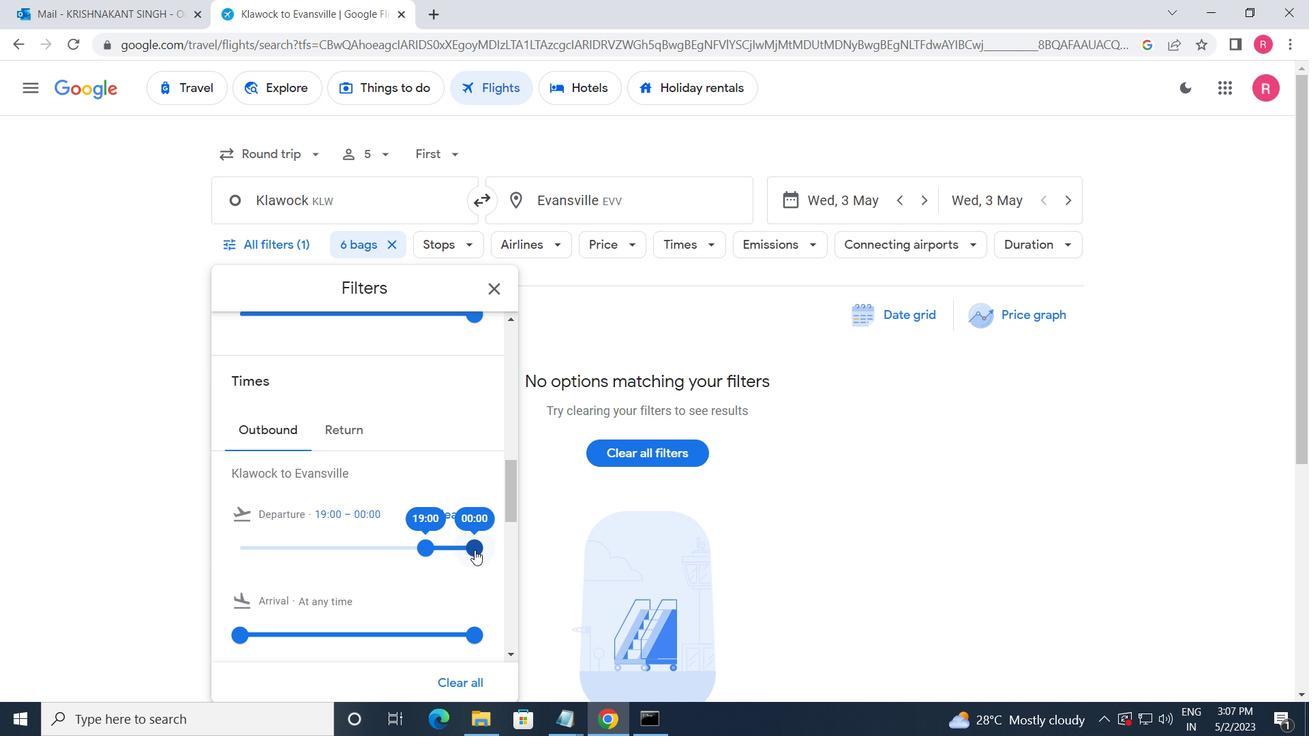 
Action: Mouse moved to (348, 428)
Screenshot: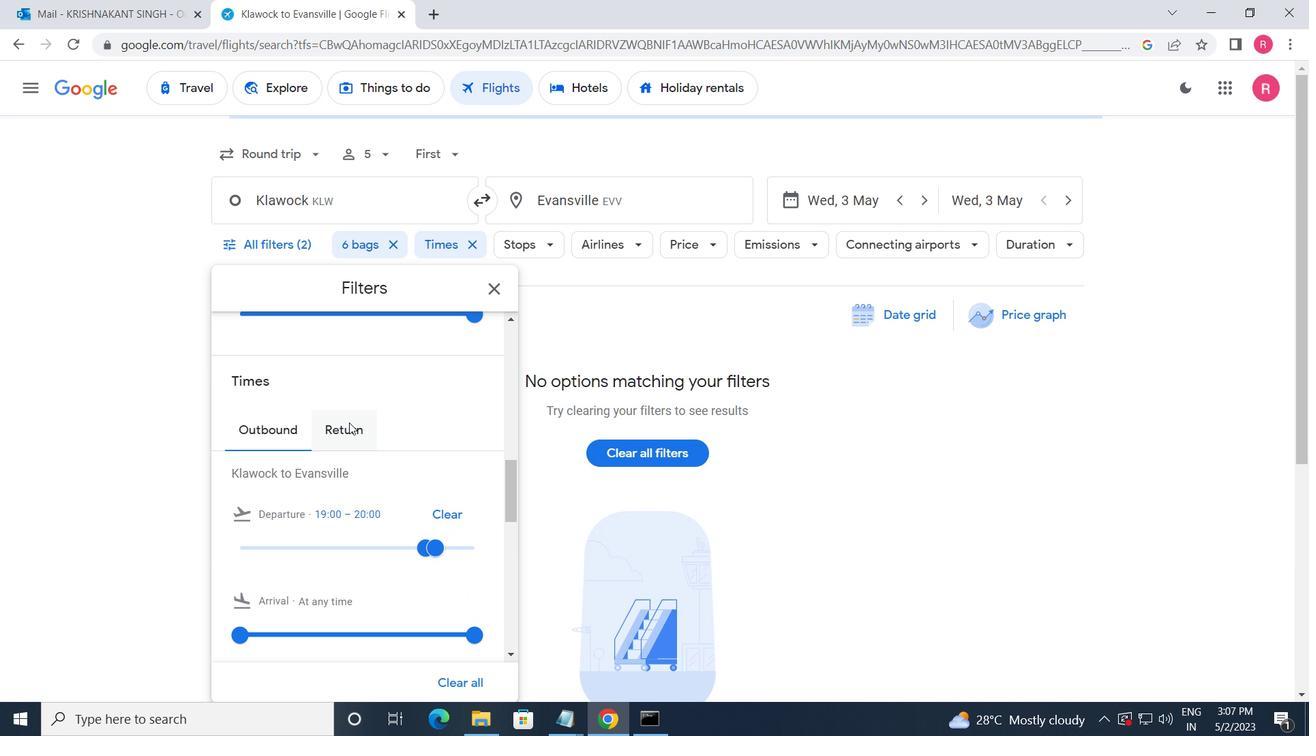 
Action: Mouse pressed left at (348, 428)
Screenshot: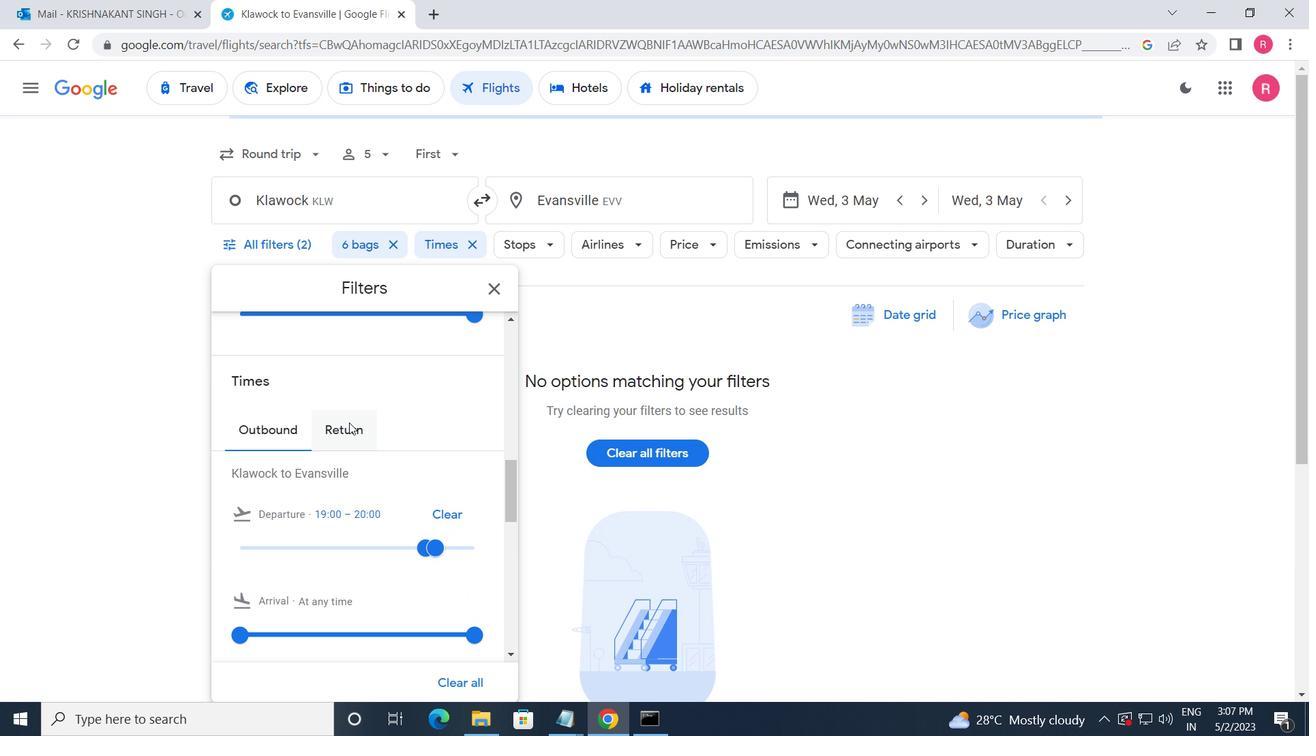 
Action: Mouse moved to (494, 292)
Screenshot: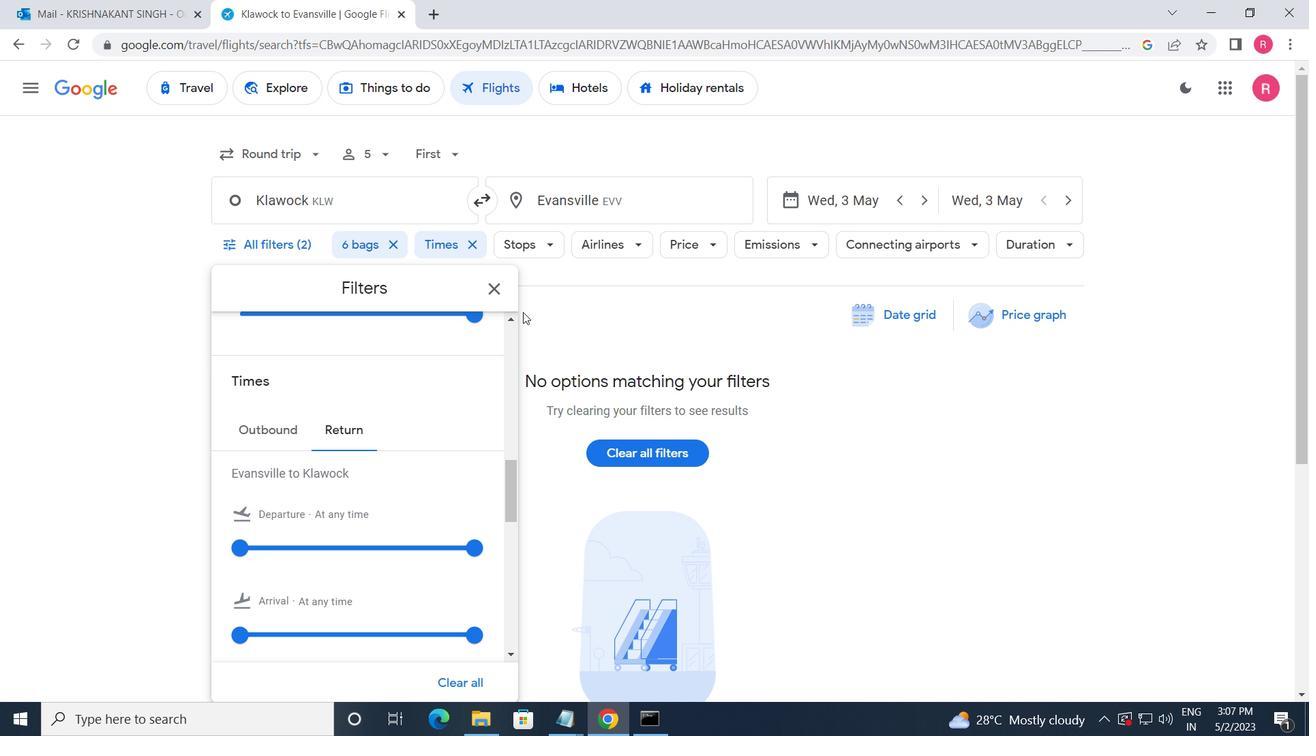 
Action: Mouse pressed left at (494, 292)
Screenshot: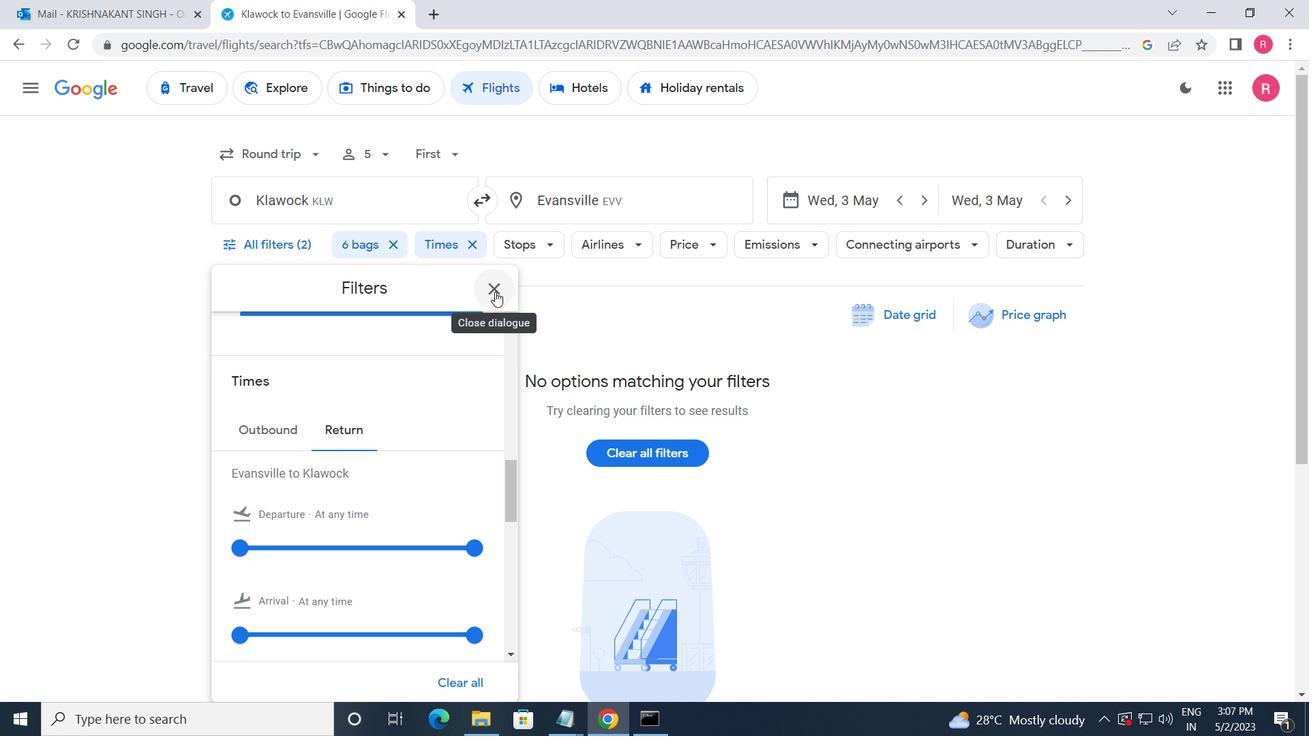
Action: Mouse moved to (494, 293)
Screenshot: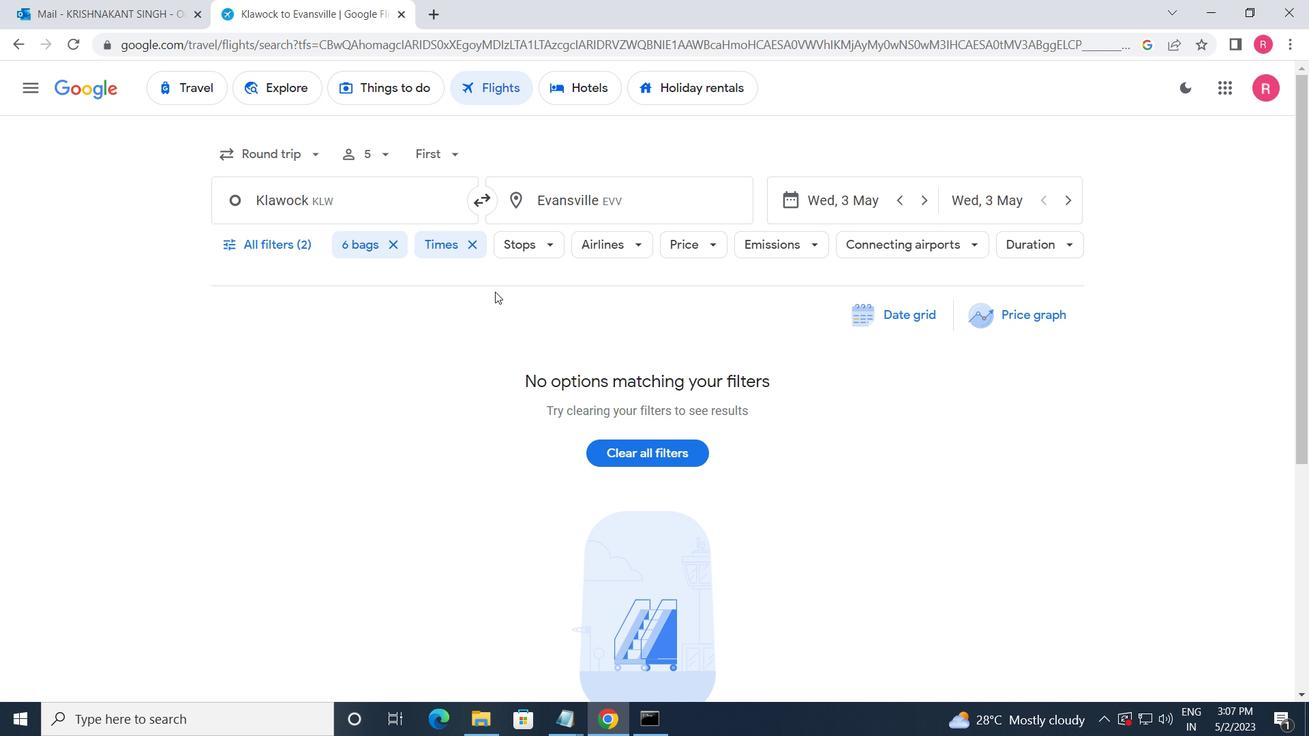 
